 Task: Find connections with filter location Haderslev with filter topic #managementwith filter profile language Potuguese with filter current company ACG World with filter school Kumaraguru College of Technology with filter industry Paper and Forest Product Manufacturing with filter service category Mortgage Lending with filter keywords title Library Assistant
Action: Mouse moved to (620, 80)
Screenshot: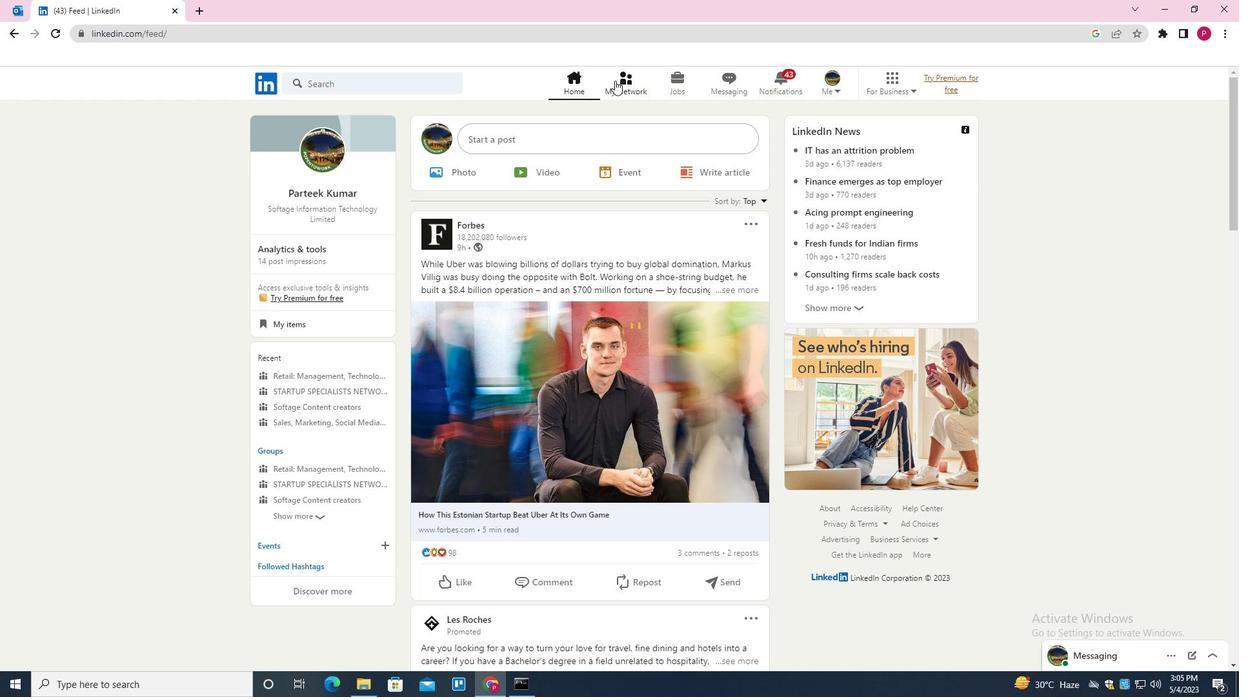 
Action: Mouse pressed left at (620, 80)
Screenshot: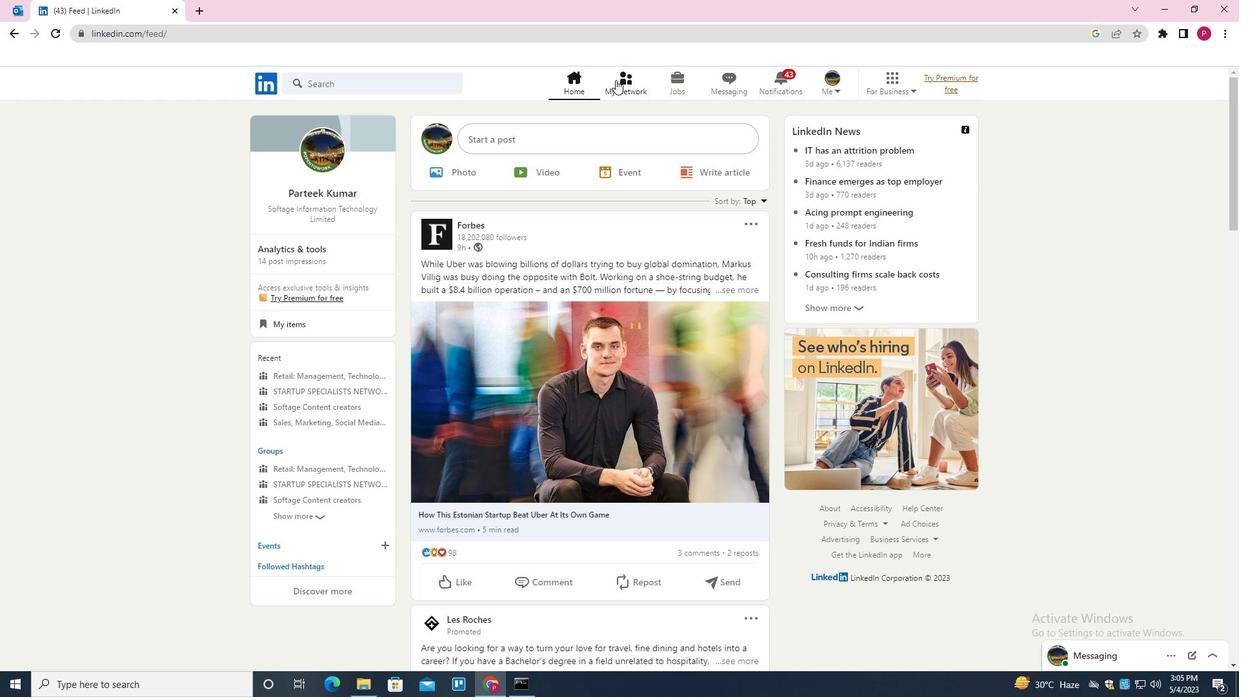 
Action: Mouse moved to (395, 153)
Screenshot: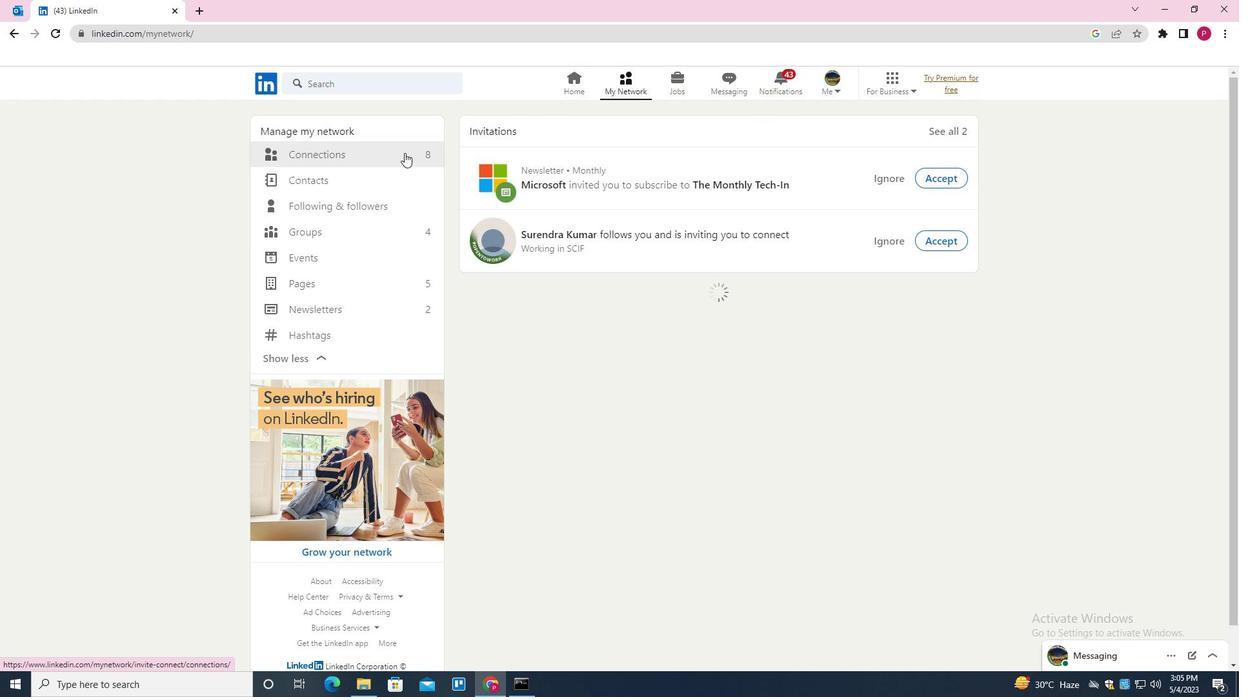 
Action: Mouse pressed left at (395, 153)
Screenshot: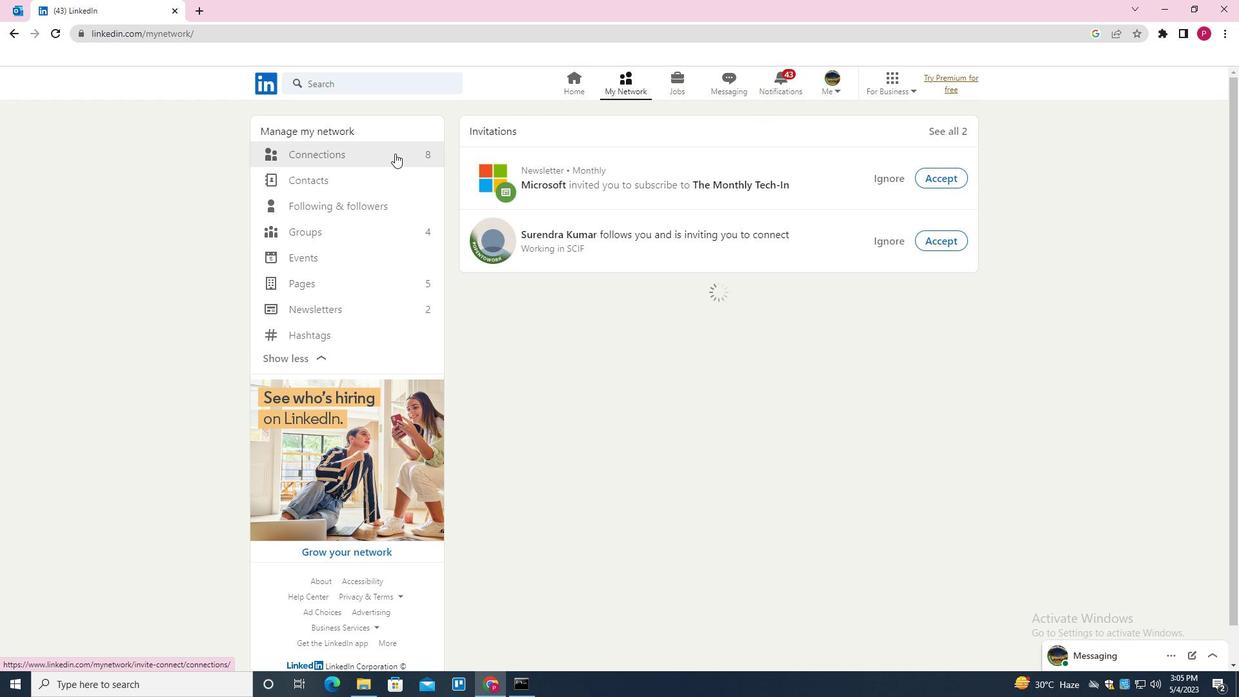 
Action: Mouse moved to (706, 152)
Screenshot: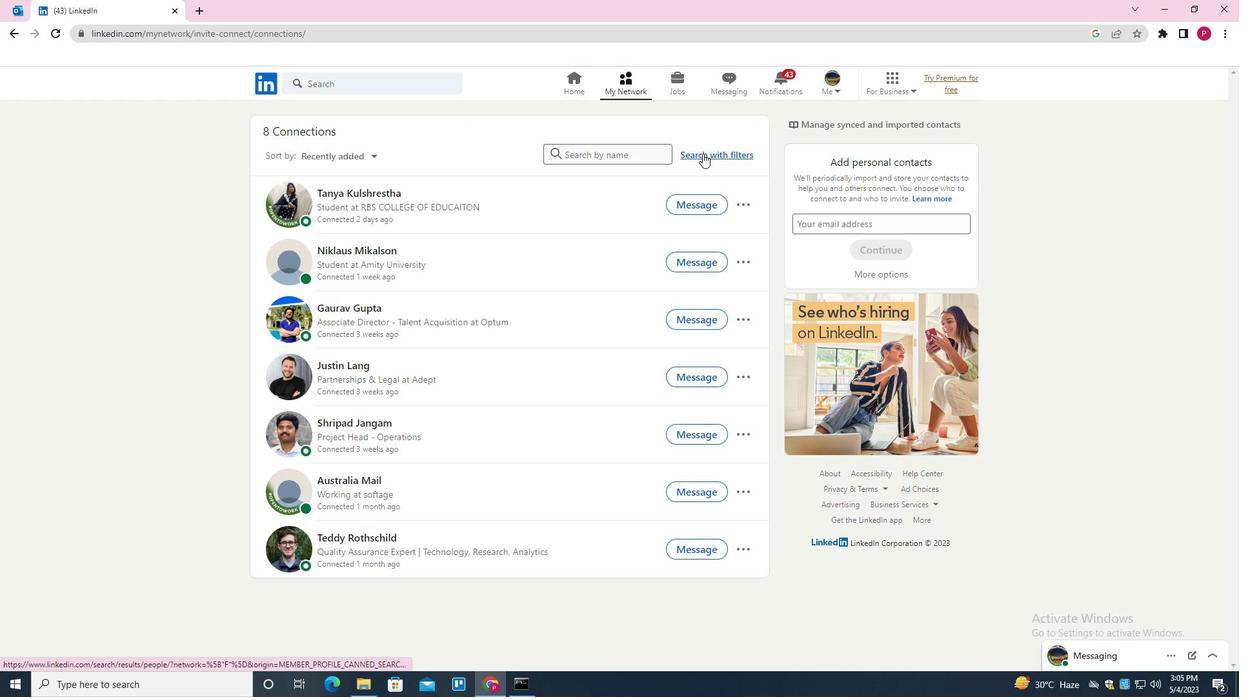 
Action: Mouse pressed left at (706, 152)
Screenshot: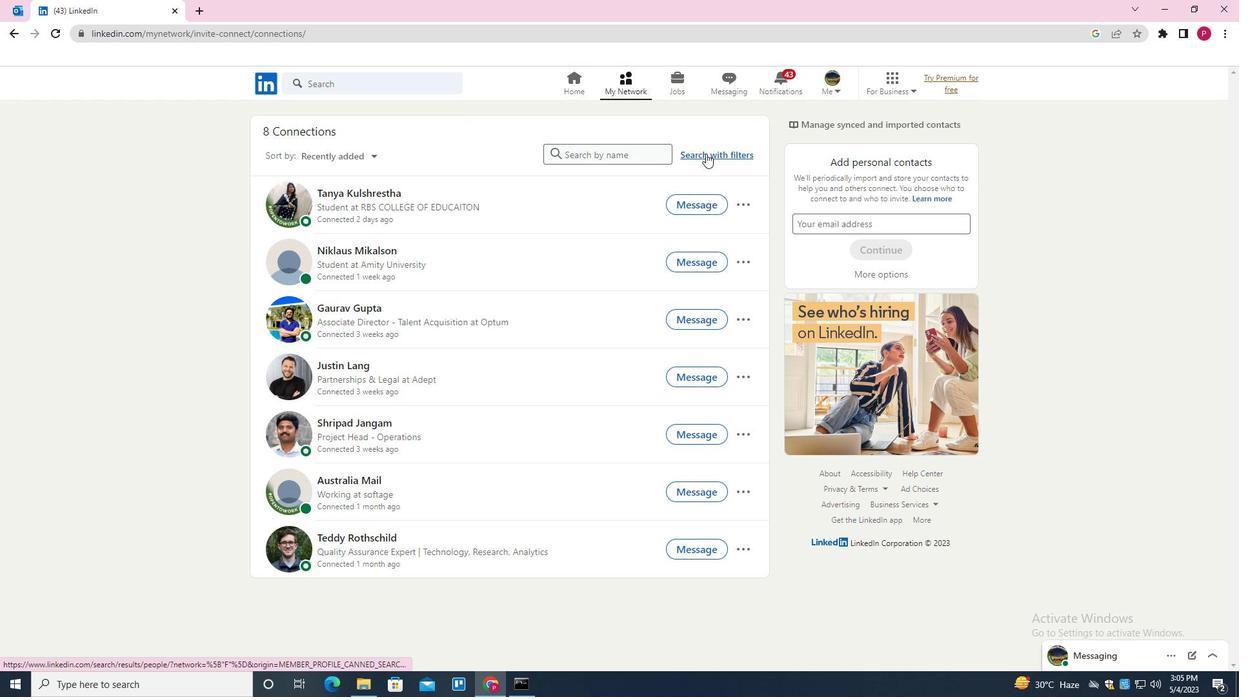 
Action: Mouse moved to (662, 118)
Screenshot: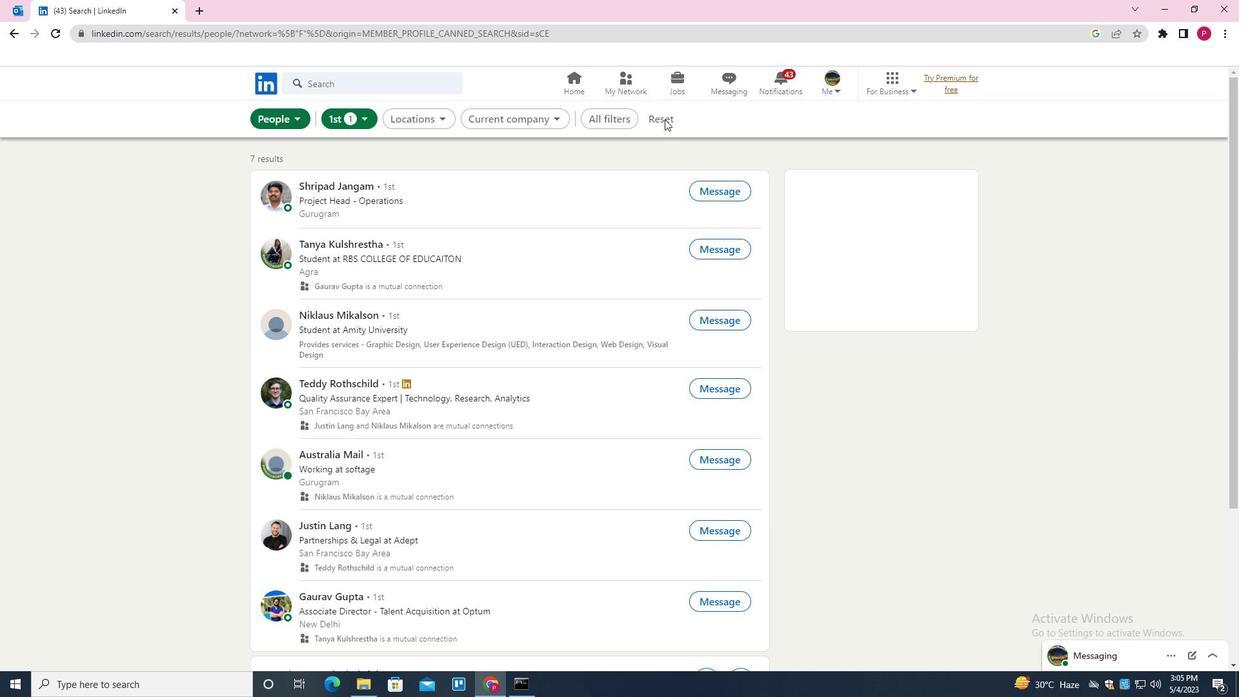 
Action: Mouse pressed left at (662, 118)
Screenshot: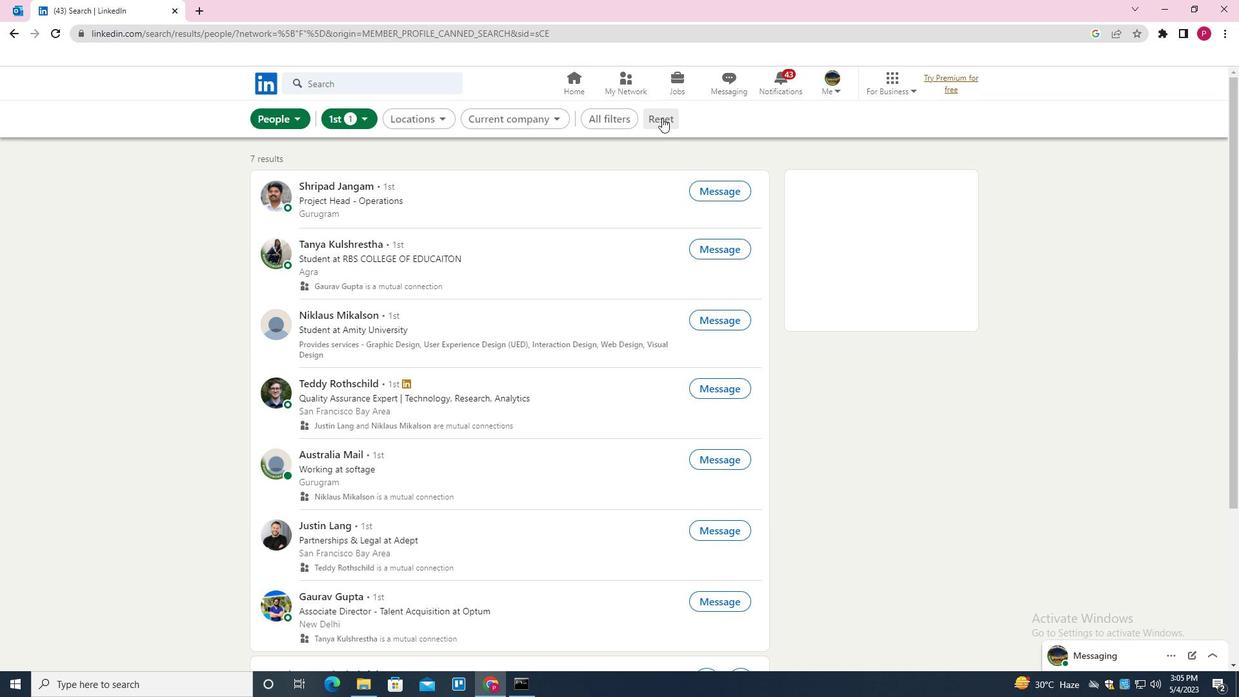 
Action: Mouse moved to (642, 121)
Screenshot: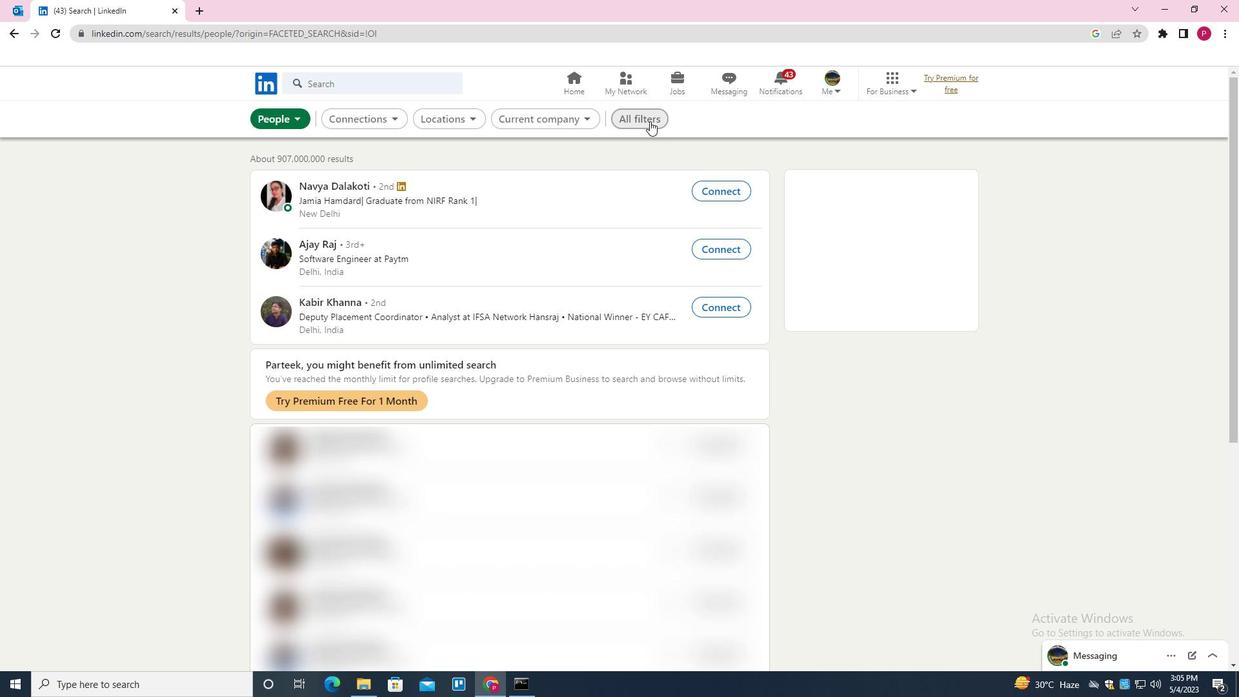 
Action: Mouse pressed left at (642, 121)
Screenshot: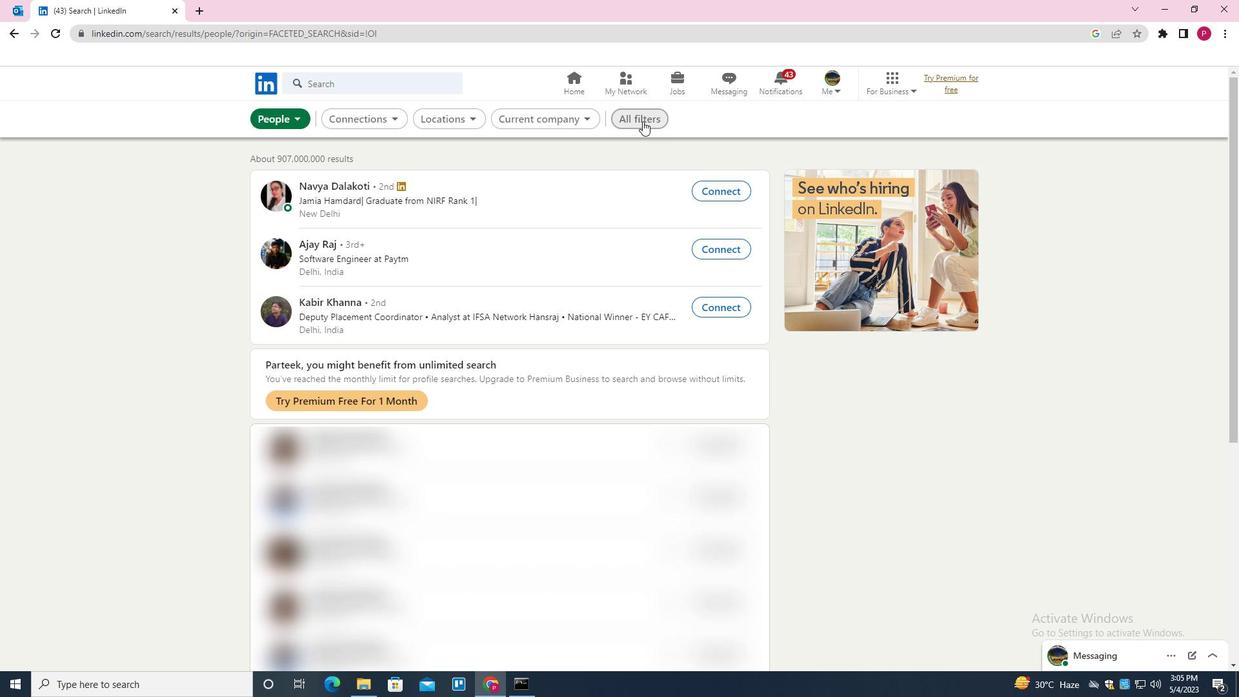 
Action: Mouse moved to (1050, 373)
Screenshot: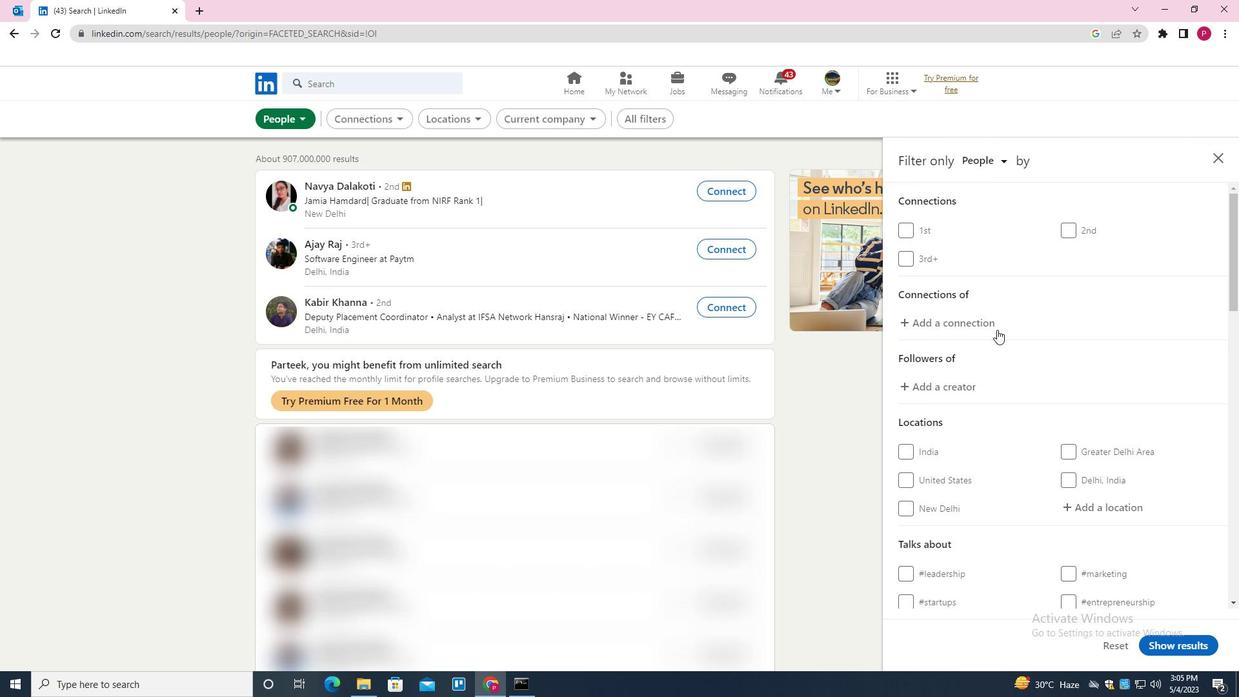 
Action: Mouse scrolled (1050, 373) with delta (0, 0)
Screenshot: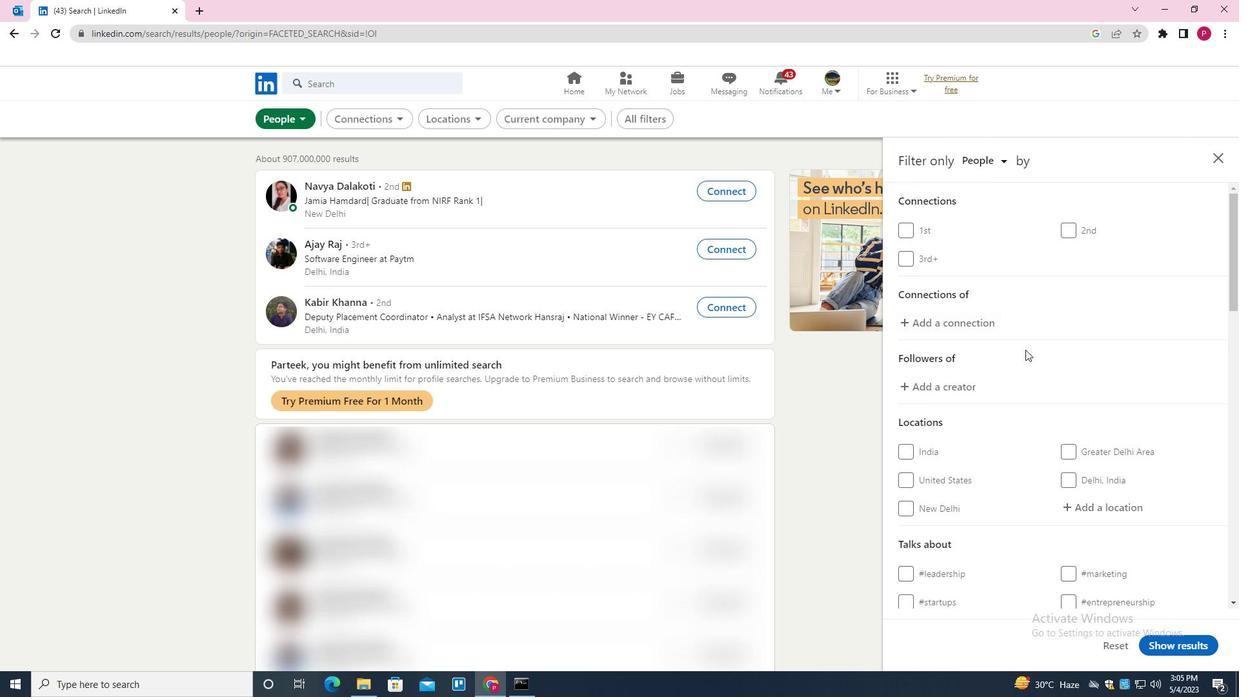 
Action: Mouse scrolled (1050, 373) with delta (0, 0)
Screenshot: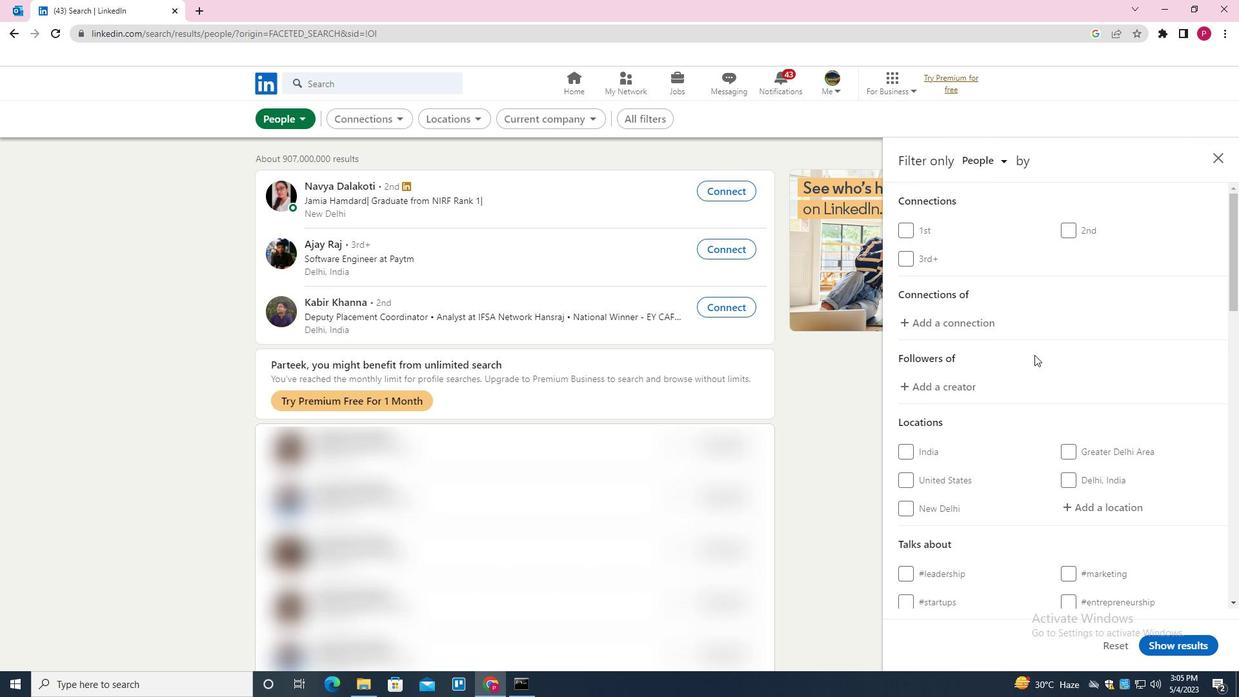 
Action: Mouse moved to (1096, 375)
Screenshot: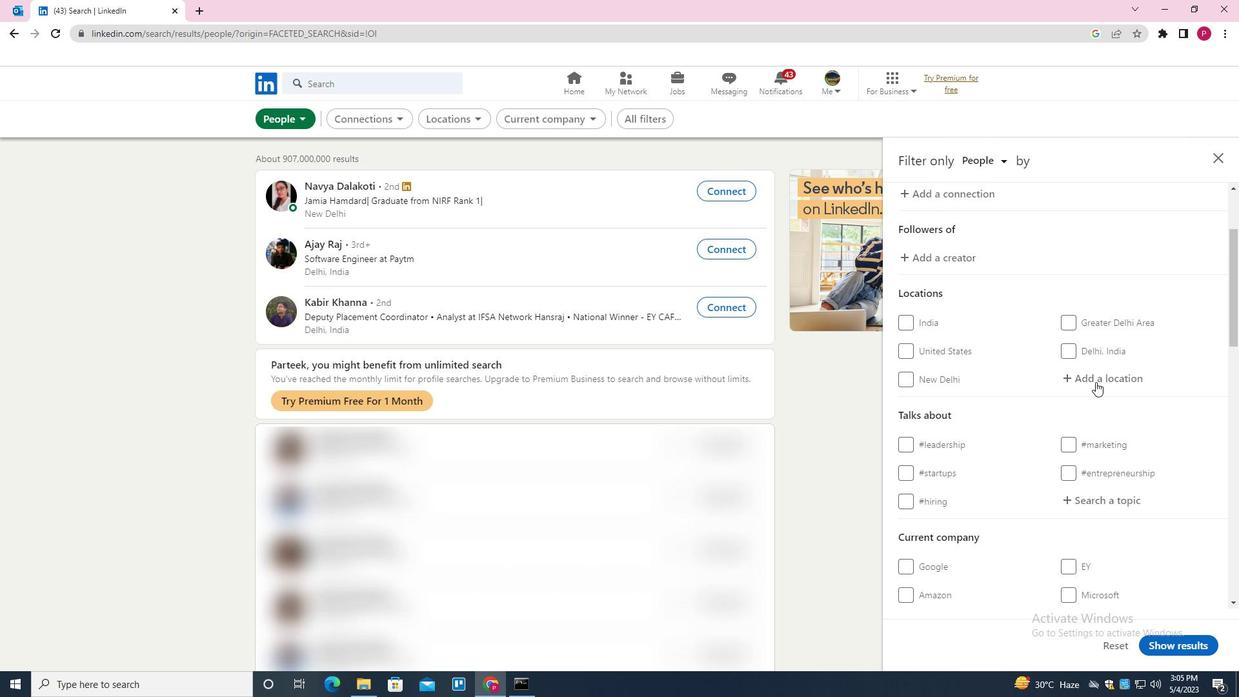 
Action: Mouse pressed left at (1096, 375)
Screenshot: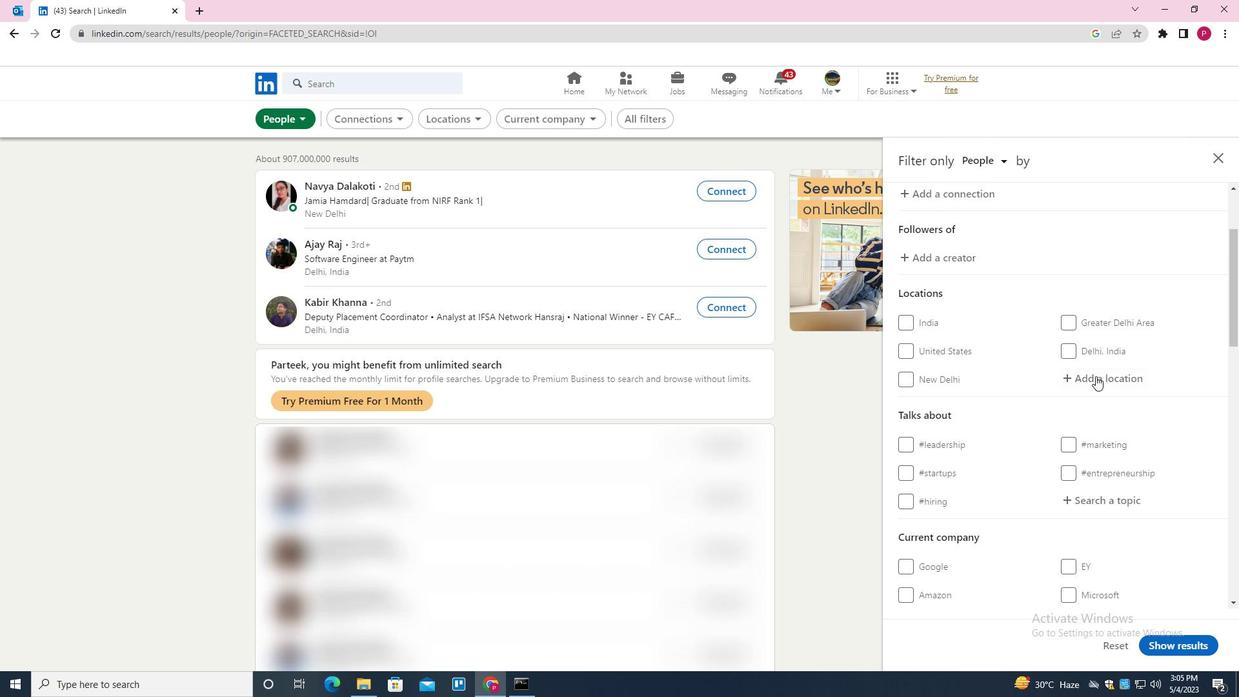 
Action: Key pressed <Key.shift><Key.shift><Key.shift><Key.shift><Key.shift><Key.shift>HADERSLEV<Key.down><Key.enter>
Screenshot: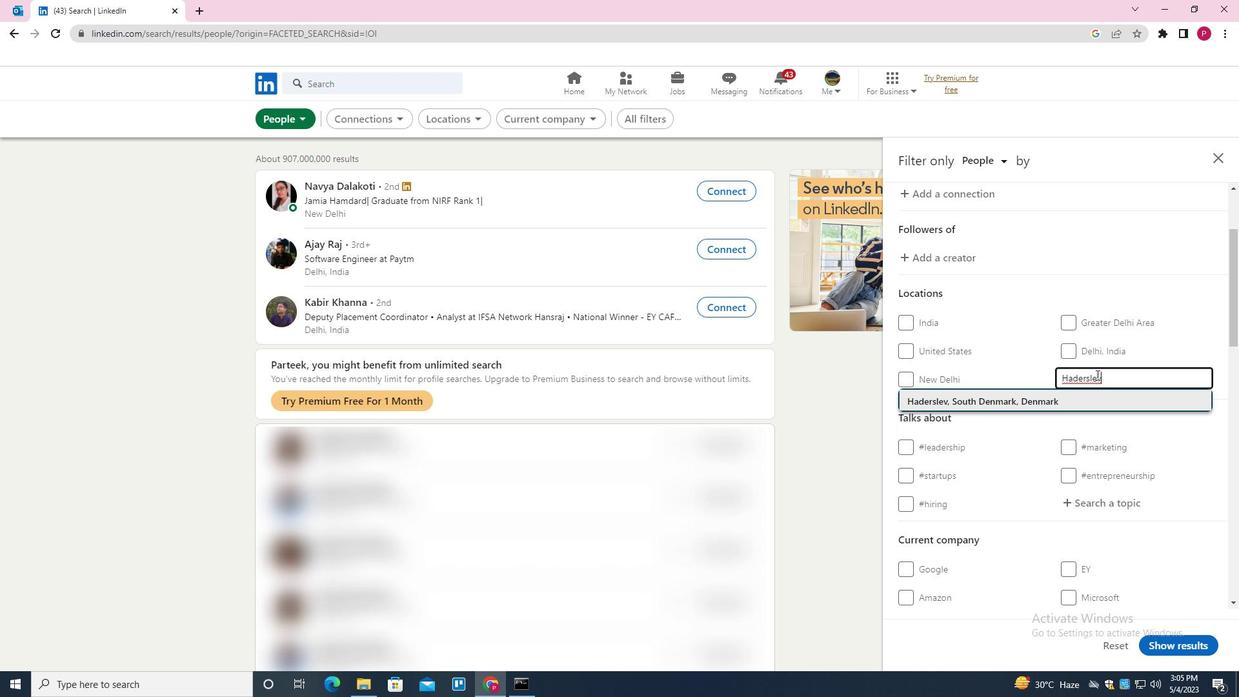 
Action: Mouse moved to (1079, 371)
Screenshot: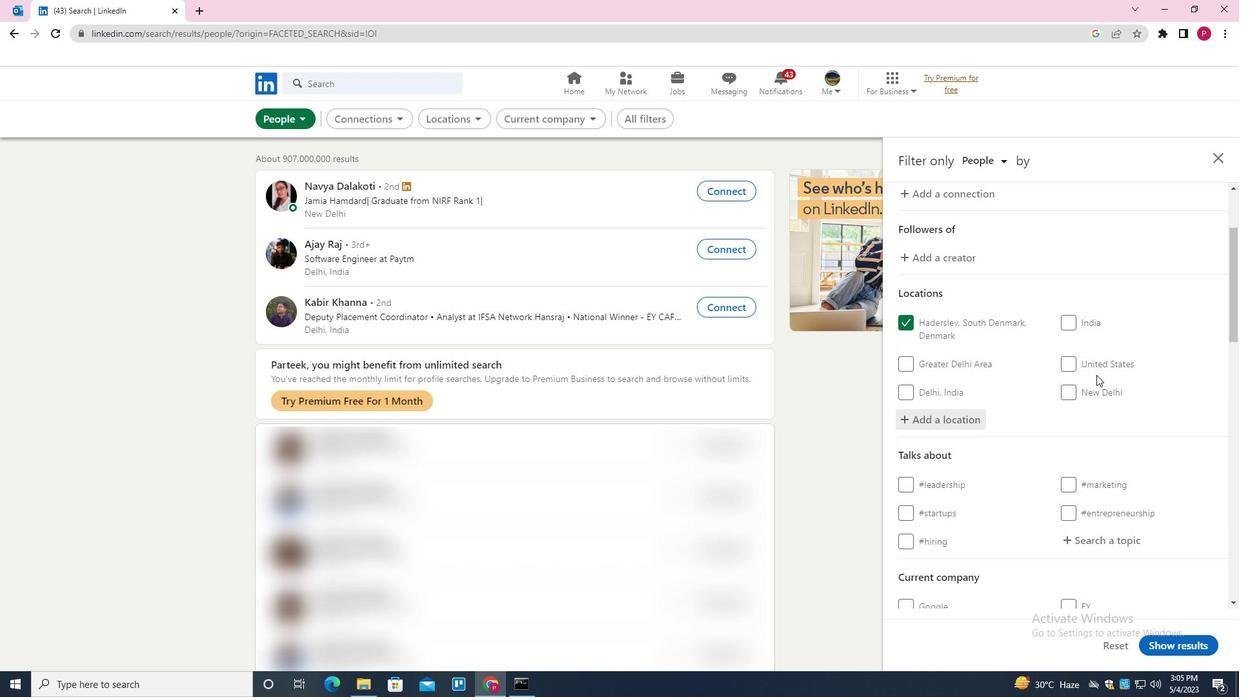 
Action: Mouse scrolled (1079, 370) with delta (0, 0)
Screenshot: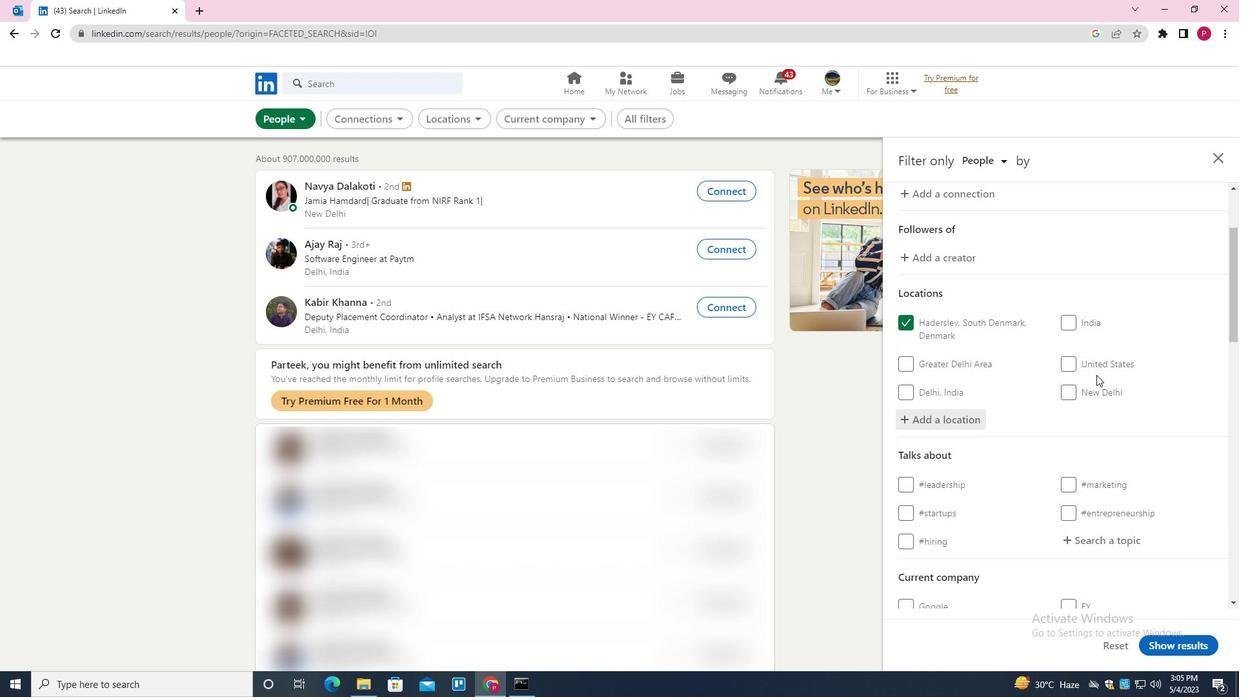 
Action: Mouse moved to (1077, 370)
Screenshot: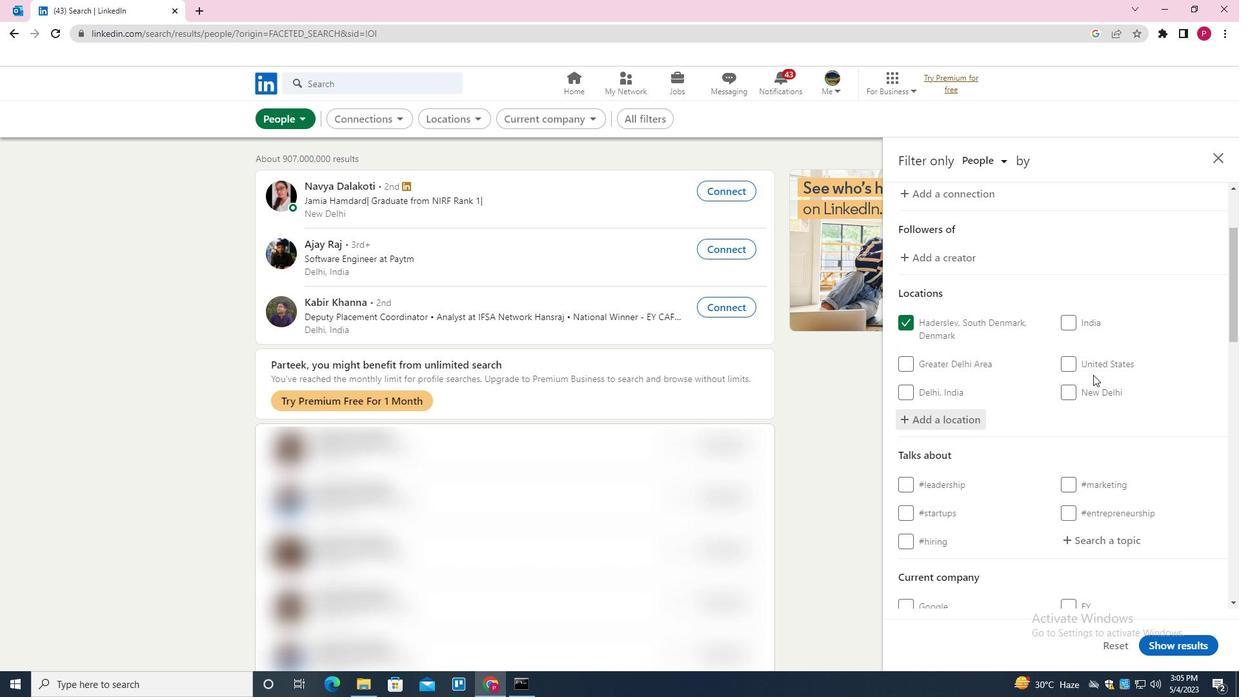 
Action: Mouse scrolled (1077, 369) with delta (0, 0)
Screenshot: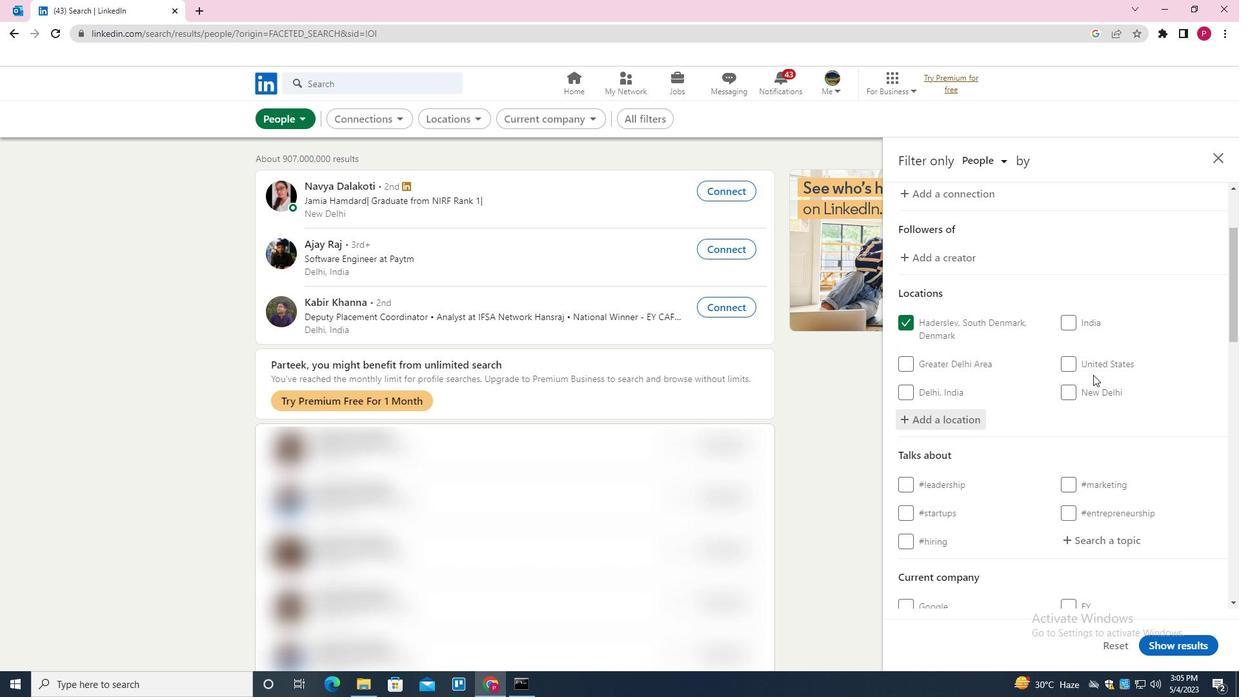
Action: Mouse moved to (1074, 369)
Screenshot: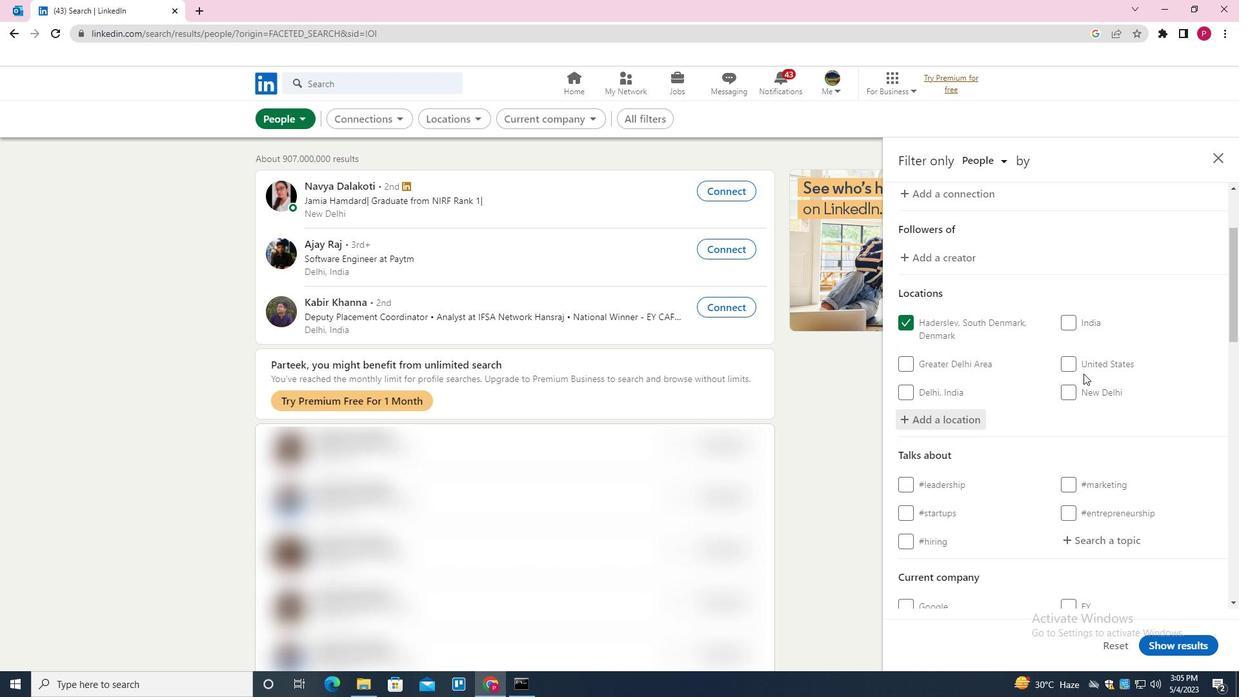 
Action: Mouse scrolled (1074, 368) with delta (0, 0)
Screenshot: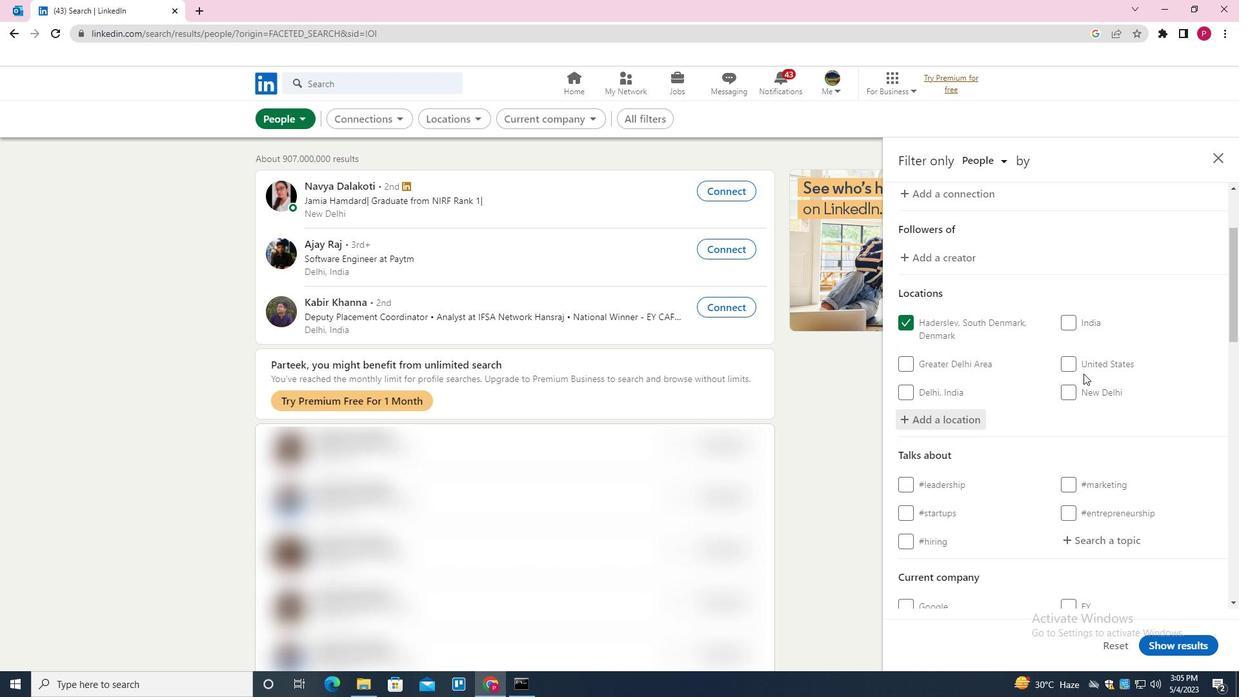 
Action: Mouse moved to (1067, 365)
Screenshot: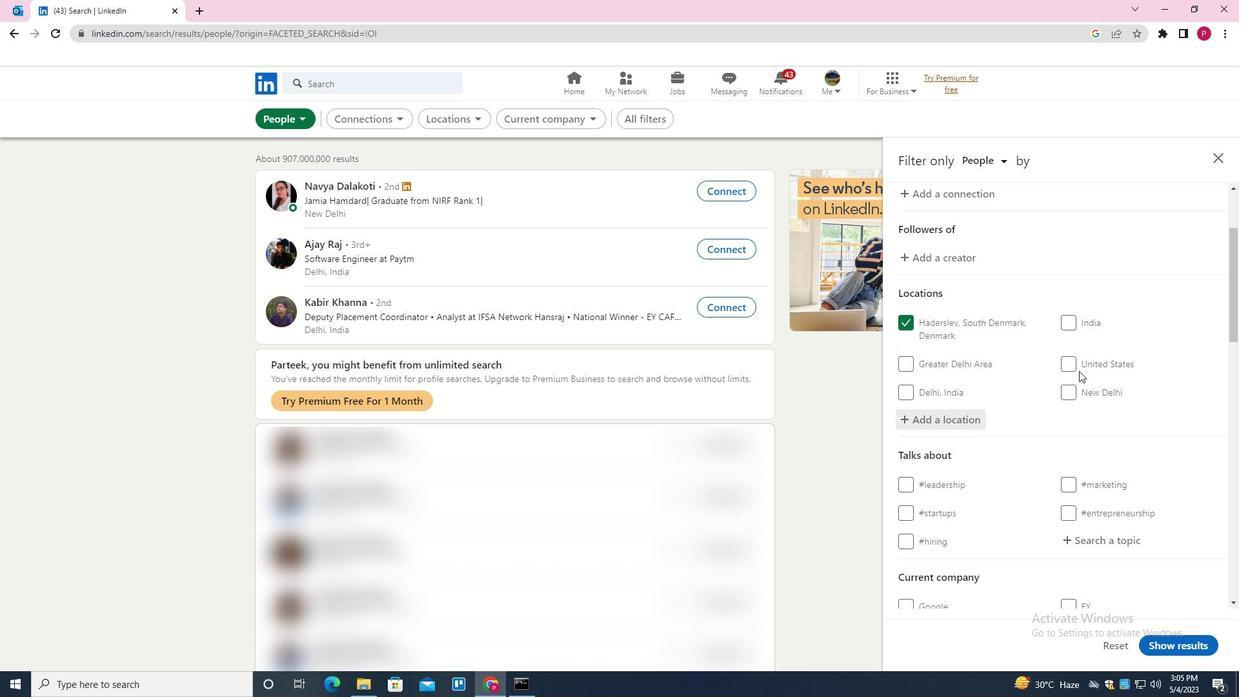 
Action: Mouse scrolled (1067, 364) with delta (0, 0)
Screenshot: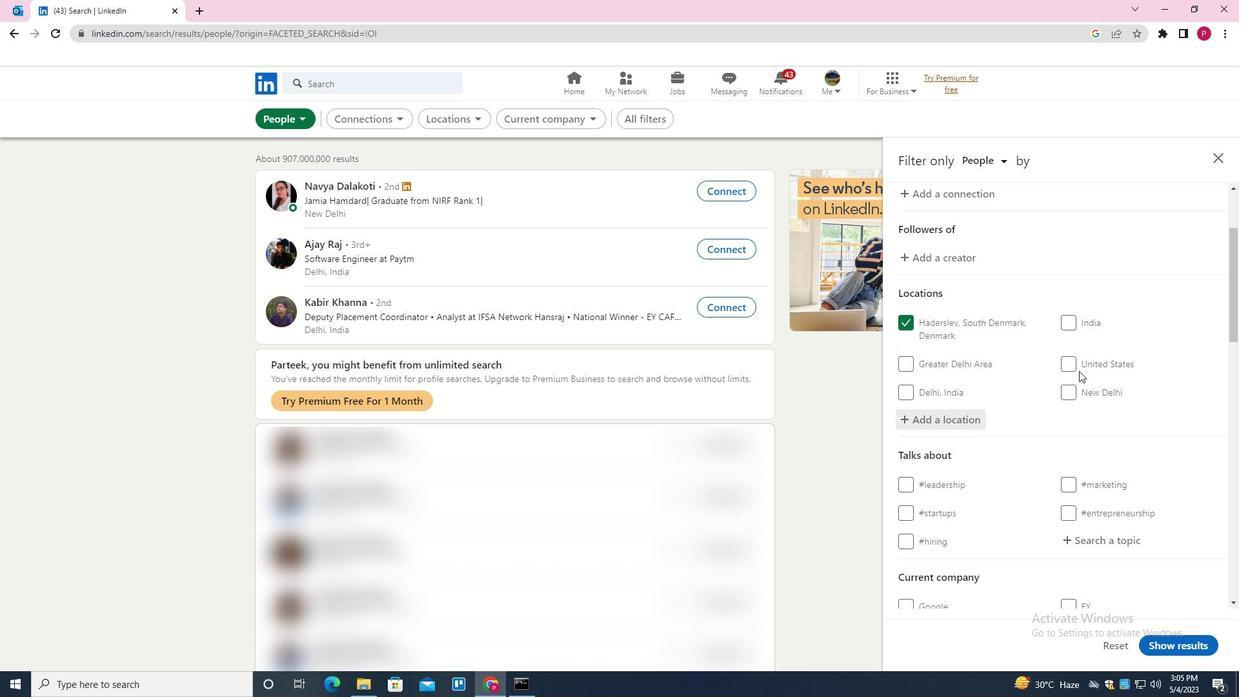 
Action: Mouse moved to (1100, 290)
Screenshot: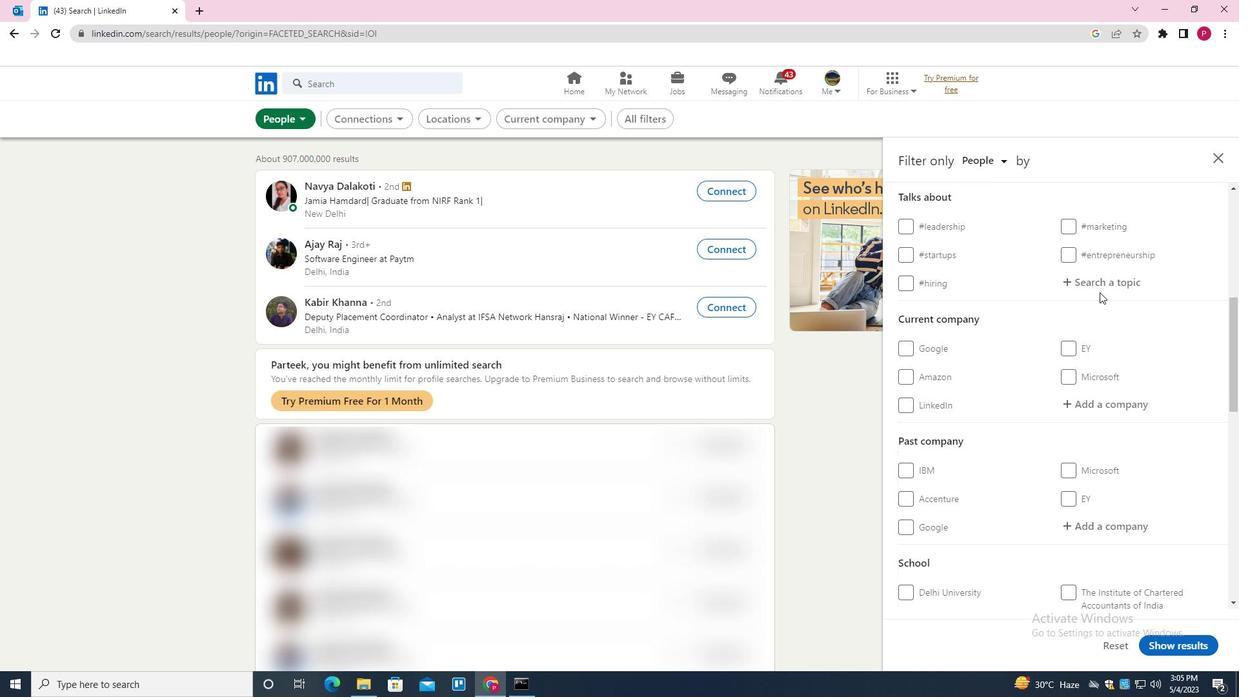 
Action: Mouse pressed left at (1100, 290)
Screenshot: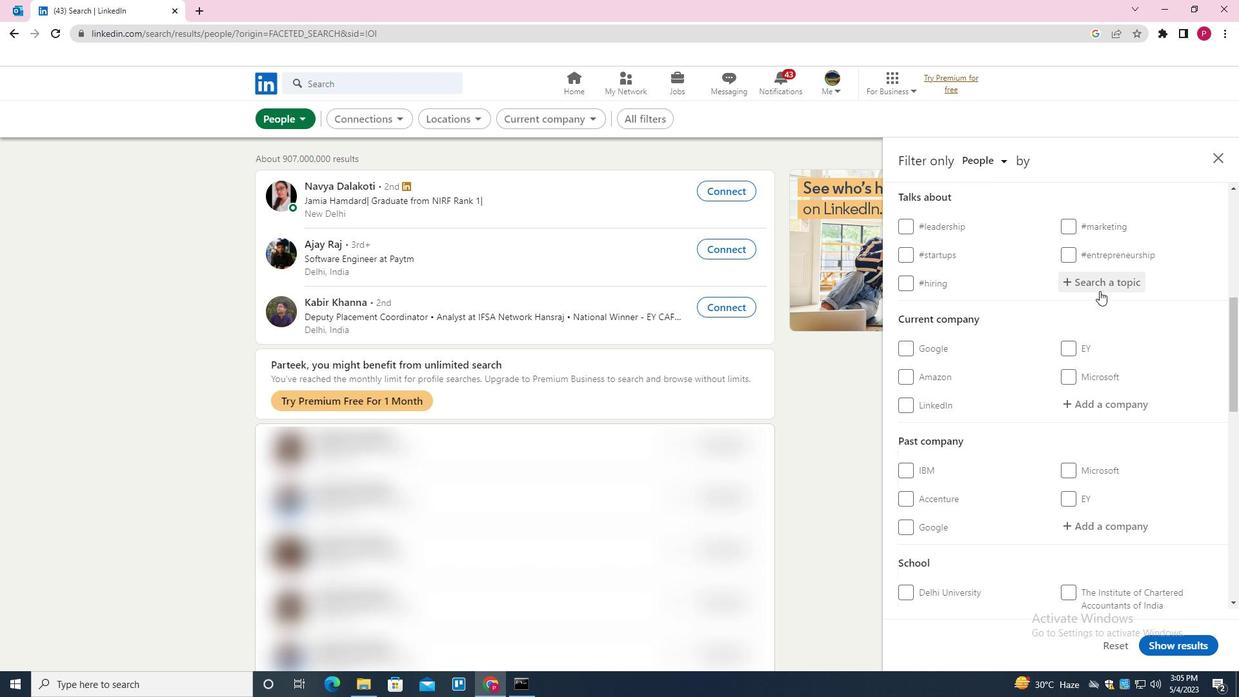 
Action: Key pressed MANAGEMENT<Key.space><Key.down><Key.backspace><Key.down><Key.enter>
Screenshot: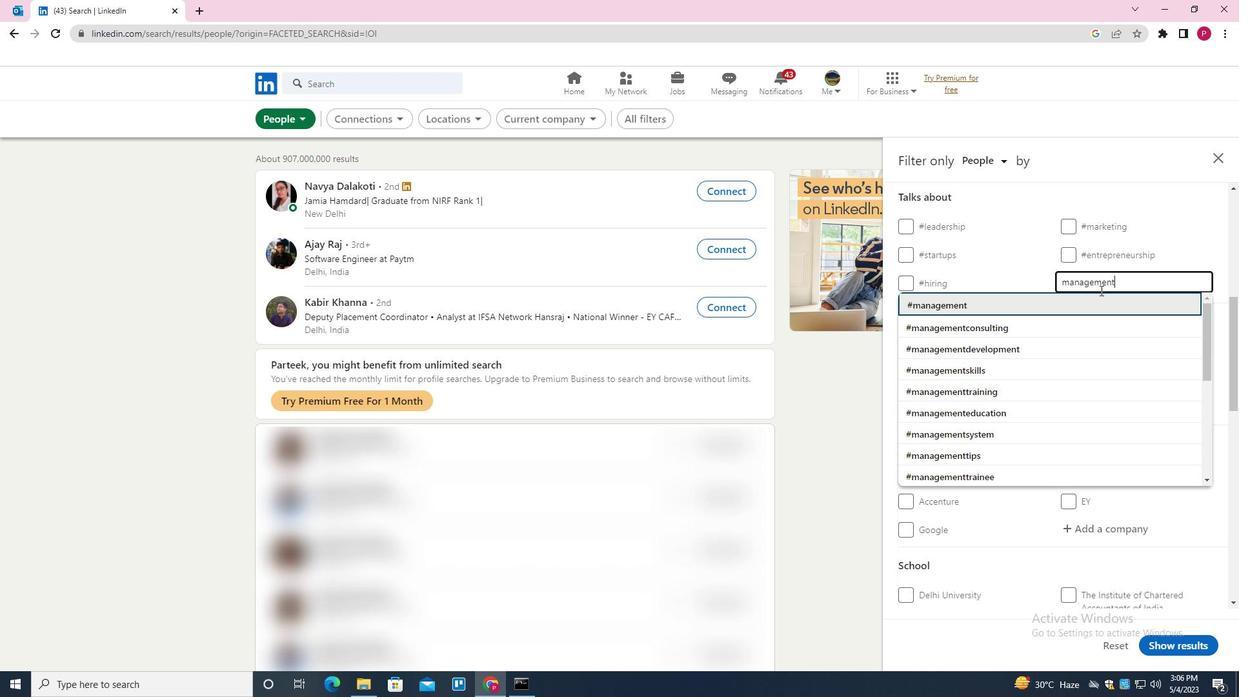 
Action: Mouse moved to (1050, 320)
Screenshot: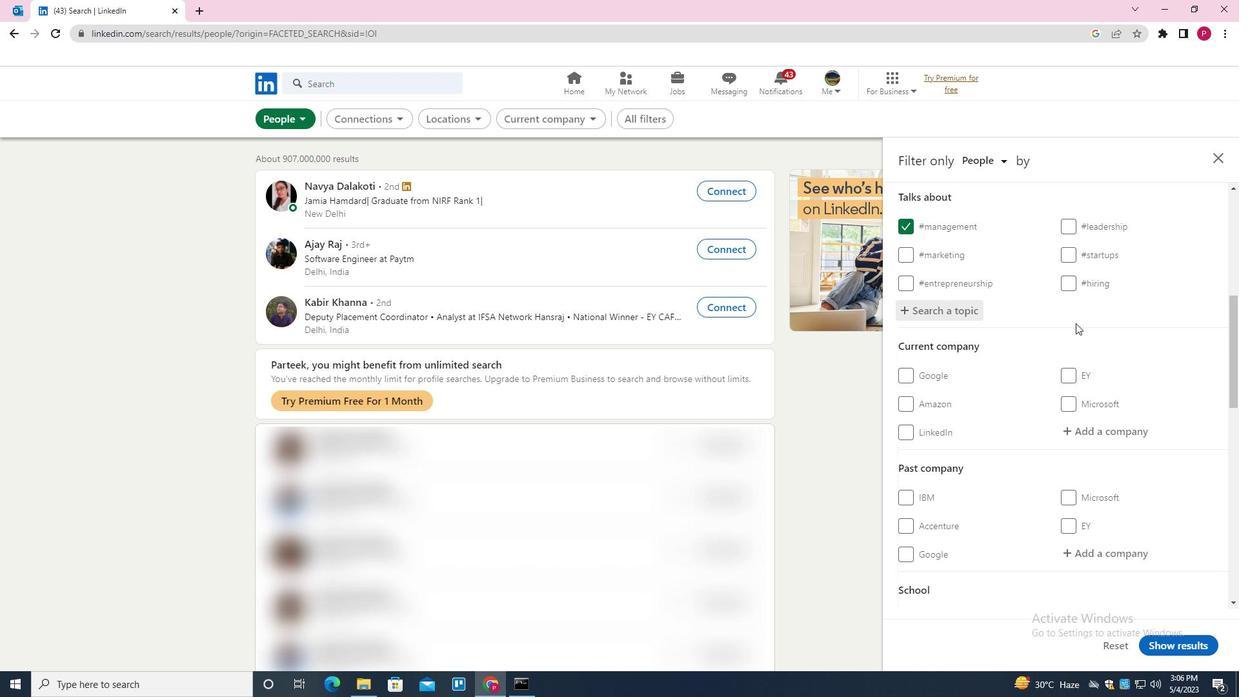 
Action: Mouse scrolled (1050, 320) with delta (0, 0)
Screenshot: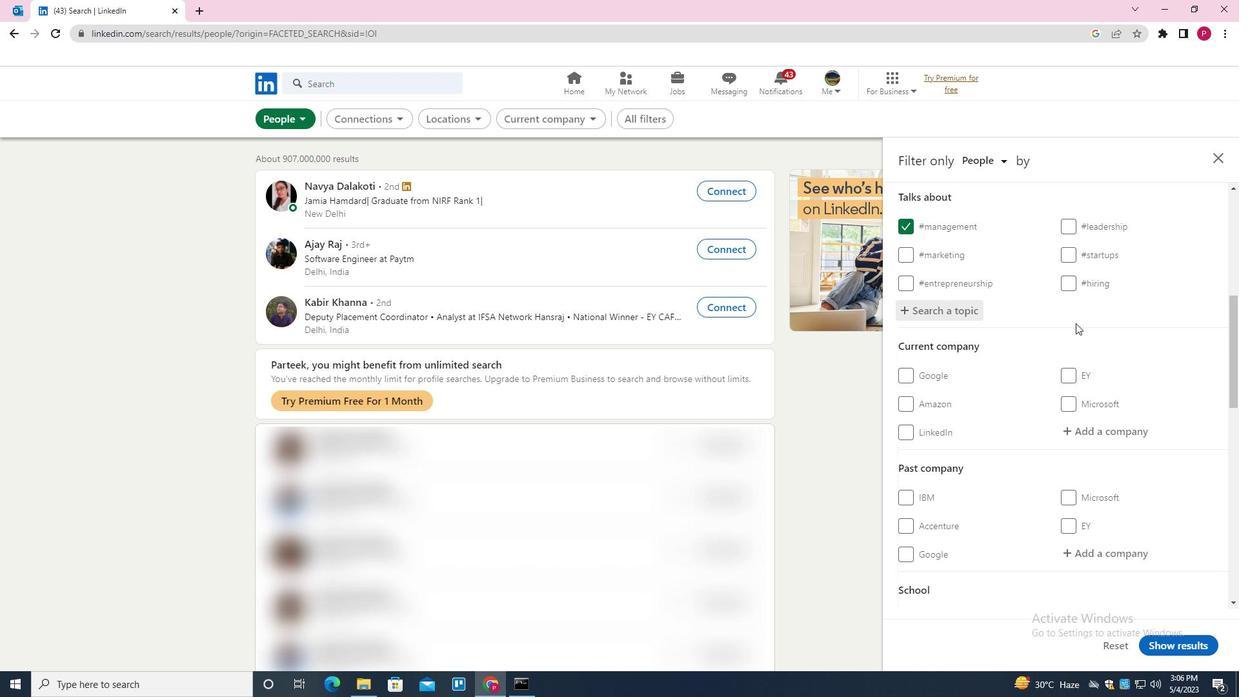 
Action: Mouse moved to (1050, 320)
Screenshot: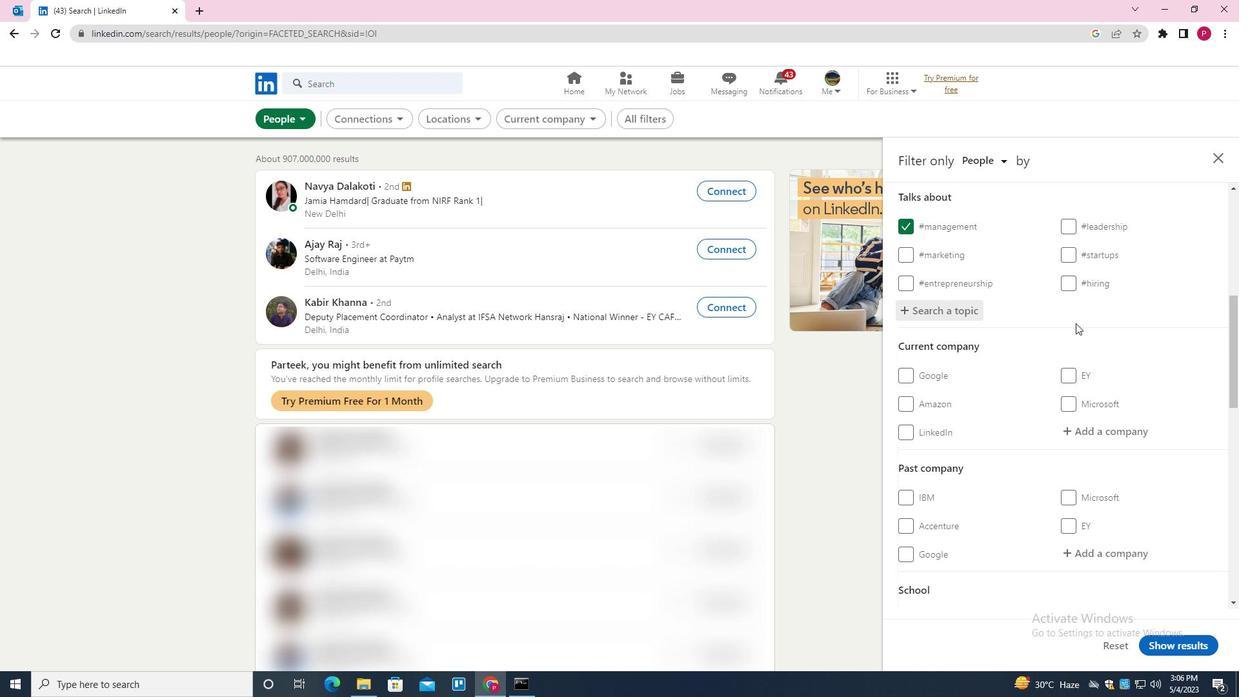 
Action: Mouse scrolled (1050, 320) with delta (0, 0)
Screenshot: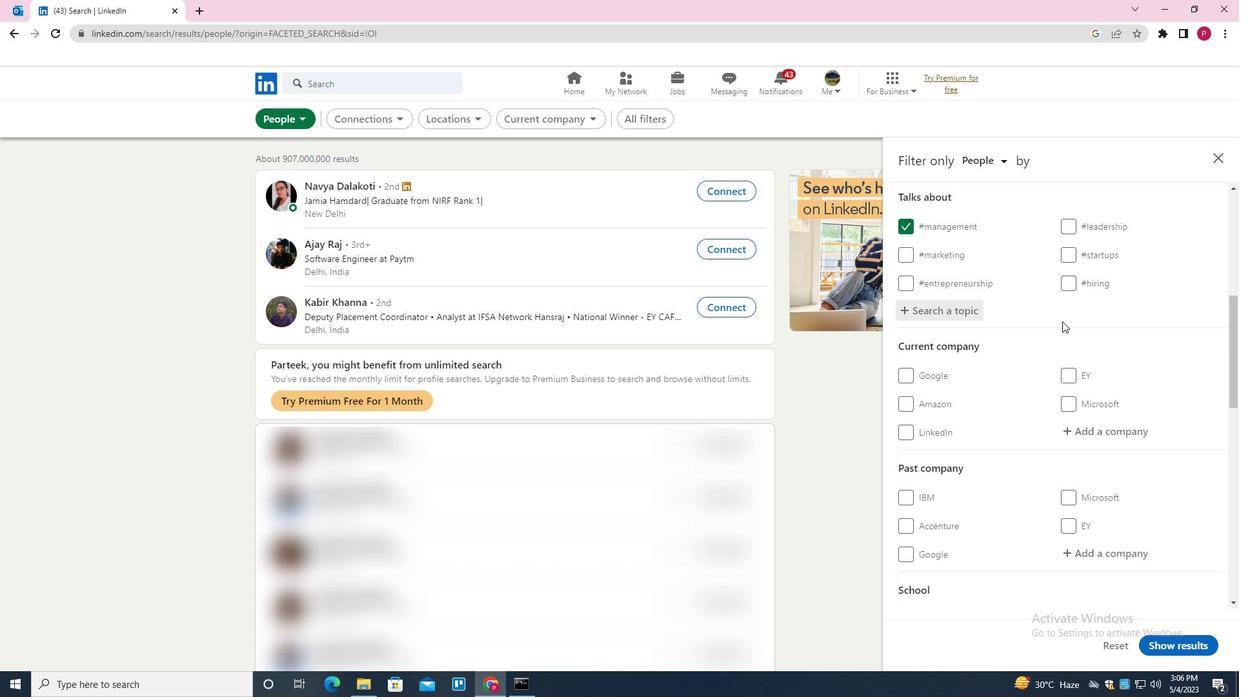 
Action: Mouse scrolled (1050, 320) with delta (0, 0)
Screenshot: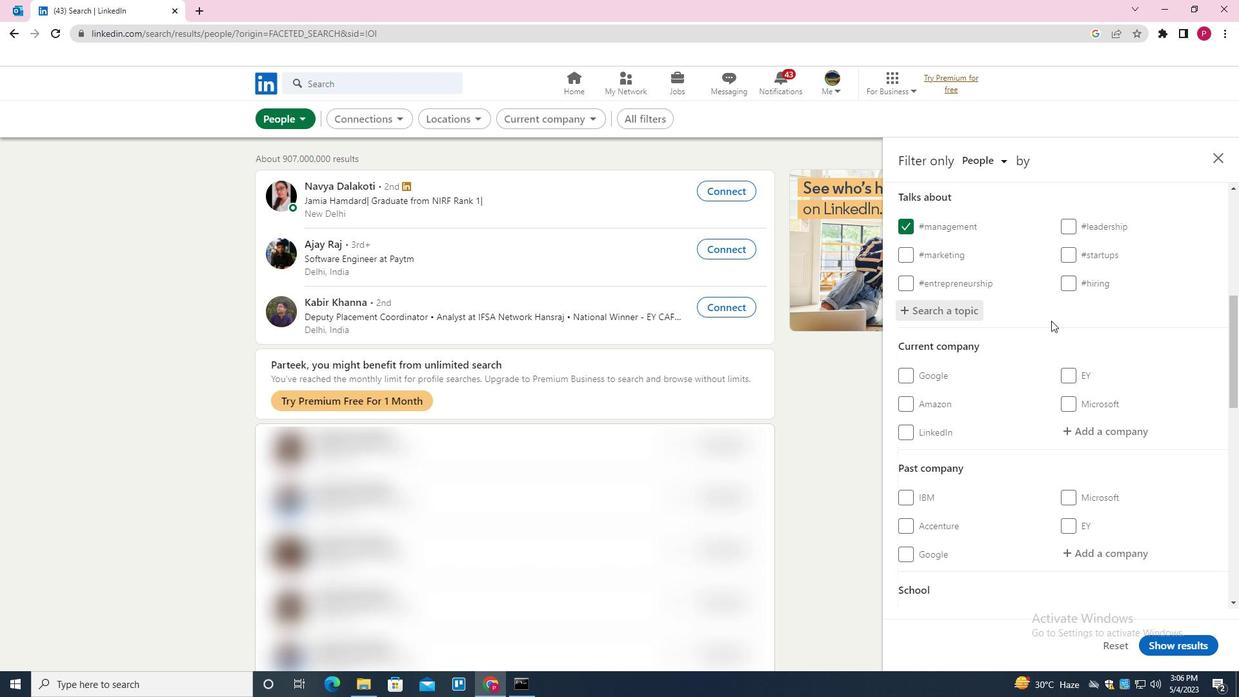 
Action: Mouse moved to (1050, 321)
Screenshot: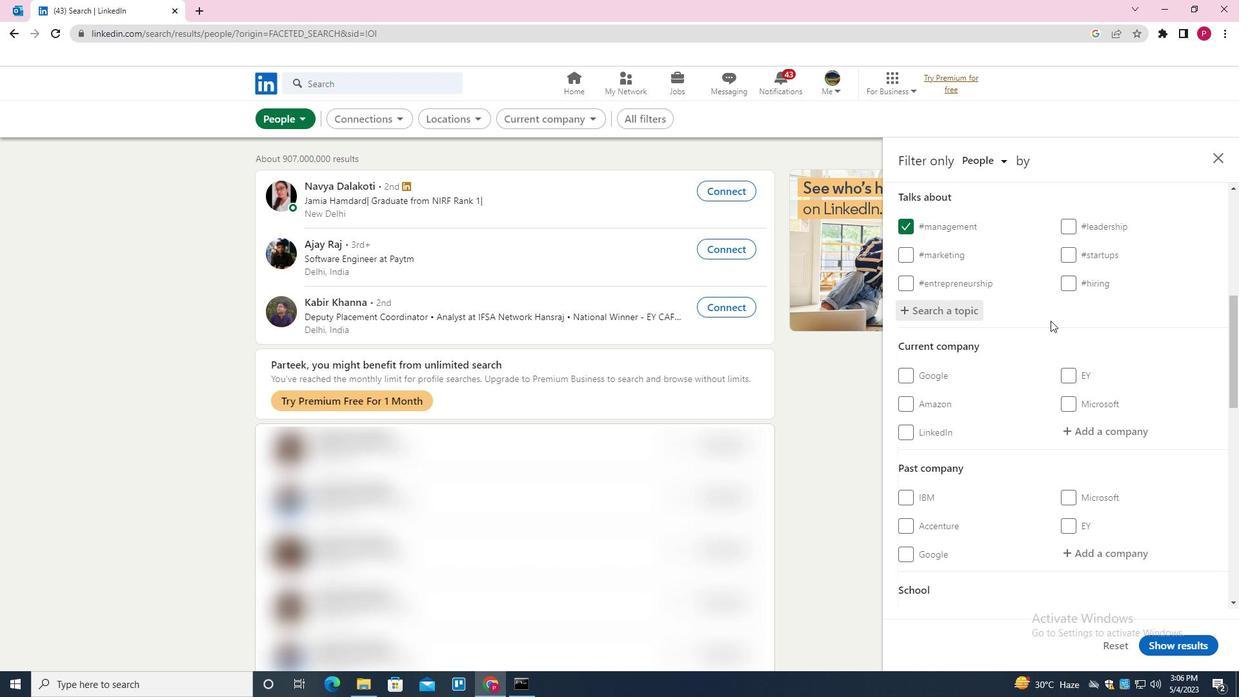 
Action: Mouse scrolled (1050, 320) with delta (0, 0)
Screenshot: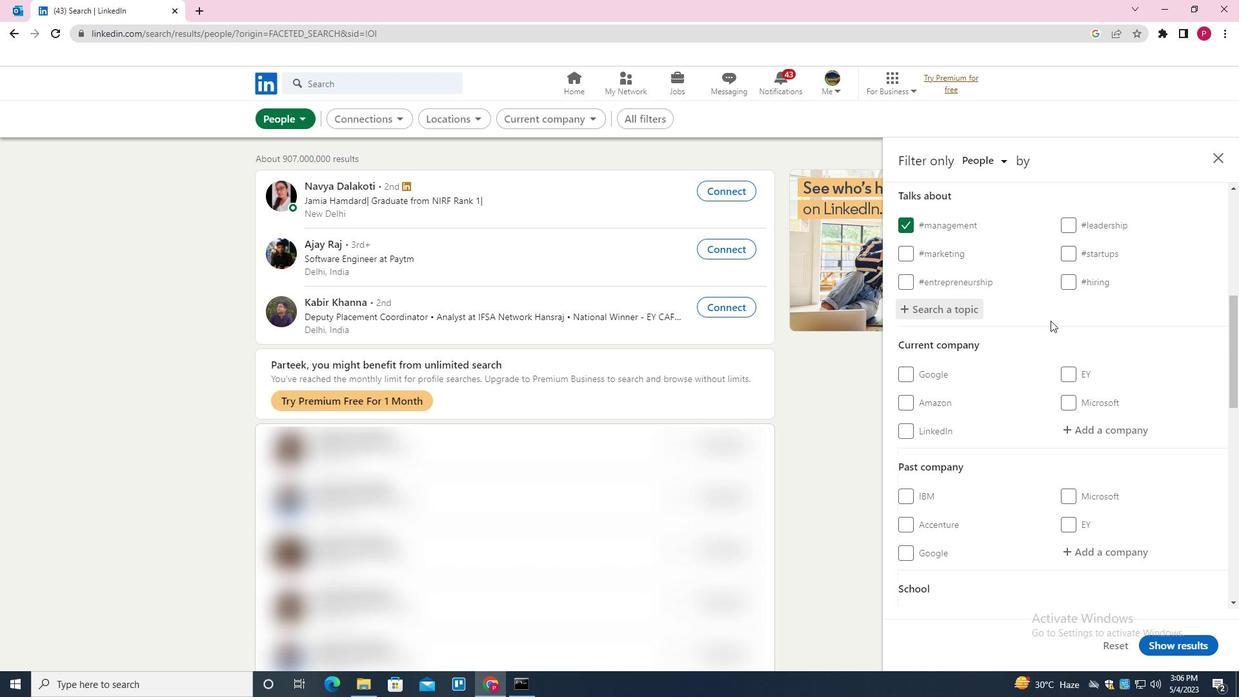 
Action: Mouse moved to (1050, 323)
Screenshot: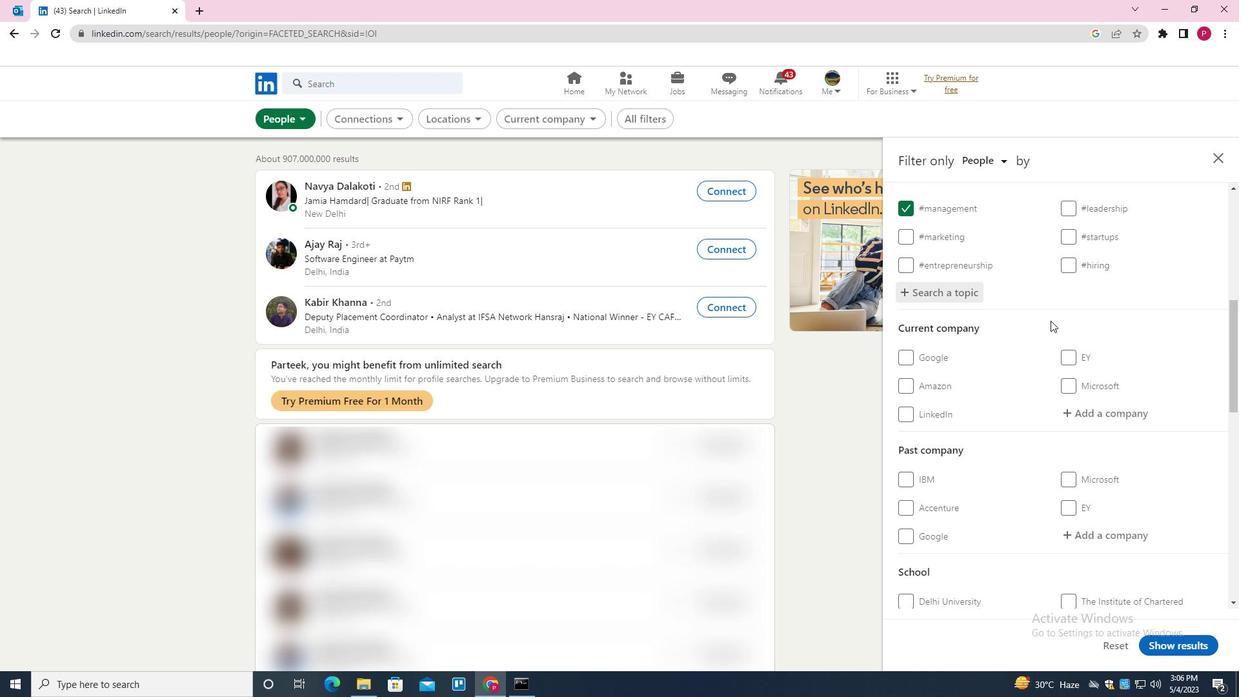 
Action: Mouse scrolled (1050, 322) with delta (0, 0)
Screenshot: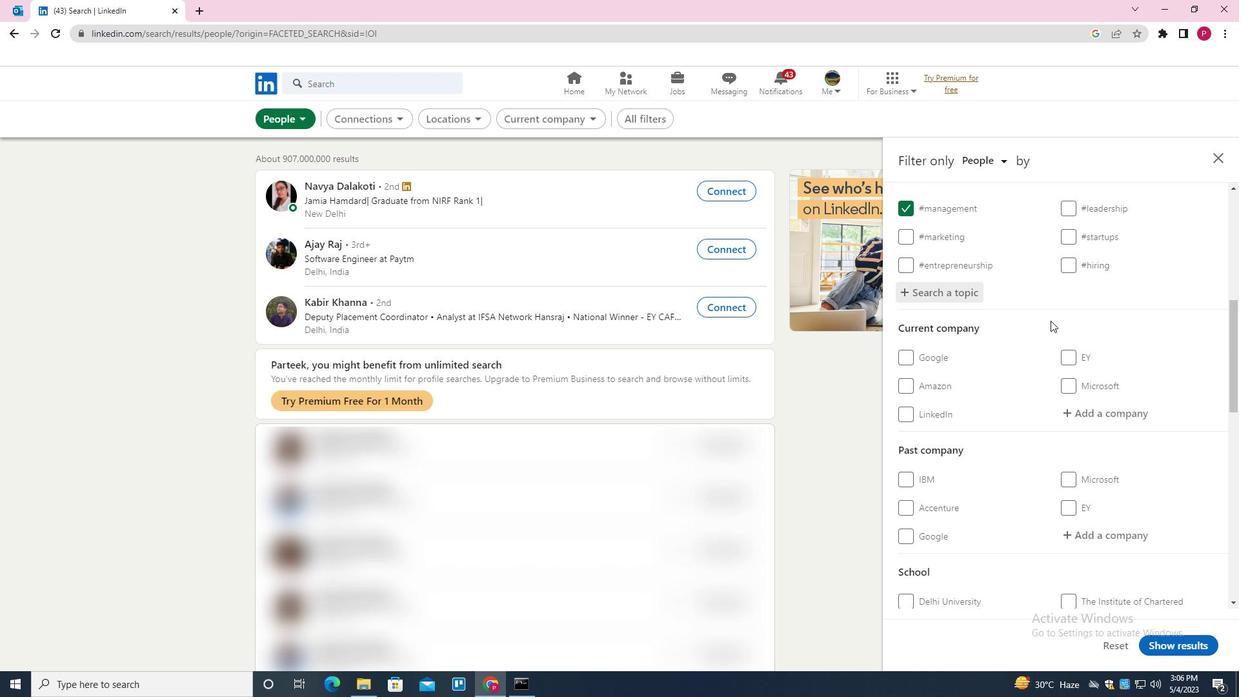 
Action: Mouse moved to (1049, 341)
Screenshot: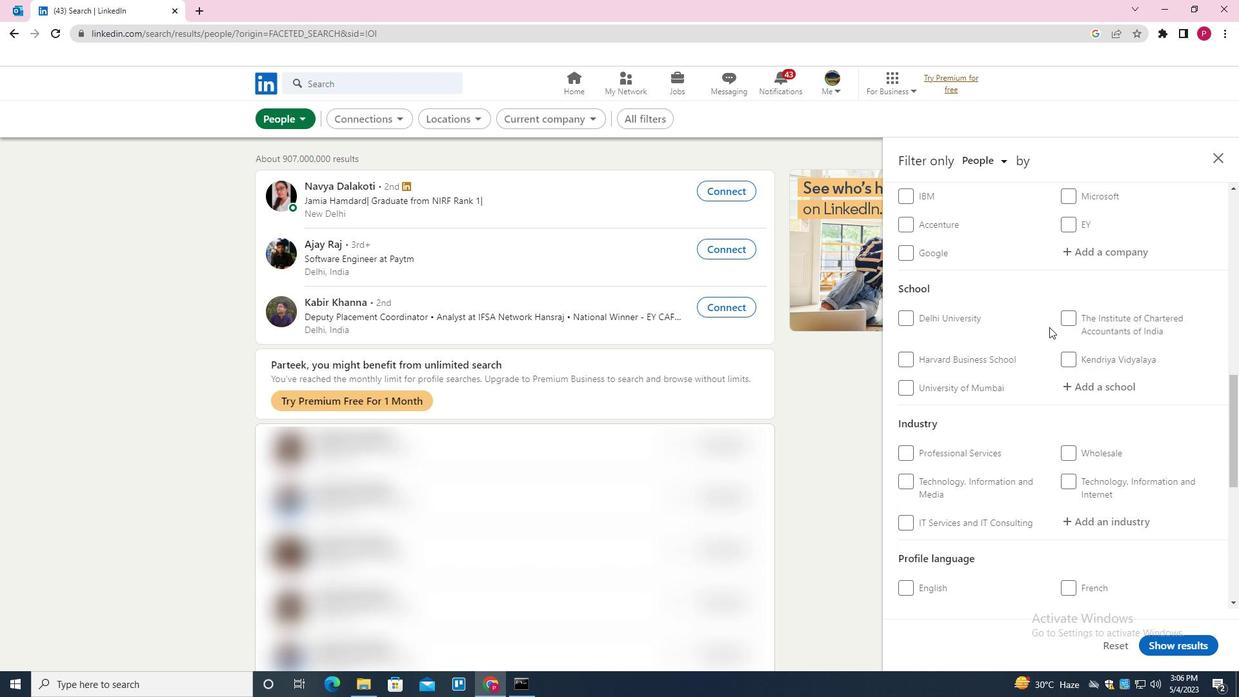 
Action: Mouse scrolled (1049, 340) with delta (0, 0)
Screenshot: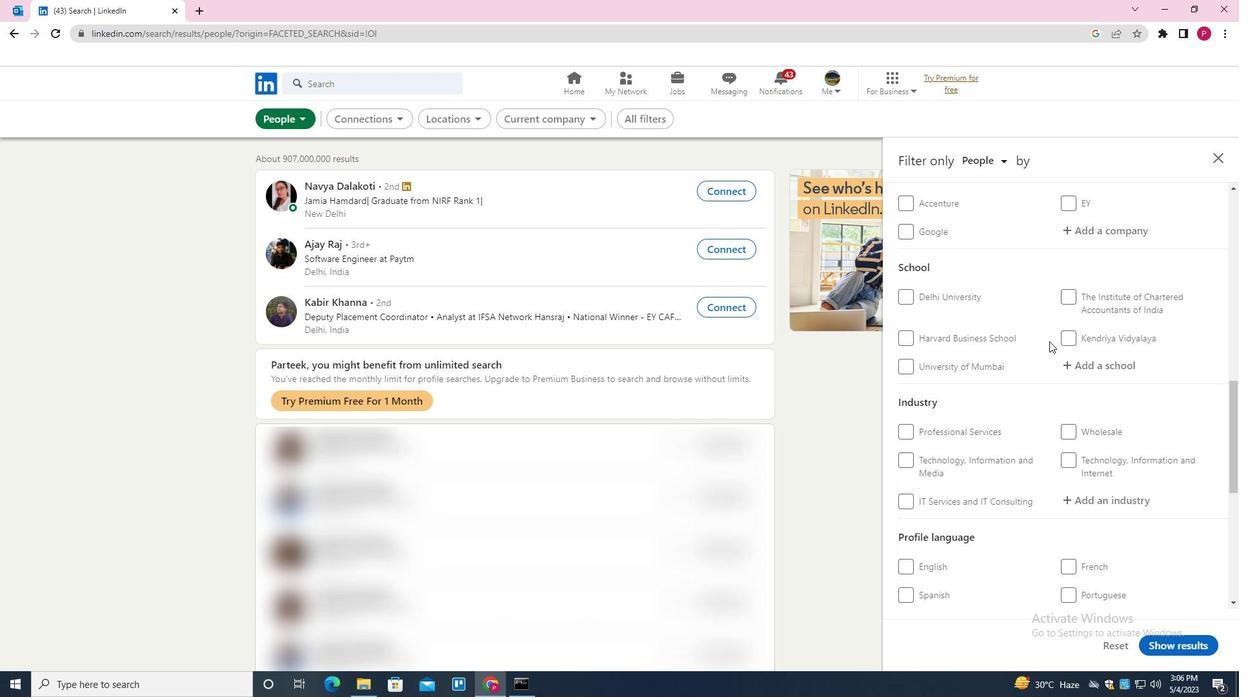 
Action: Mouse scrolled (1049, 340) with delta (0, 0)
Screenshot: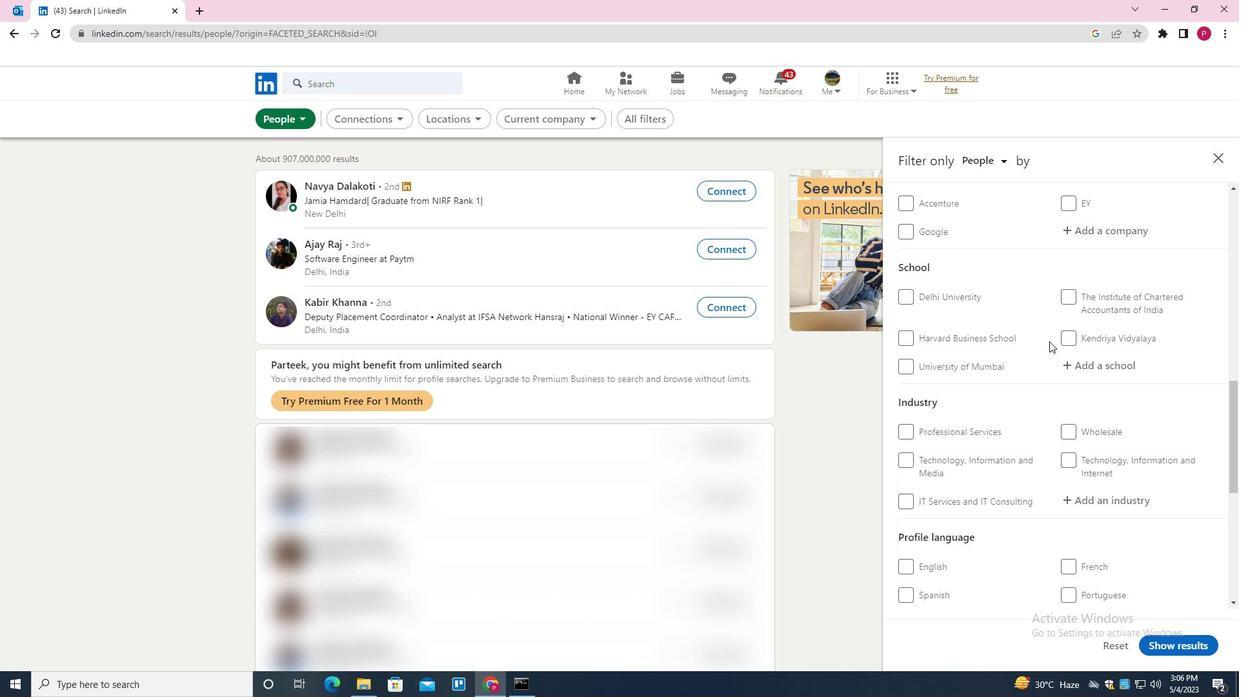 
Action: Mouse moved to (1049, 342)
Screenshot: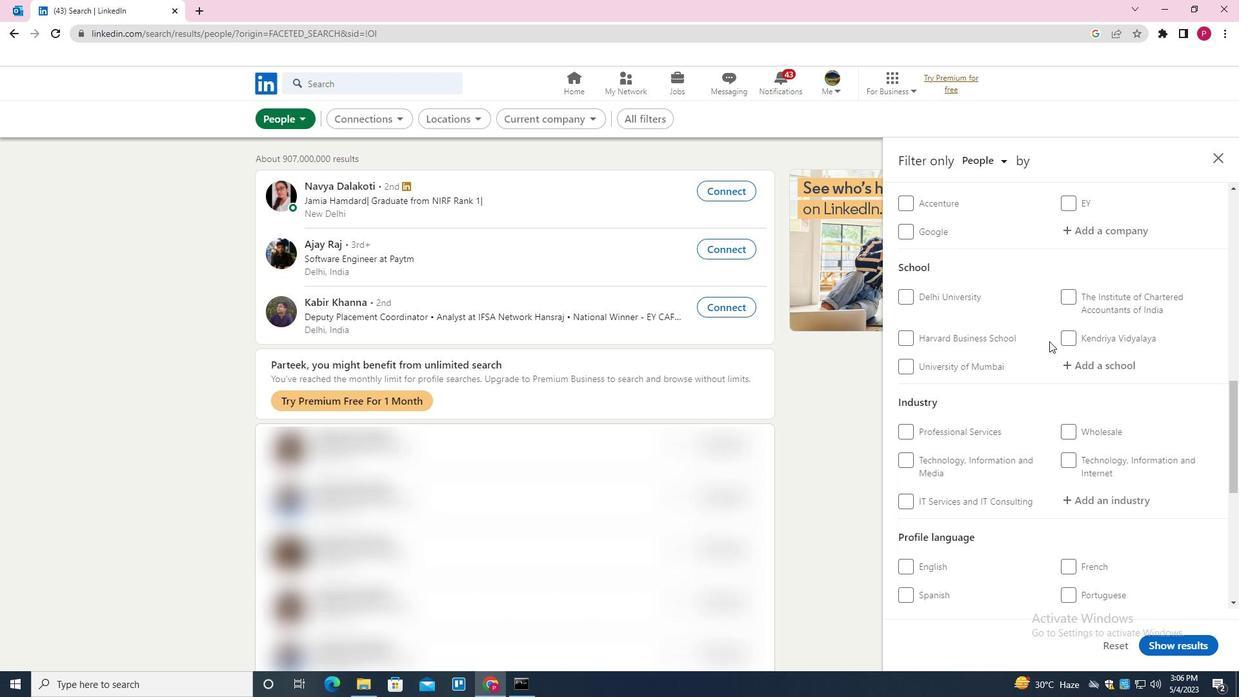 
Action: Mouse scrolled (1049, 342) with delta (0, 0)
Screenshot: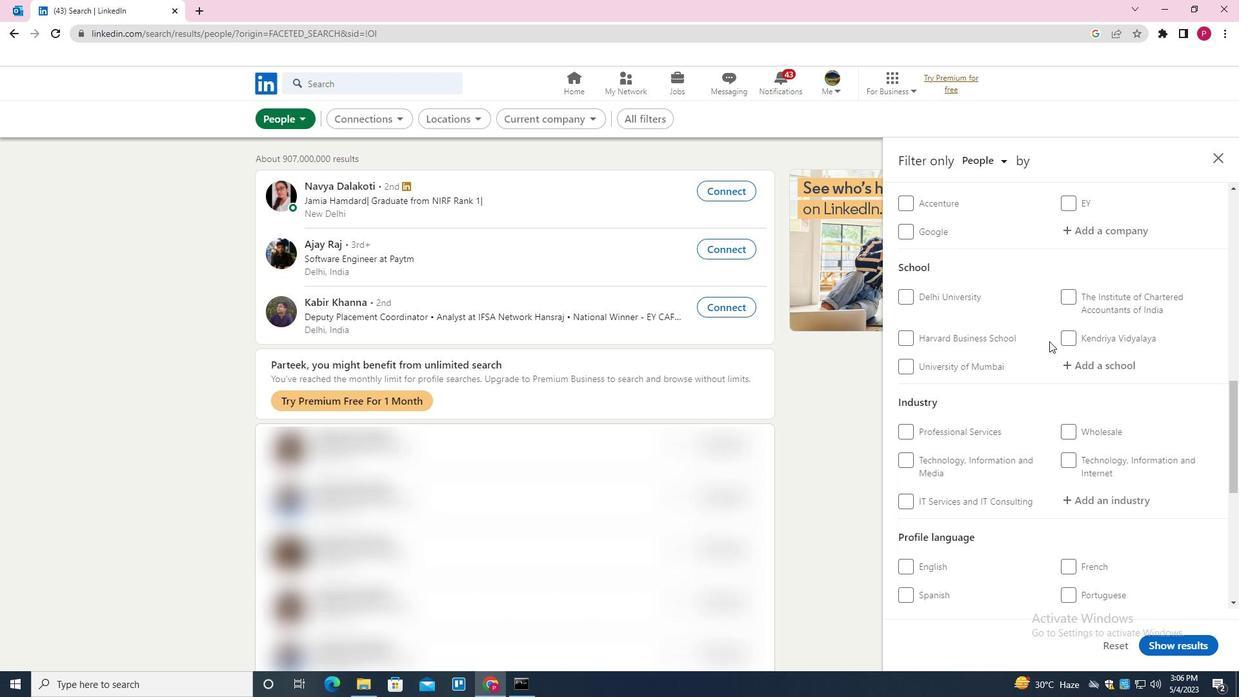 
Action: Mouse scrolled (1049, 342) with delta (0, 0)
Screenshot: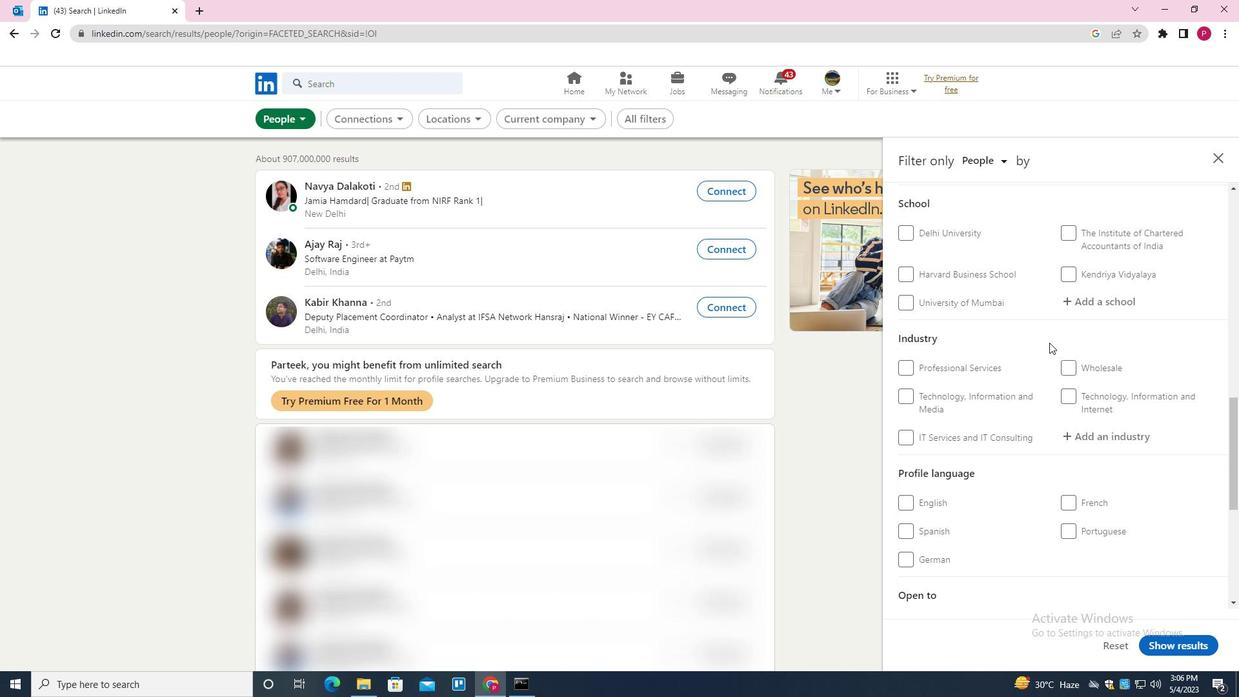 
Action: Mouse moved to (1067, 336)
Screenshot: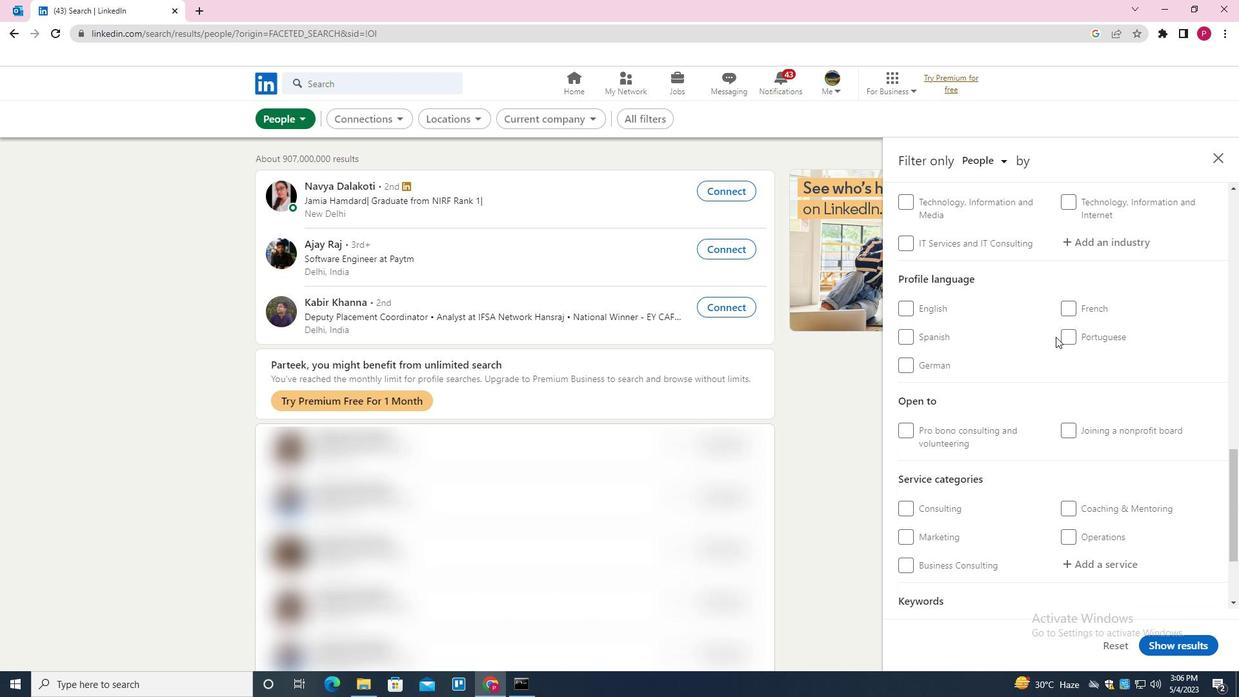 
Action: Mouse pressed left at (1067, 336)
Screenshot: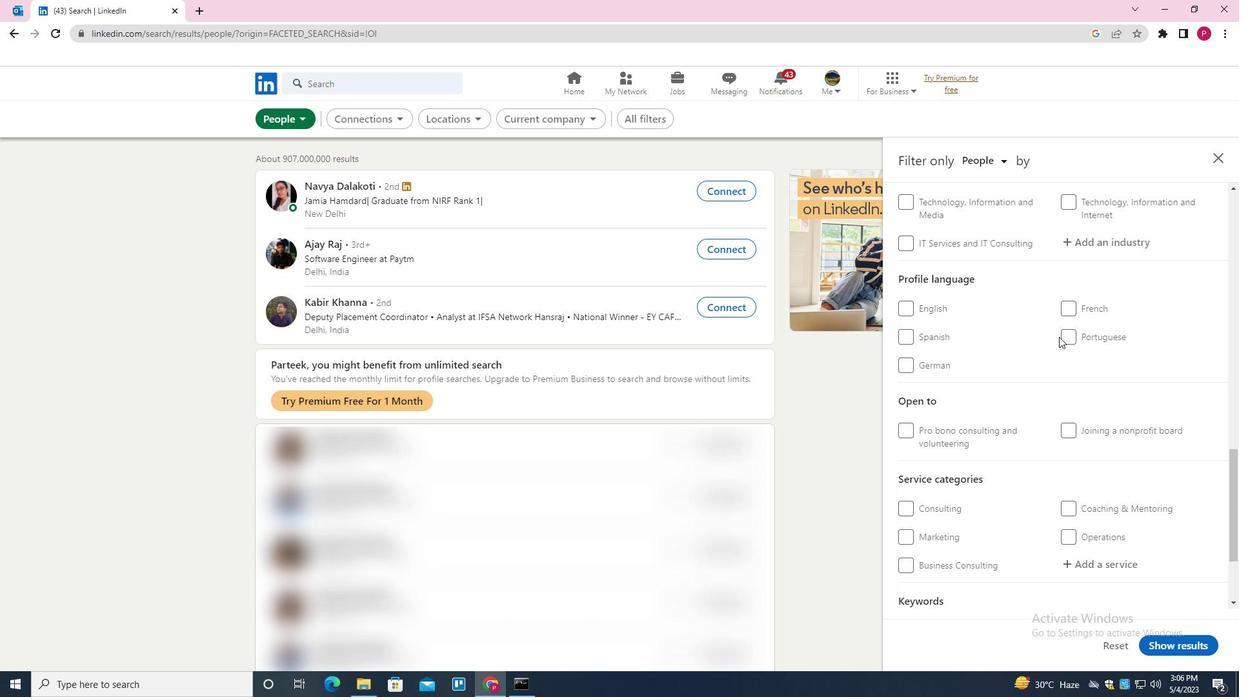 
Action: Mouse moved to (980, 388)
Screenshot: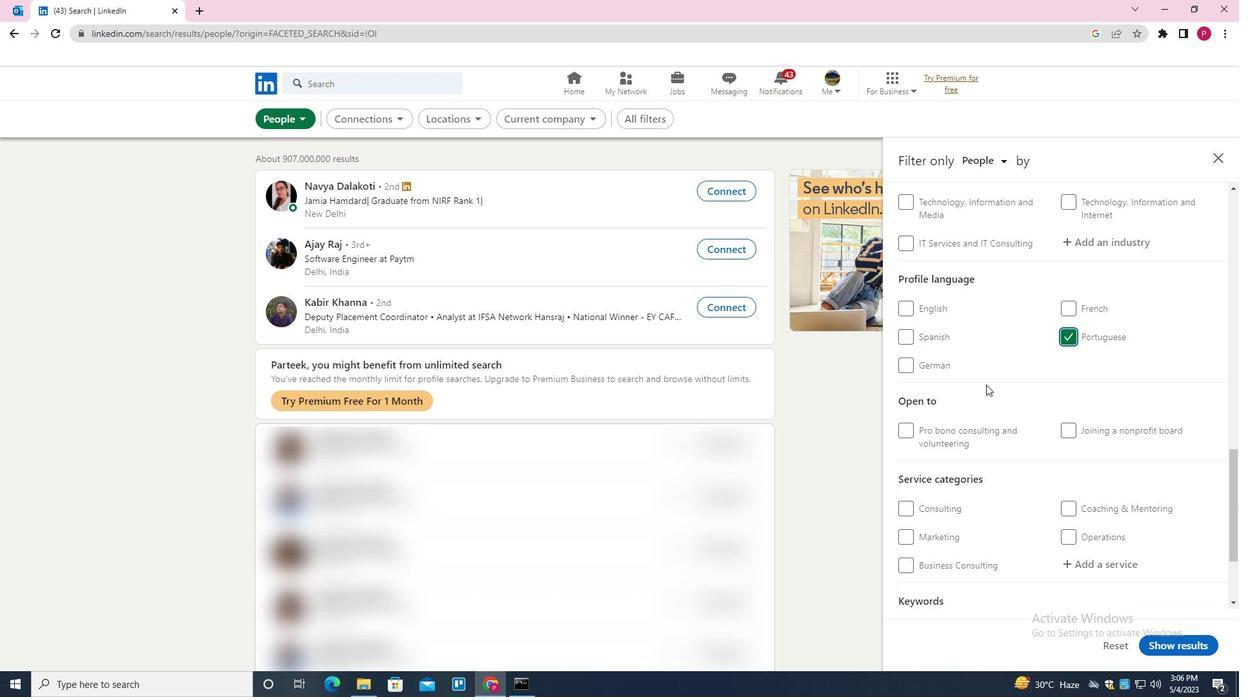 
Action: Mouse scrolled (980, 389) with delta (0, 0)
Screenshot: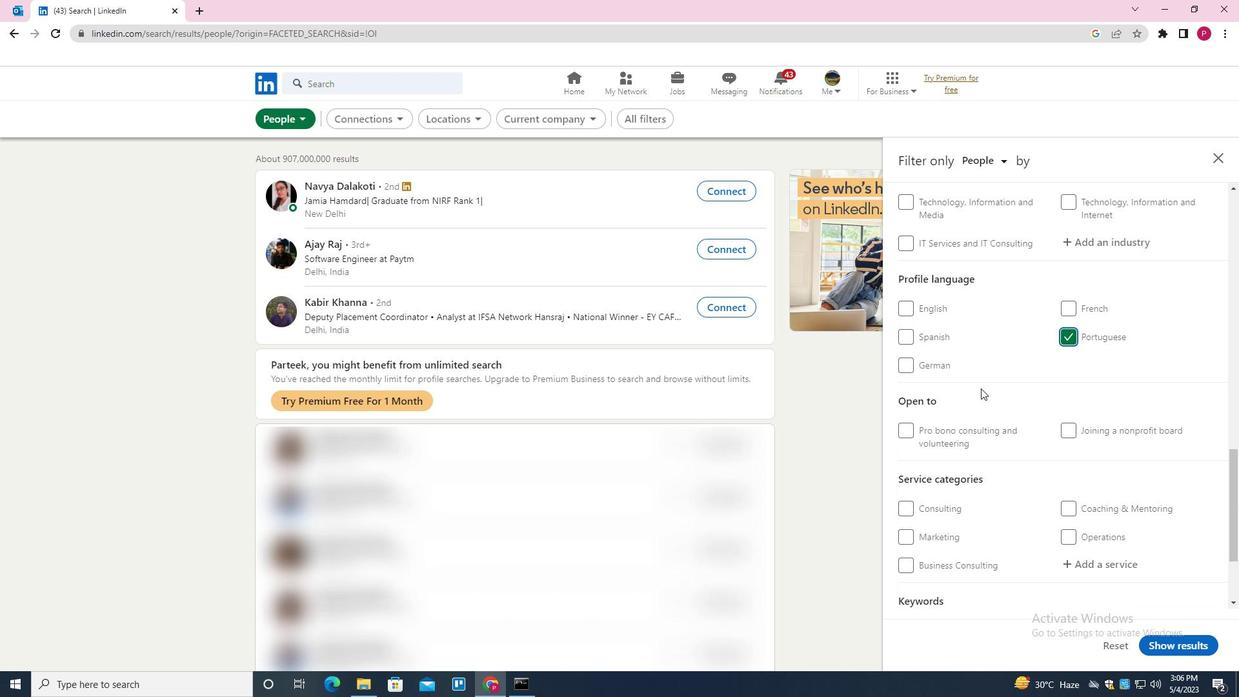 
Action: Mouse scrolled (980, 389) with delta (0, 0)
Screenshot: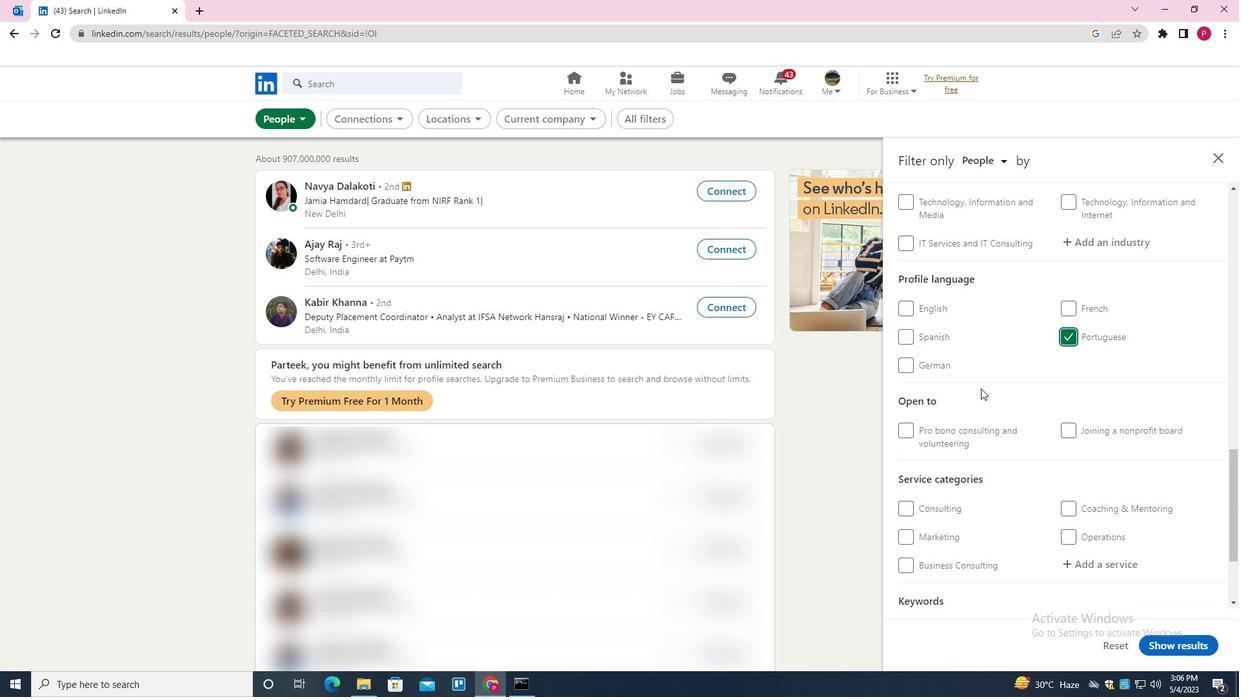 
Action: Mouse scrolled (980, 389) with delta (0, 0)
Screenshot: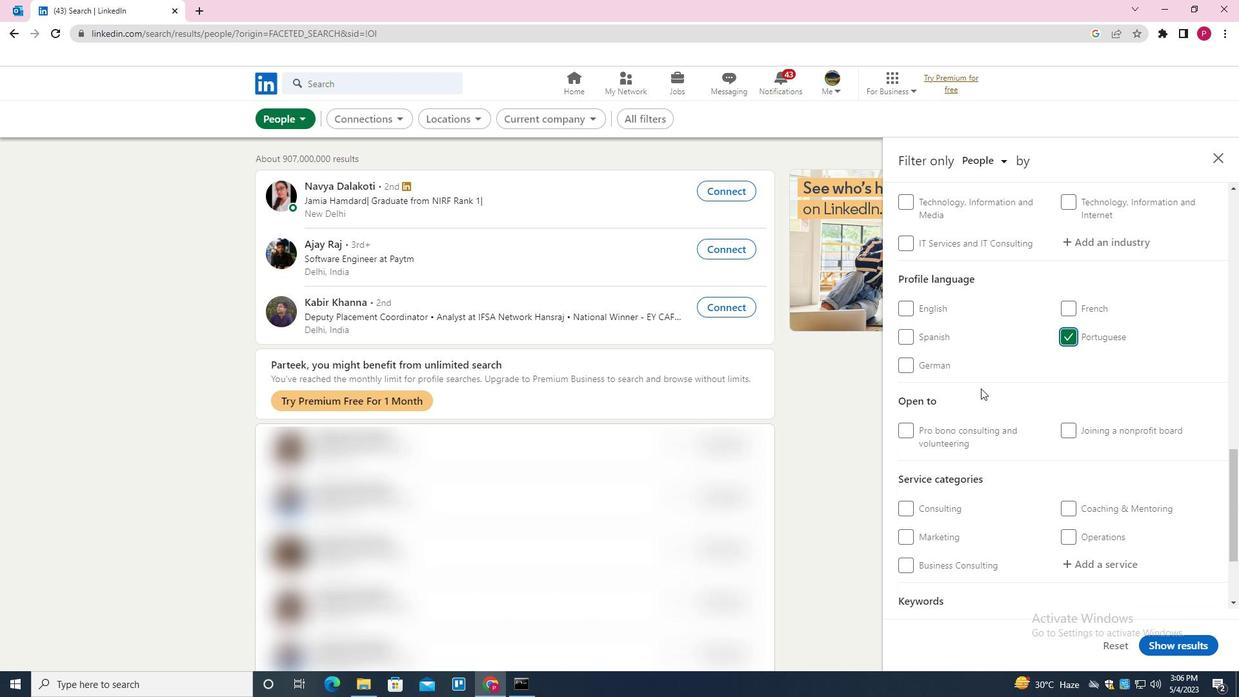 
Action: Mouse scrolled (980, 389) with delta (0, 0)
Screenshot: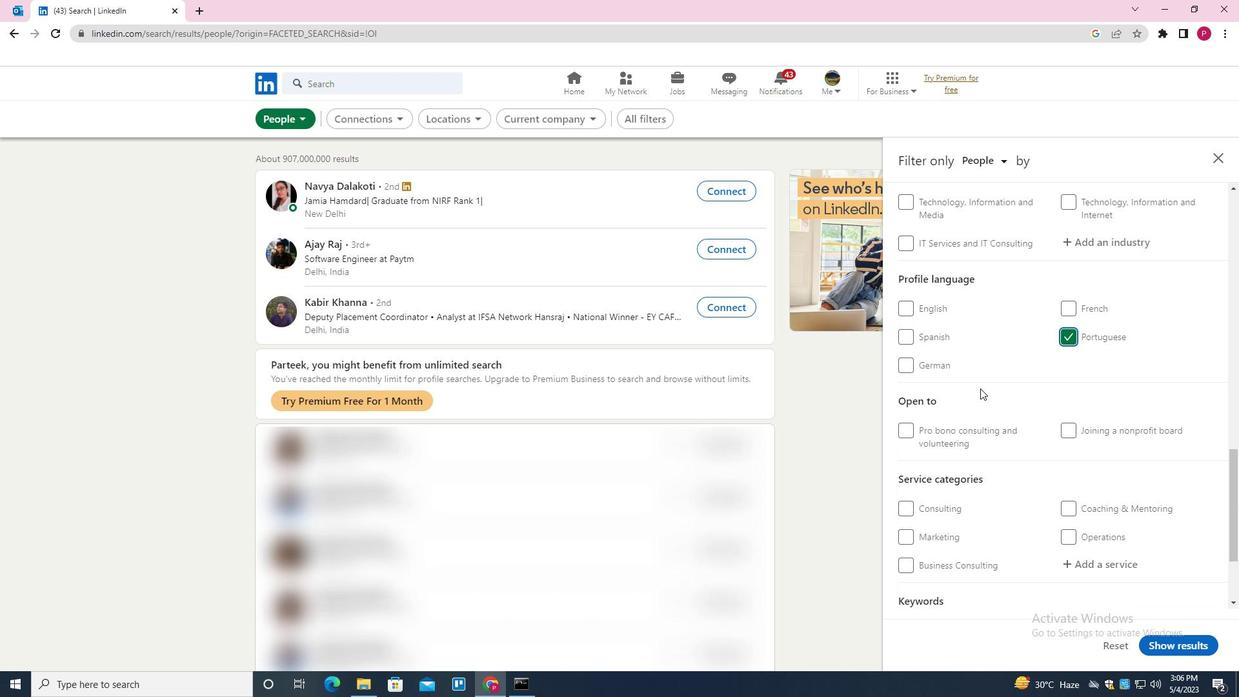 
Action: Mouse scrolled (980, 389) with delta (0, 0)
Screenshot: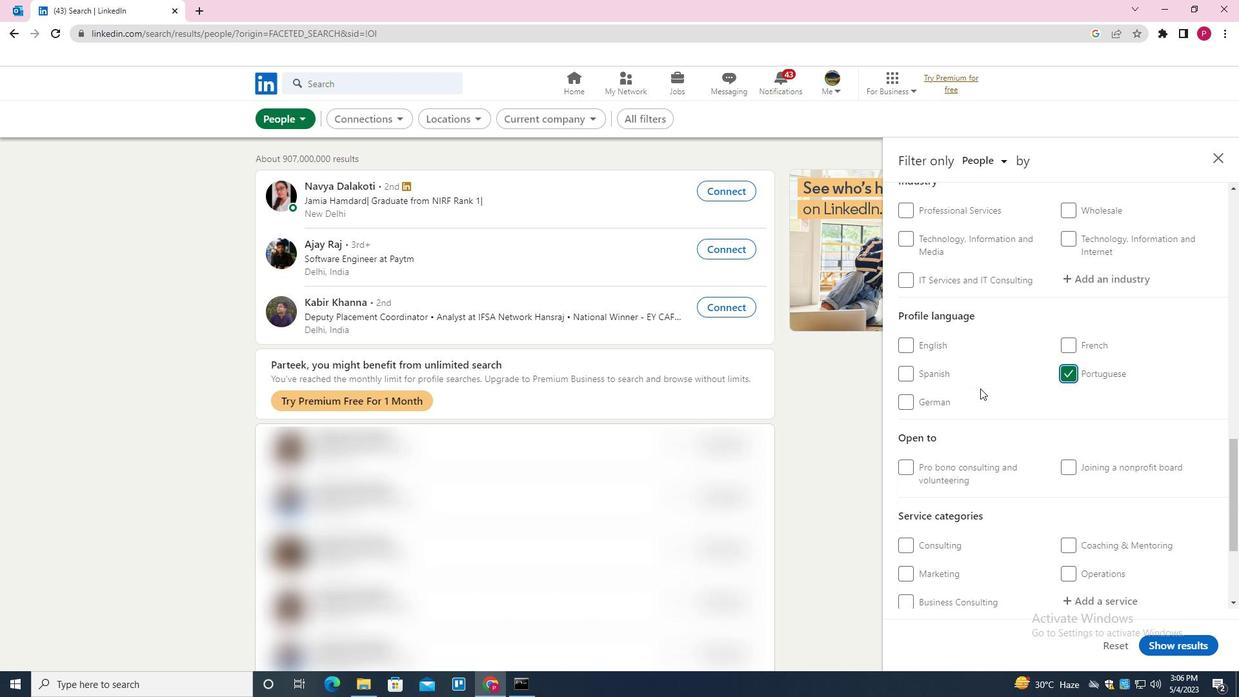 
Action: Mouse scrolled (980, 389) with delta (0, 0)
Screenshot: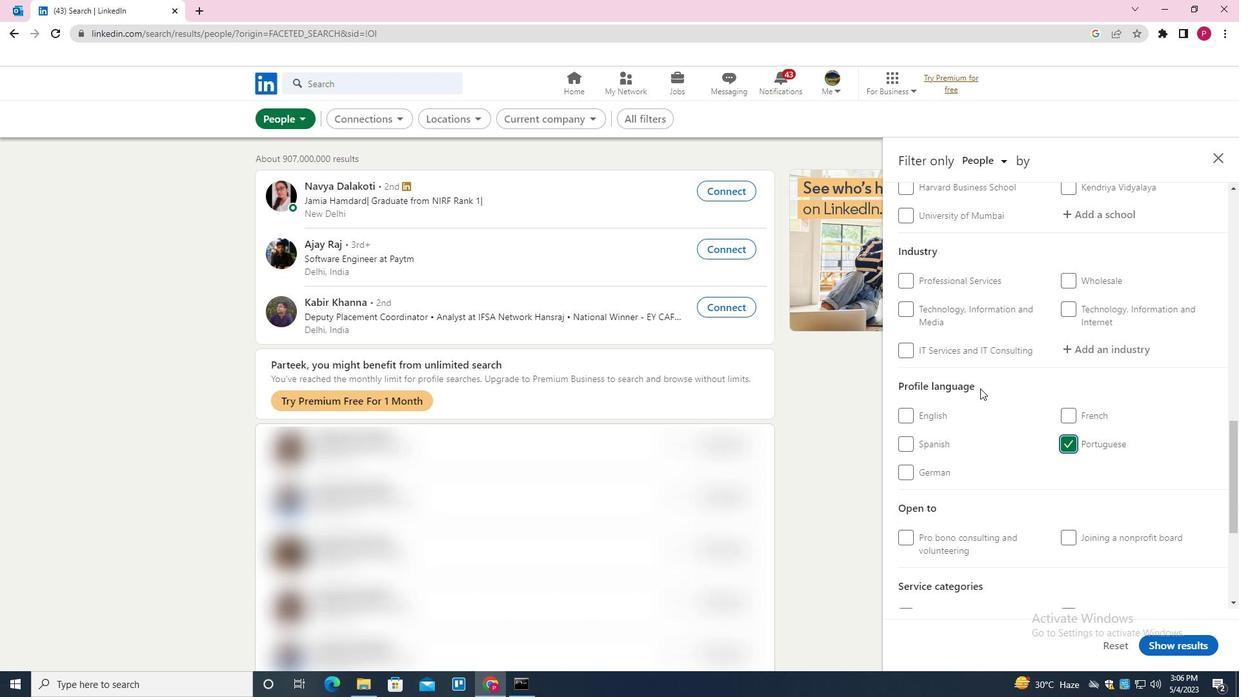 
Action: Mouse scrolled (980, 389) with delta (0, 0)
Screenshot: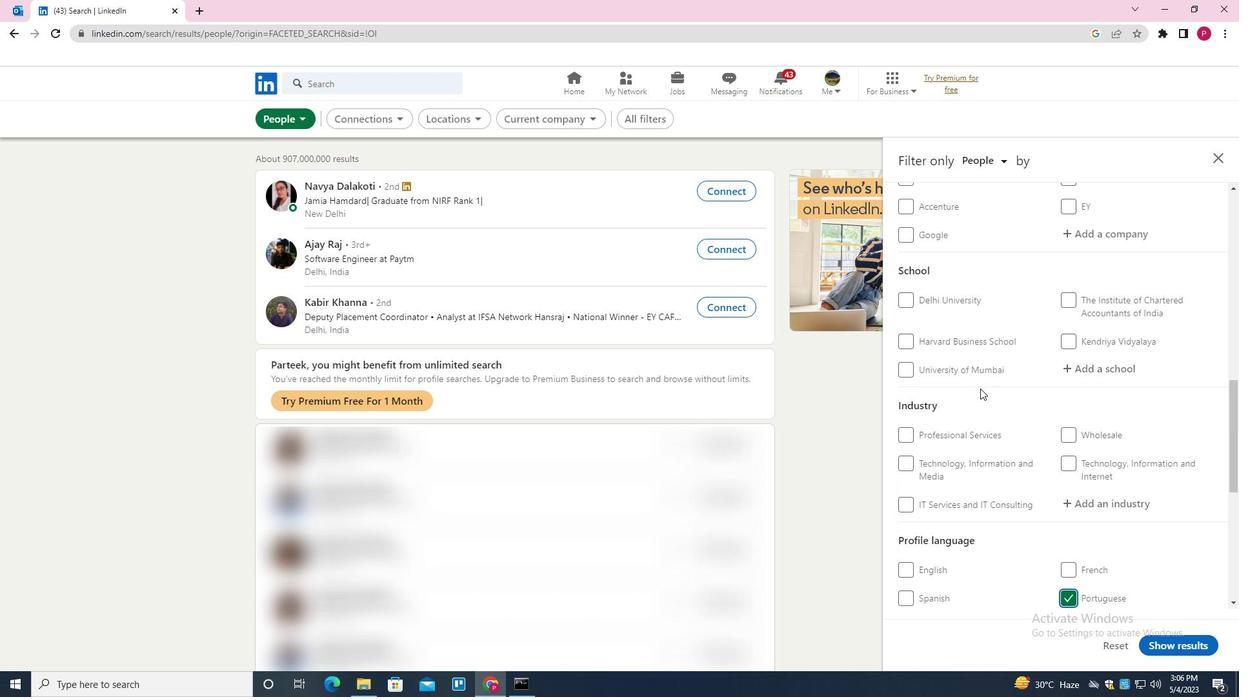 
Action: Mouse moved to (1096, 301)
Screenshot: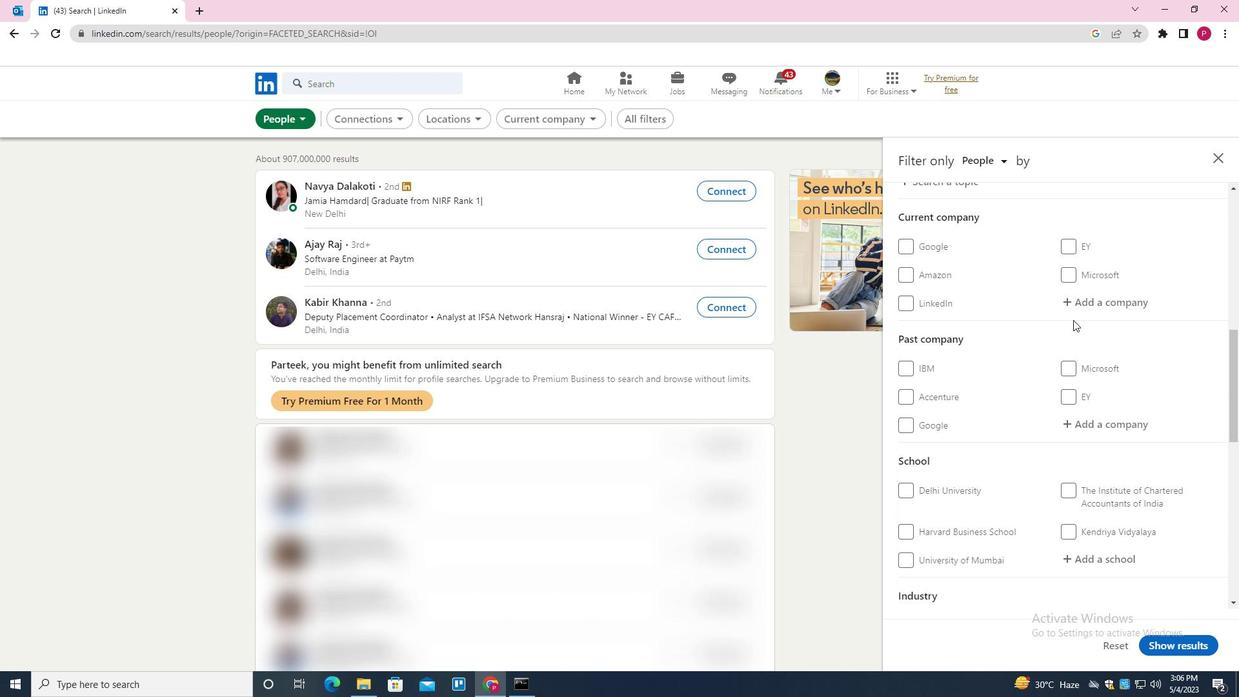 
Action: Mouse pressed left at (1096, 301)
Screenshot: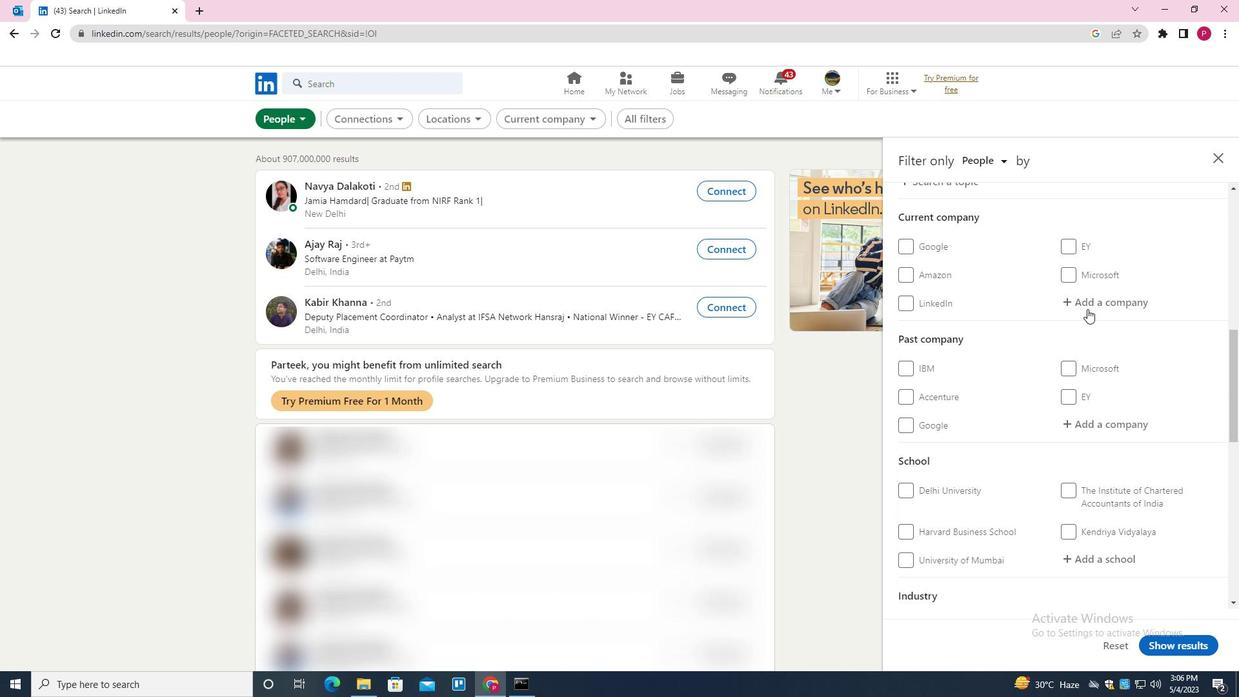 
Action: Key pressed <Key.shift>ACG<Key.space><Key.shift>WORLD<Key.down><Key.enter>
Screenshot: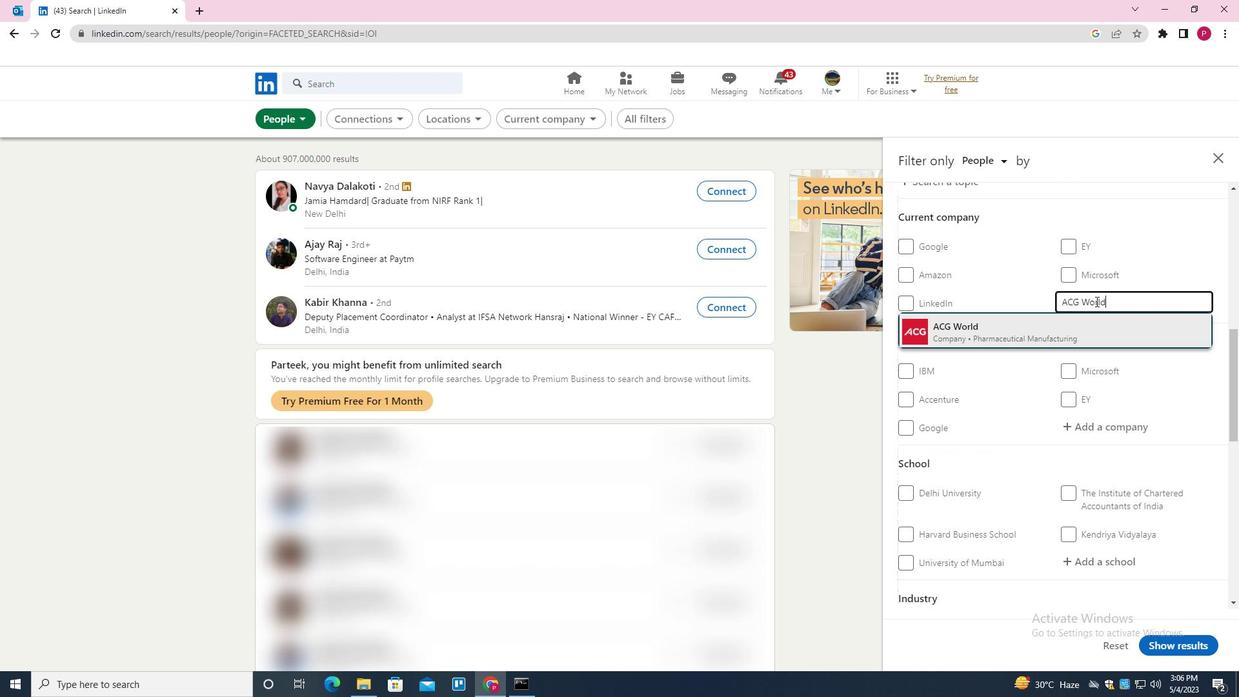 
Action: Mouse moved to (1039, 349)
Screenshot: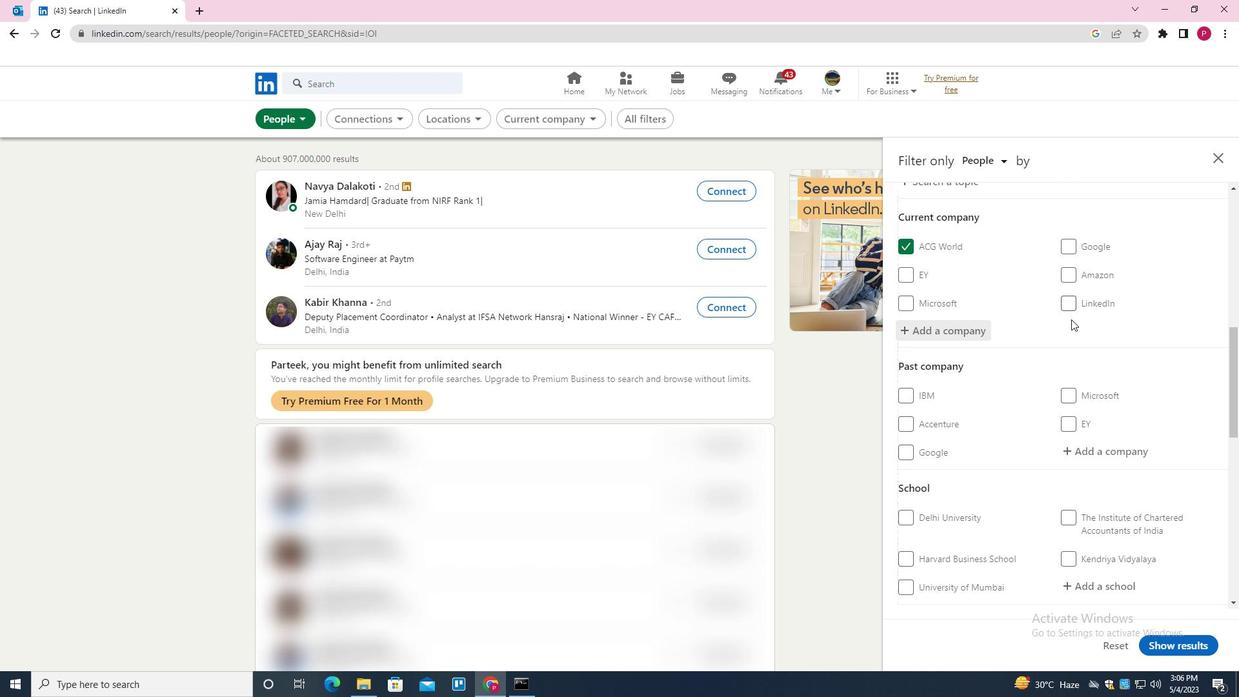 
Action: Mouse scrolled (1039, 349) with delta (0, 0)
Screenshot: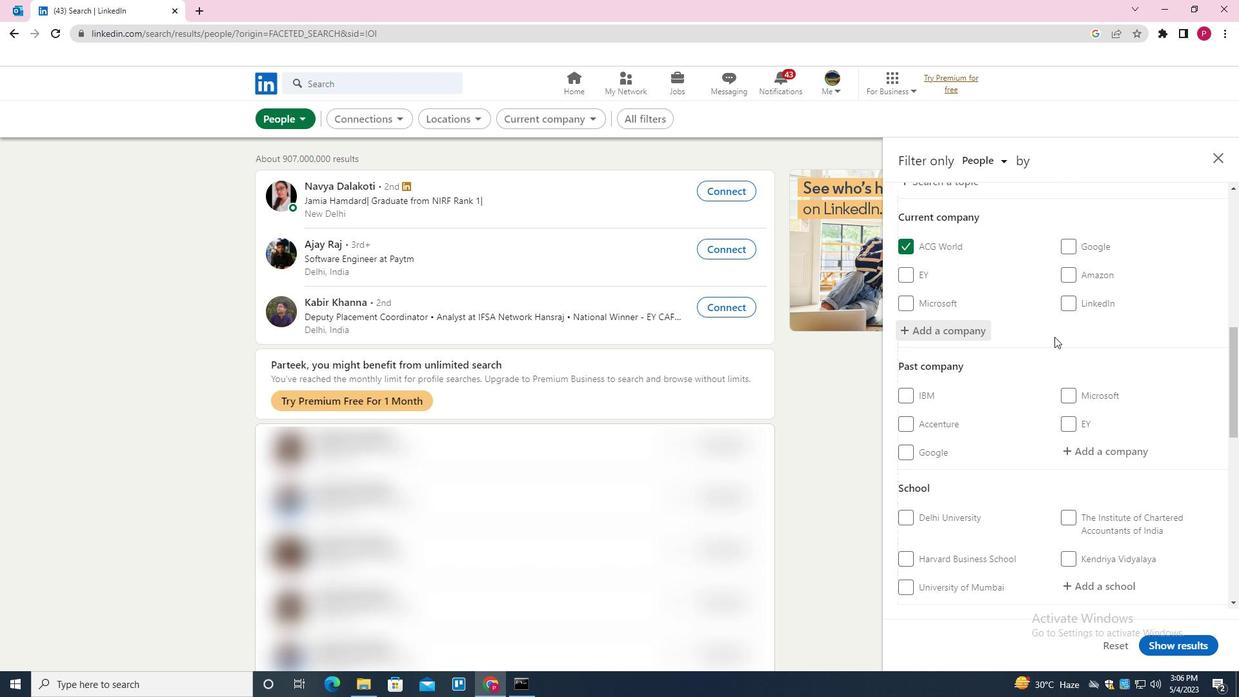 
Action: Mouse moved to (1039, 353)
Screenshot: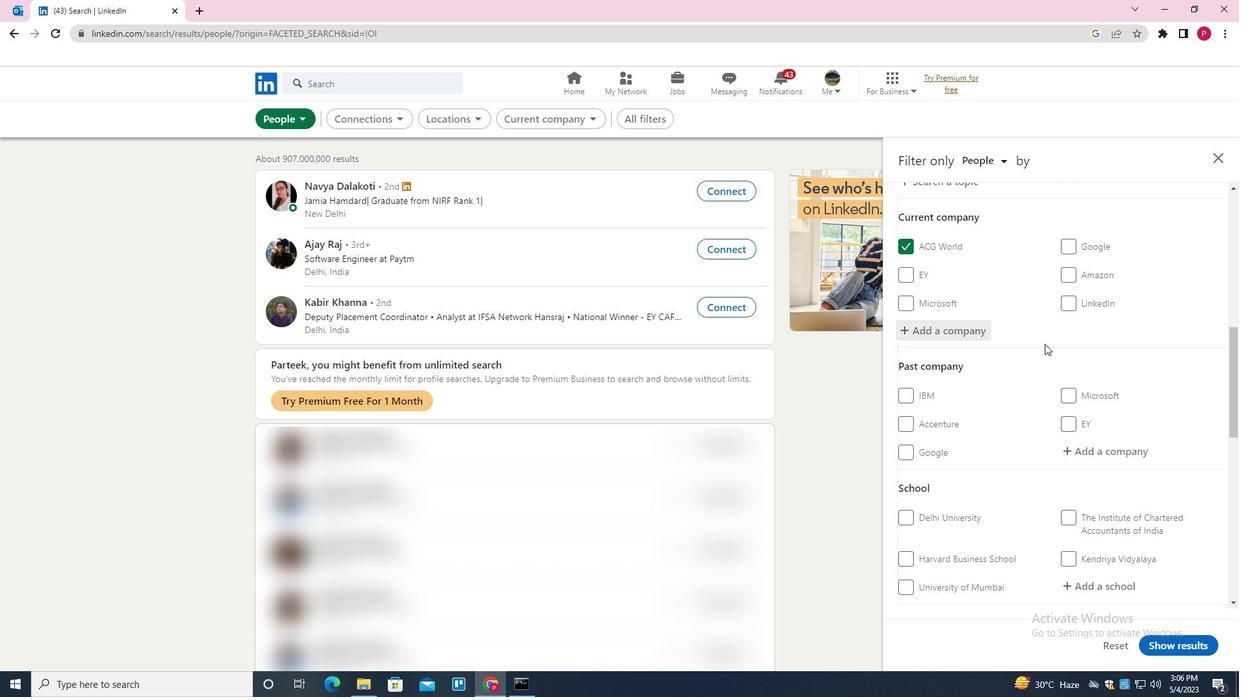 
Action: Mouse scrolled (1039, 353) with delta (0, 0)
Screenshot: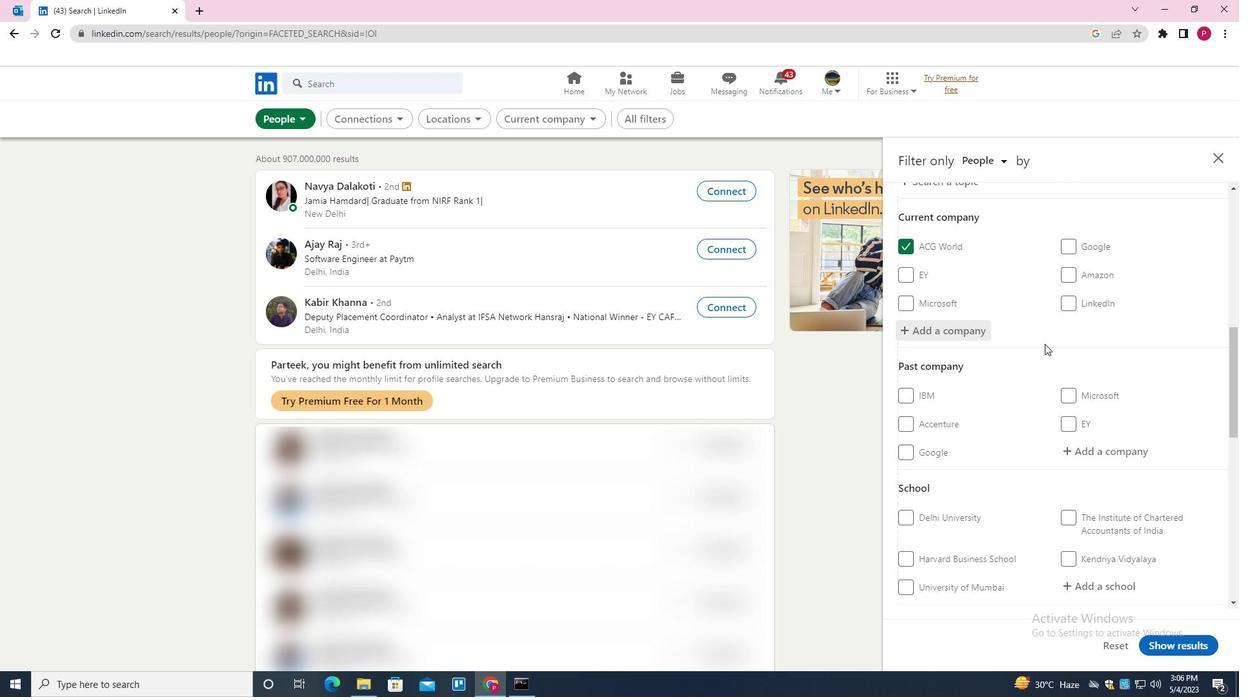 
Action: Mouse moved to (1039, 353)
Screenshot: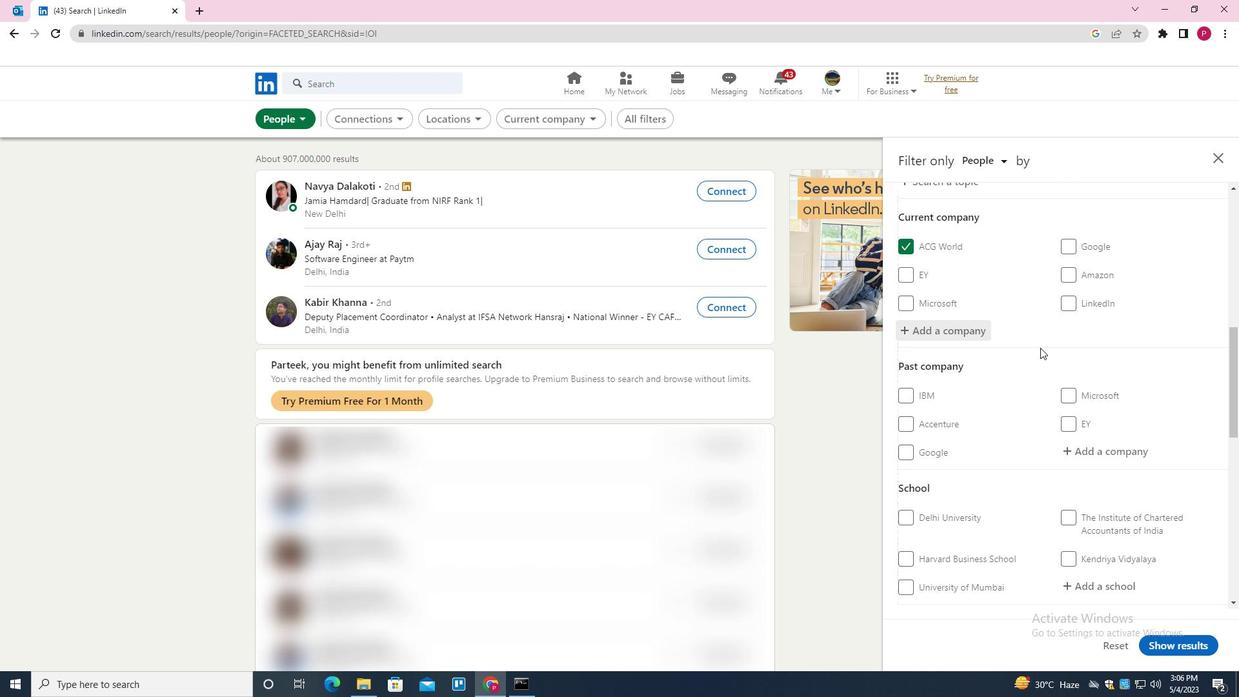 
Action: Mouse scrolled (1039, 353) with delta (0, 0)
Screenshot: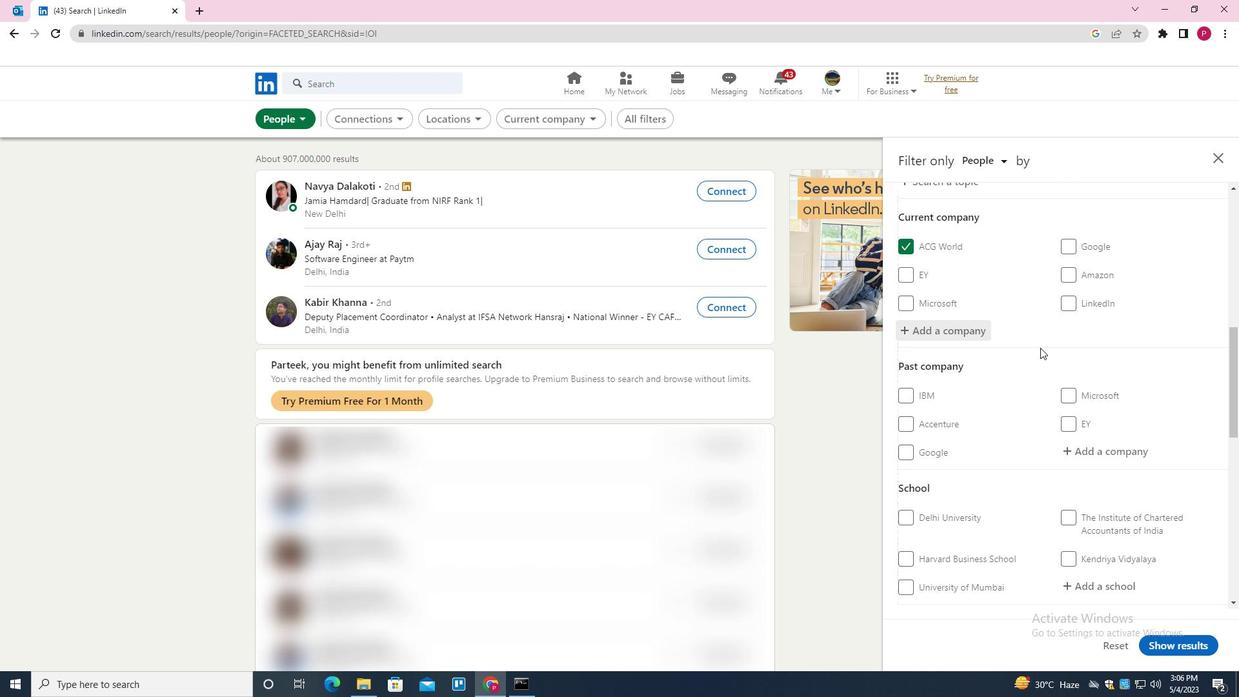 
Action: Mouse scrolled (1039, 353) with delta (0, 0)
Screenshot: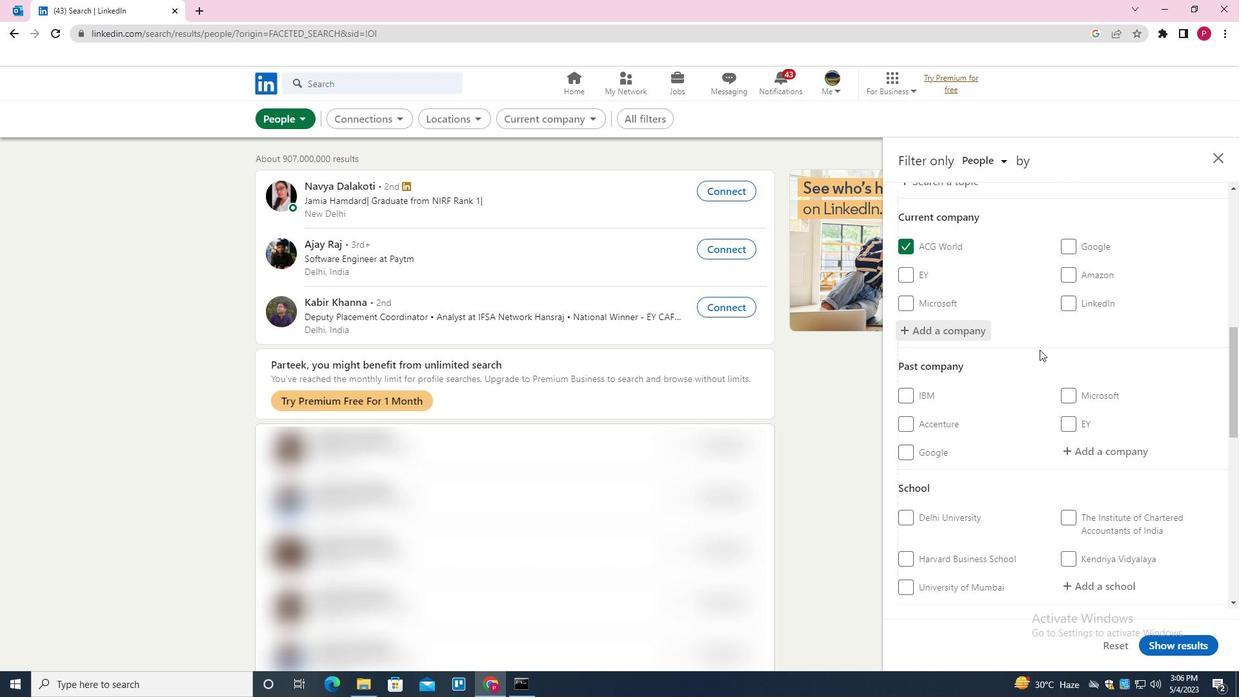 
Action: Mouse moved to (1039, 355)
Screenshot: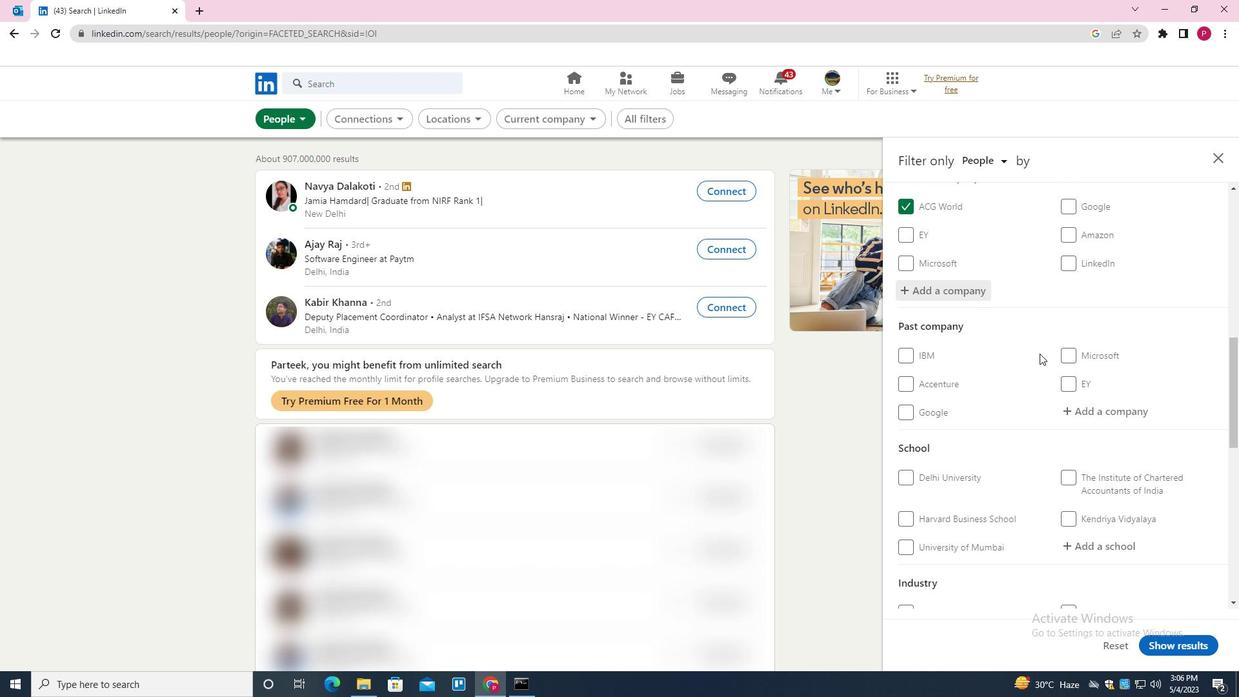 
Action: Mouse scrolled (1039, 355) with delta (0, 0)
Screenshot: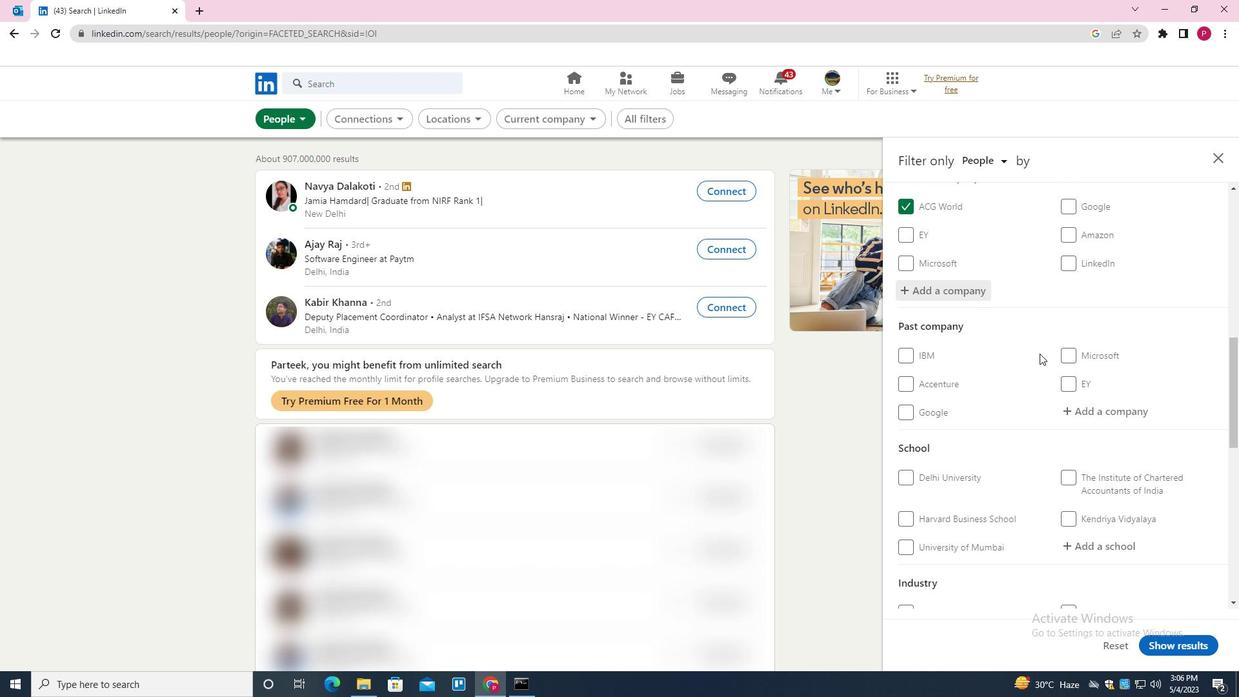 
Action: Mouse moved to (1123, 260)
Screenshot: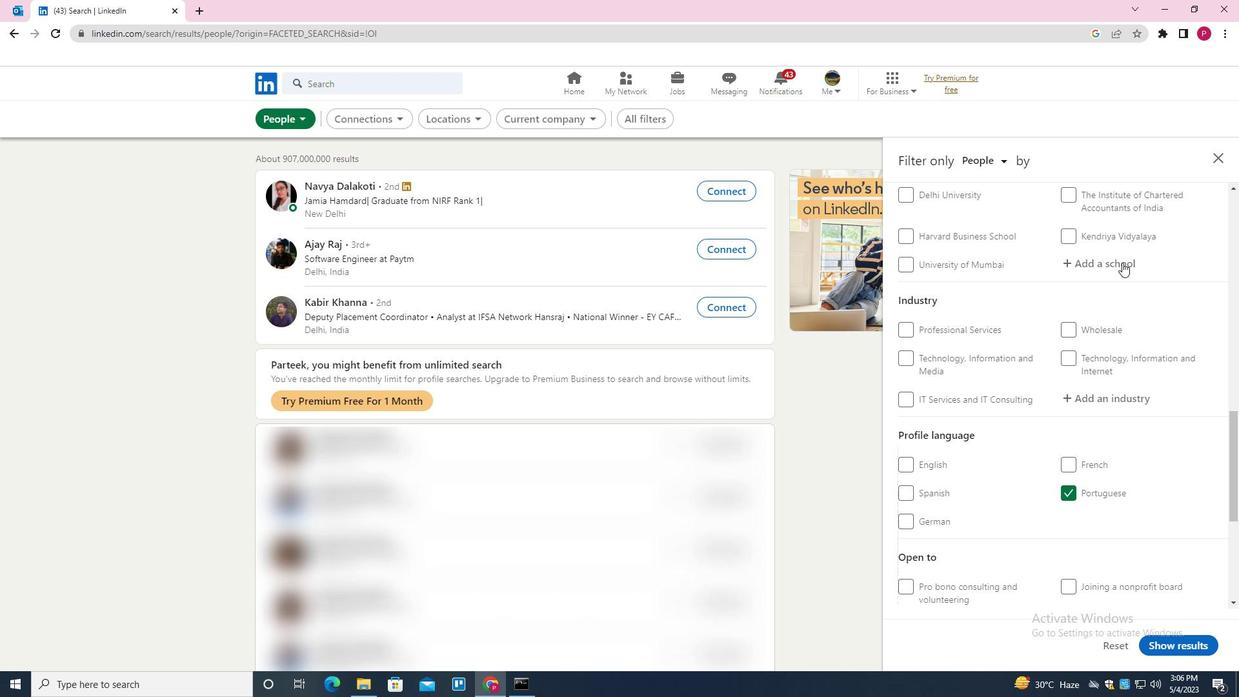 
Action: Mouse pressed left at (1123, 260)
Screenshot: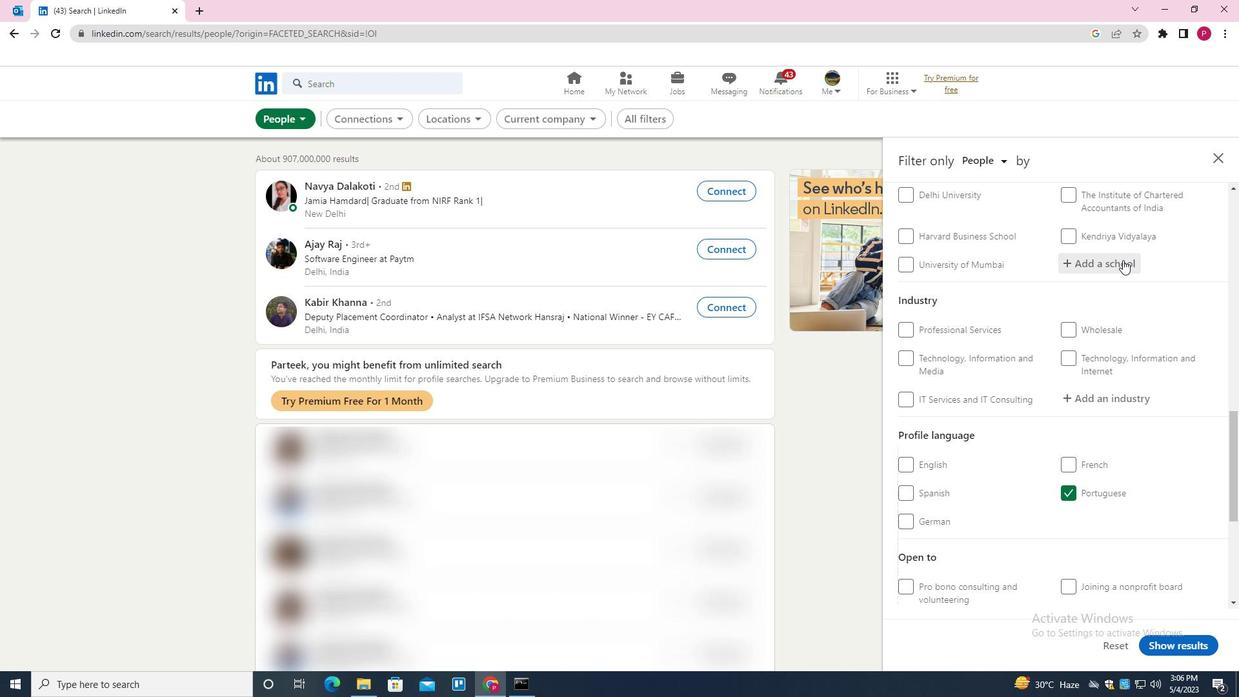 
Action: Key pressed <Key.shift><Key.shift><Key.shift><Key.shift><Key.shift><Key.shift><Key.shift><Key.shift><Key.shift><Key.shift><Key.shift><Key.shift><Key.shift><Key.shift><Key.shift><Key.shift><Key.shift><Key.shift><Key.shift><Key.shift><Key.shift>KUMARAGURU<Key.space><Key.shift>COLLEGE<Key.space>OF<Key.space><Key.shift>TECHNOLOGY<Key.down><Key.enter>
Screenshot: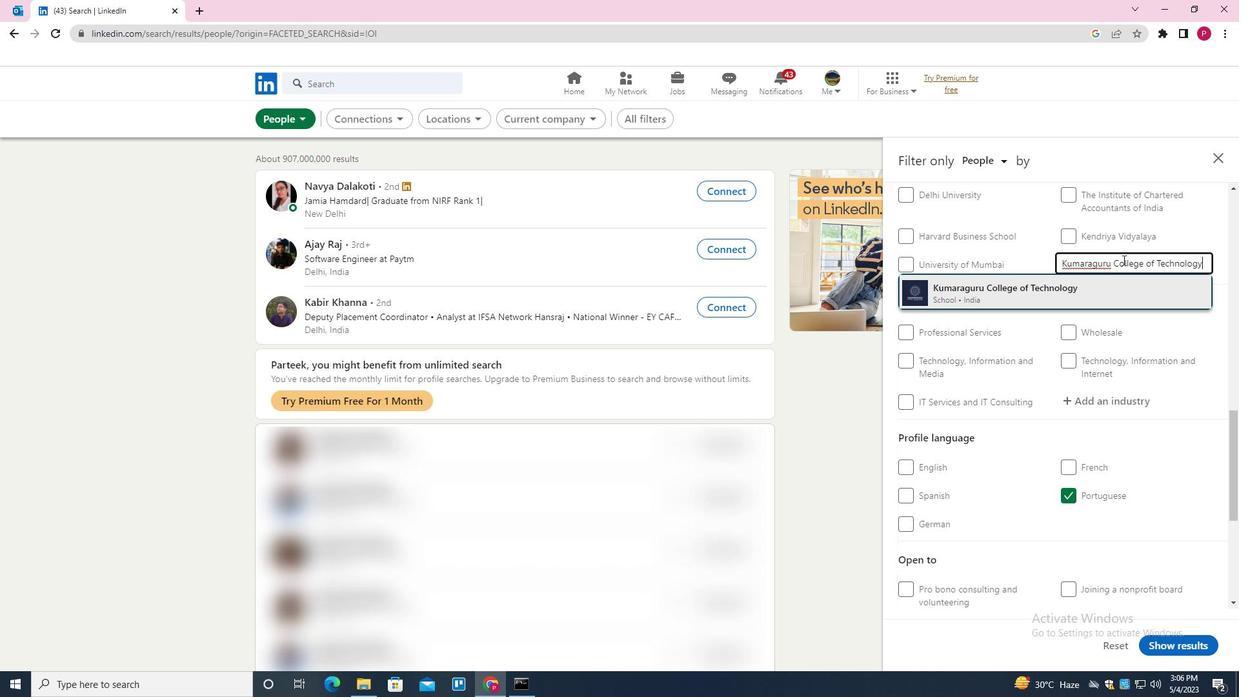 
Action: Mouse moved to (1059, 303)
Screenshot: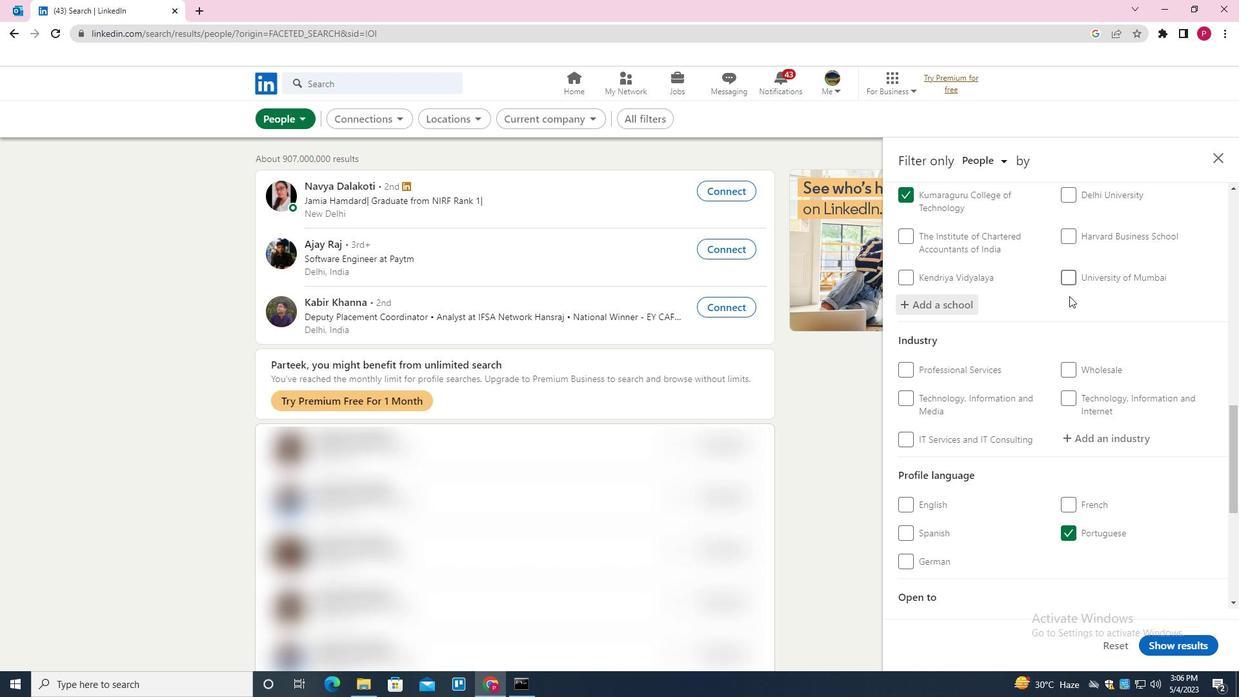
Action: Mouse scrolled (1059, 302) with delta (0, 0)
Screenshot: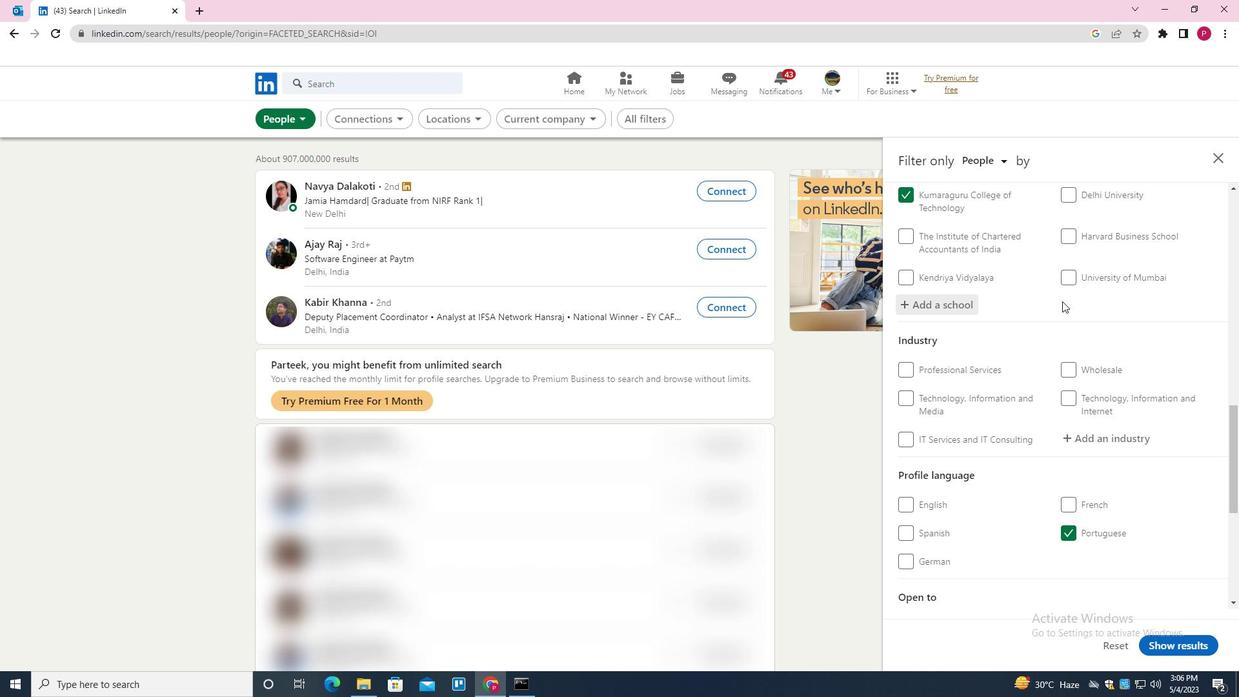 
Action: Mouse scrolled (1059, 302) with delta (0, 0)
Screenshot: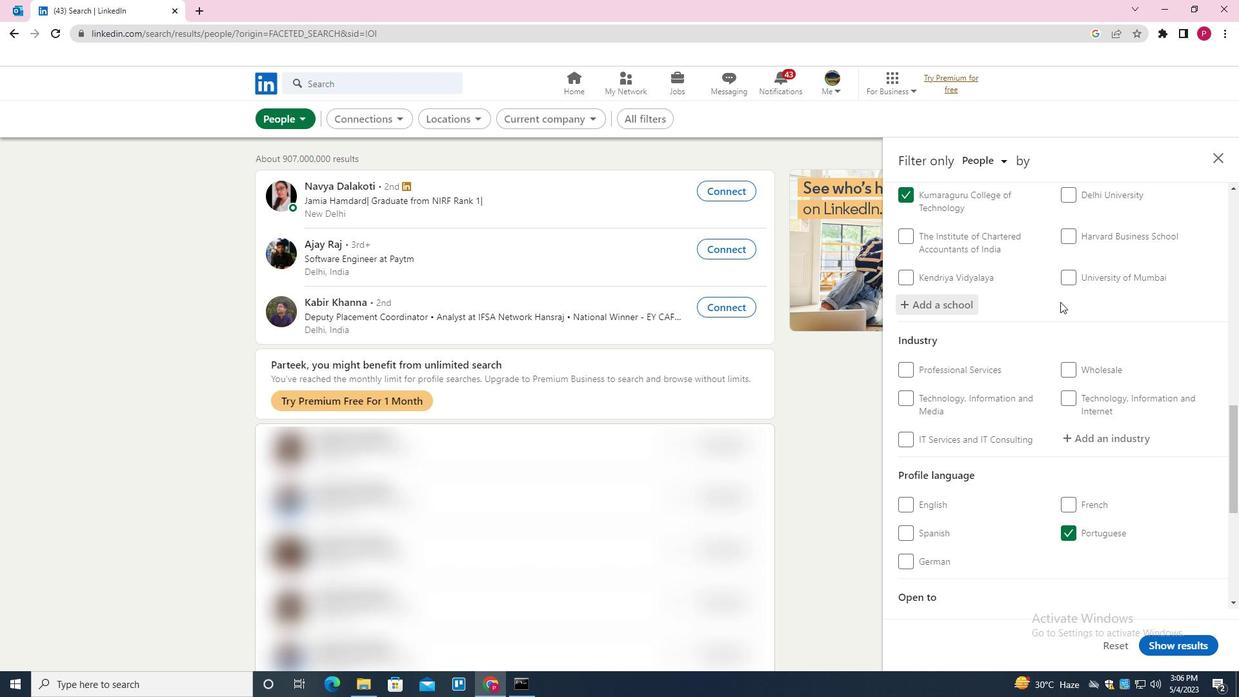 
Action: Mouse moved to (1061, 301)
Screenshot: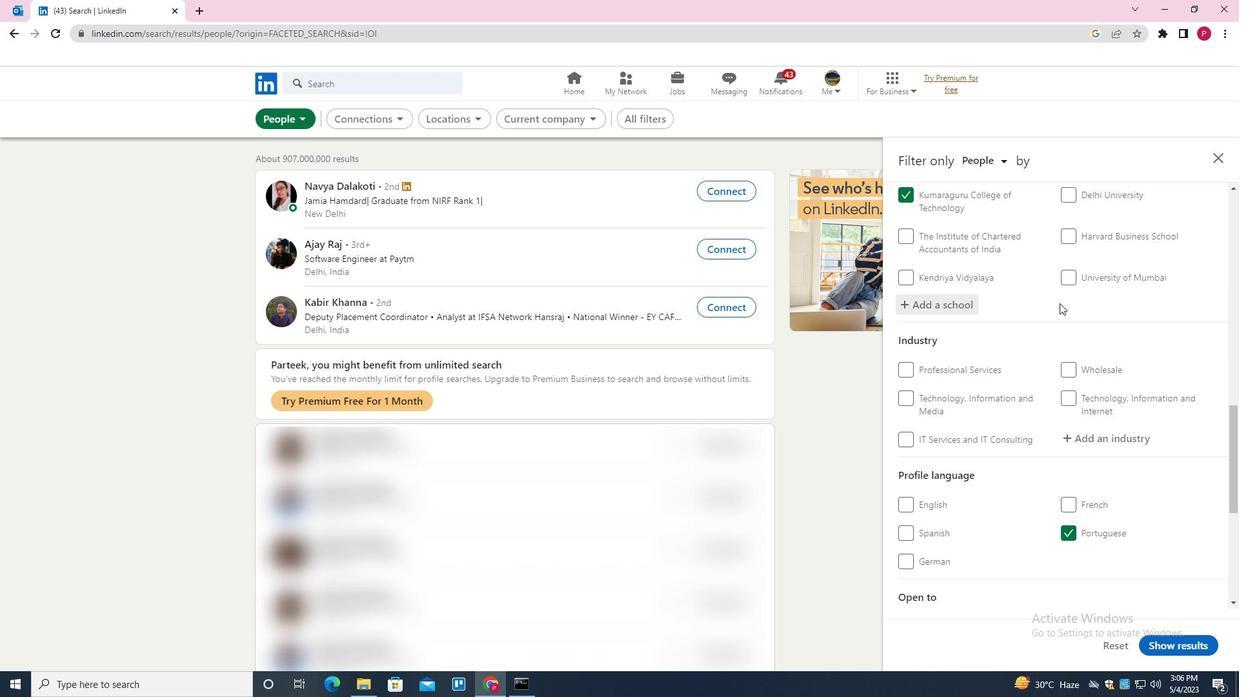
Action: Mouse scrolled (1061, 300) with delta (0, 0)
Screenshot: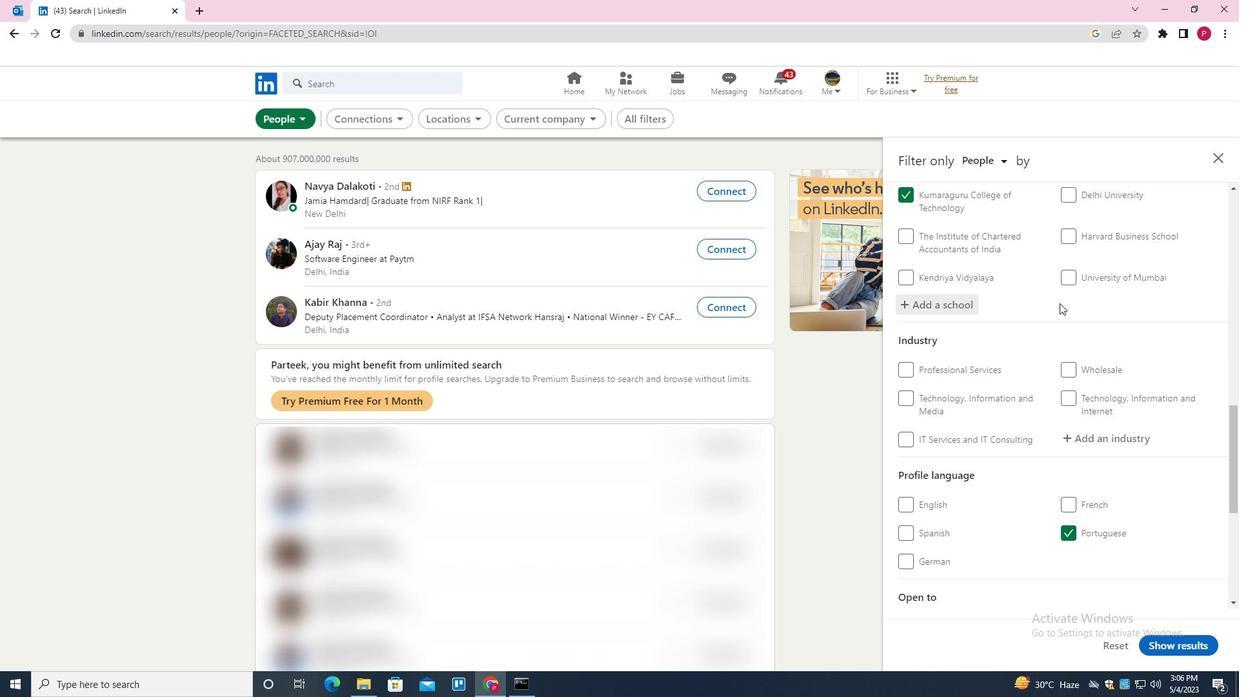 
Action: Mouse moved to (1090, 241)
Screenshot: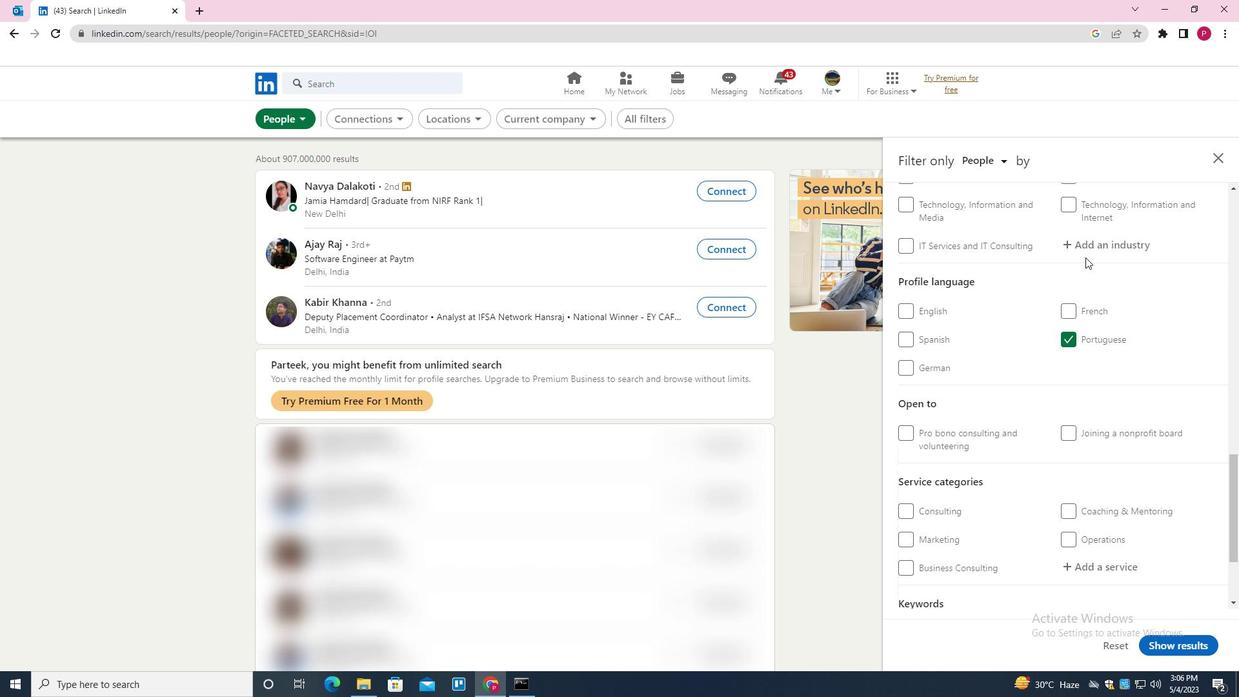 
Action: Mouse pressed left at (1090, 241)
Screenshot: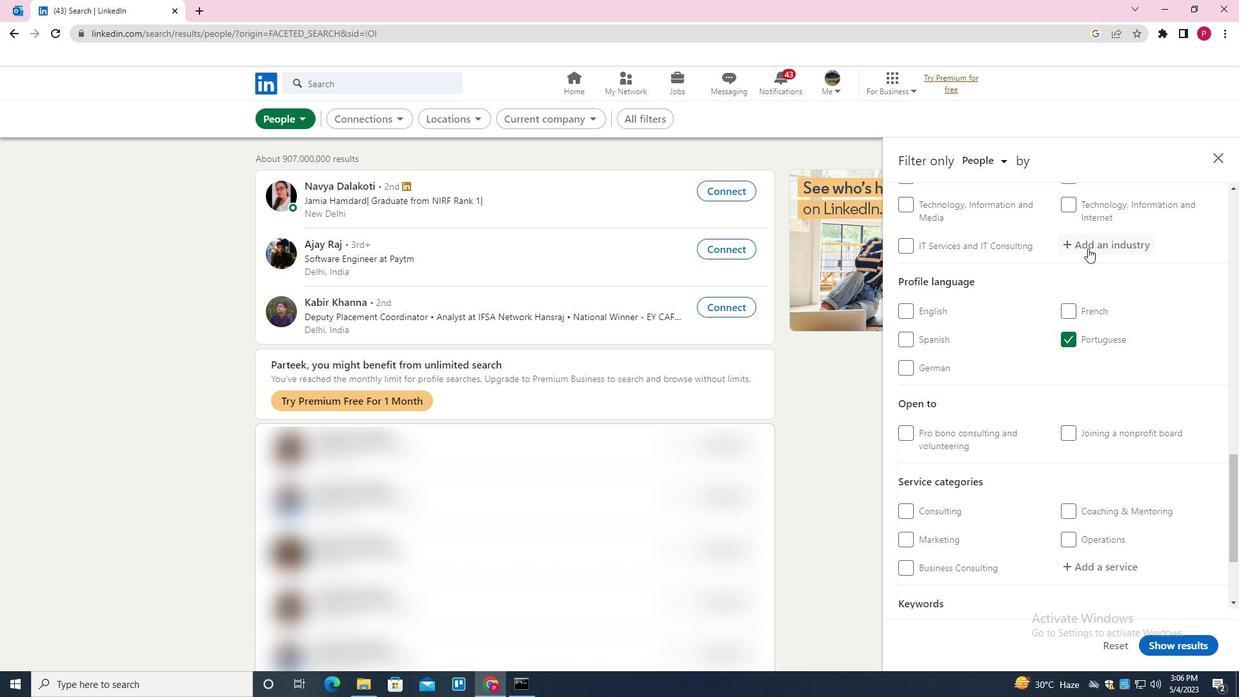 
Action: Mouse moved to (1090, 240)
Screenshot: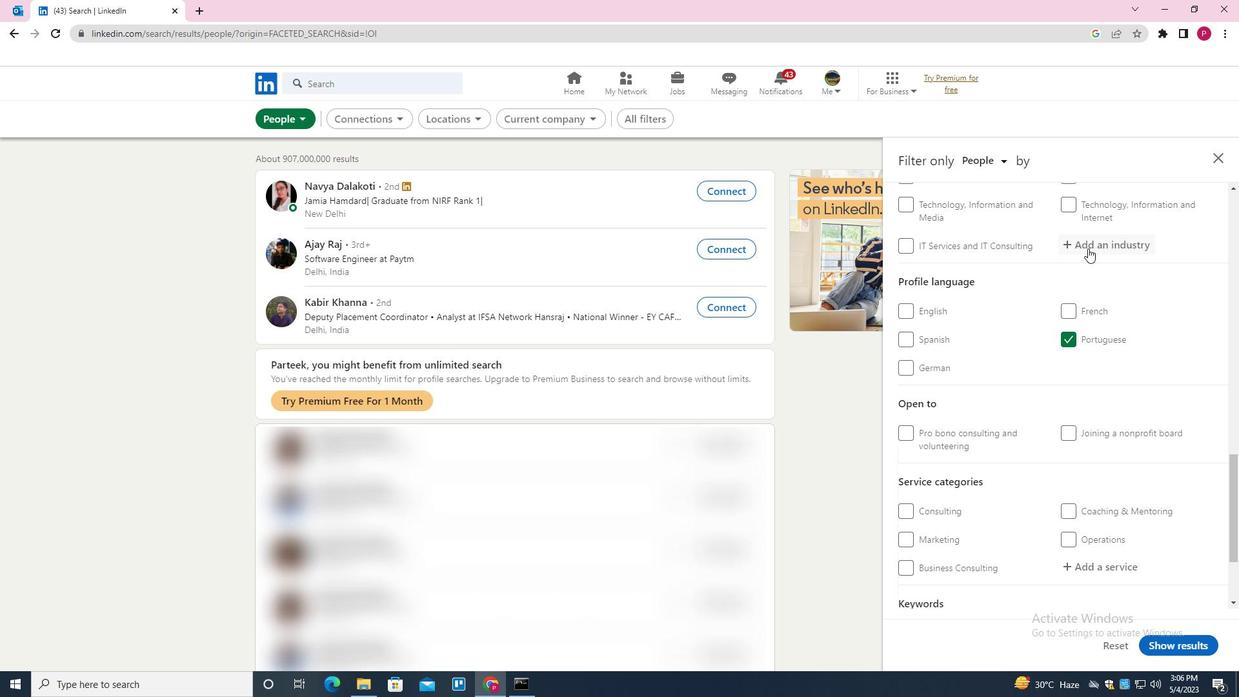 
Action: Key pressed <Key.shift><Key.shift>PAPER<Key.space>AND<Key.space><Key.shift>FI<Key.backspace>OREST<Key.space><Key.shift>PRODUCY<Key.backspace>T<Key.space><Key.shift>MANUFACTURING<Key.down><Key.enter>
Screenshot: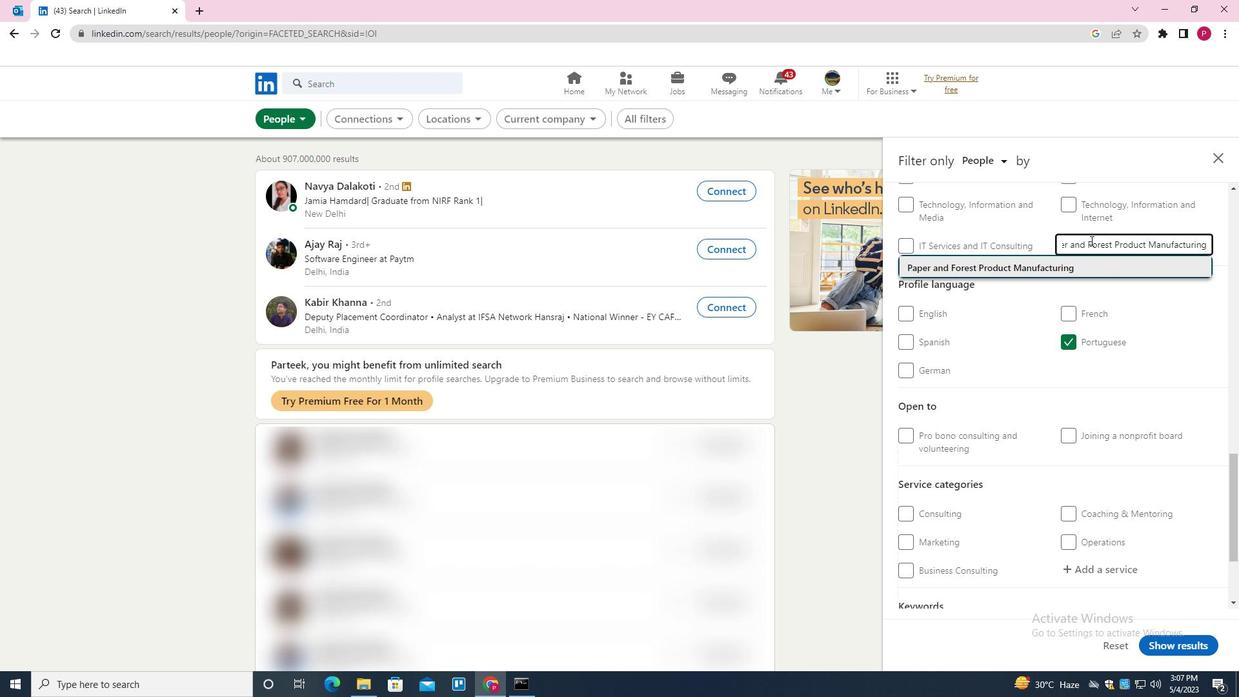 
Action: Mouse moved to (1052, 306)
Screenshot: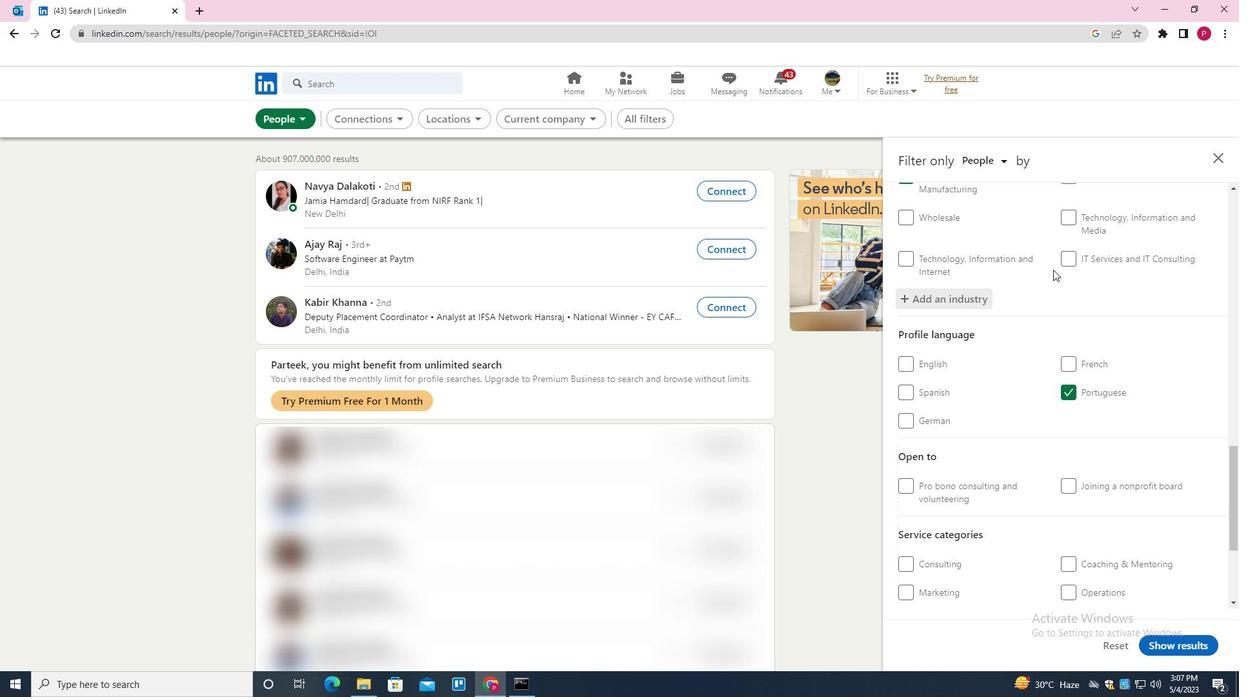
Action: Mouse scrolled (1052, 305) with delta (0, 0)
Screenshot: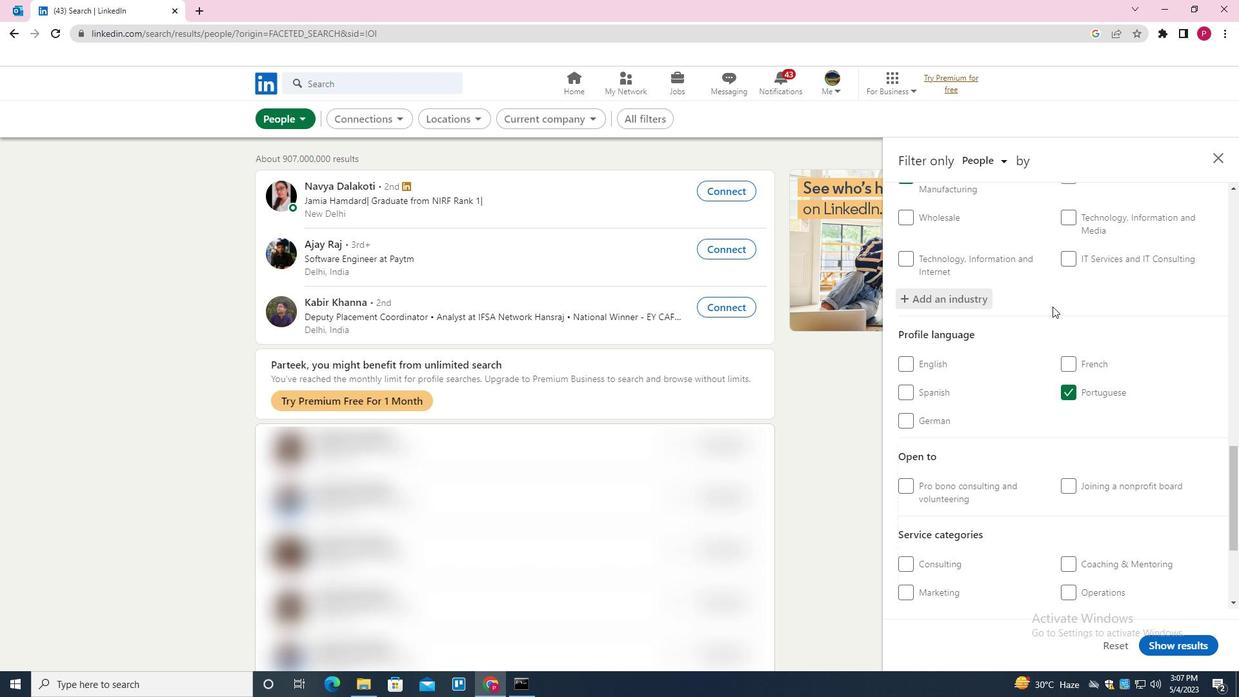 
Action: Mouse scrolled (1052, 305) with delta (0, 0)
Screenshot: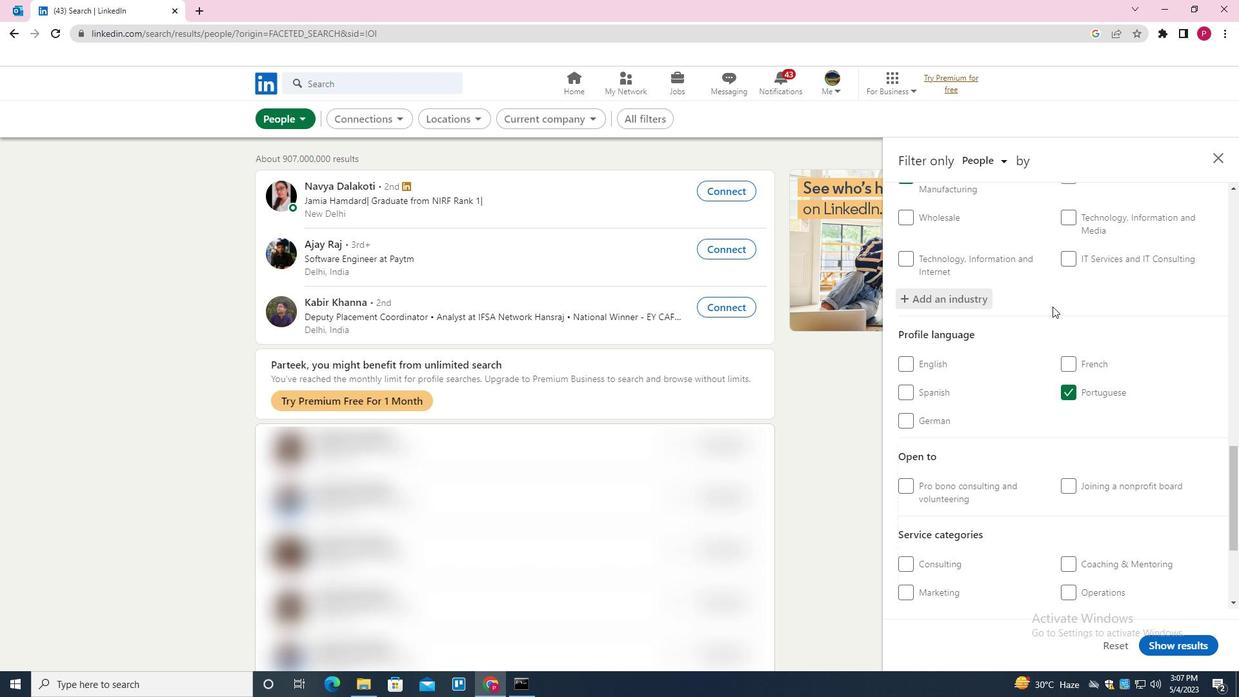 
Action: Mouse scrolled (1052, 305) with delta (0, 0)
Screenshot: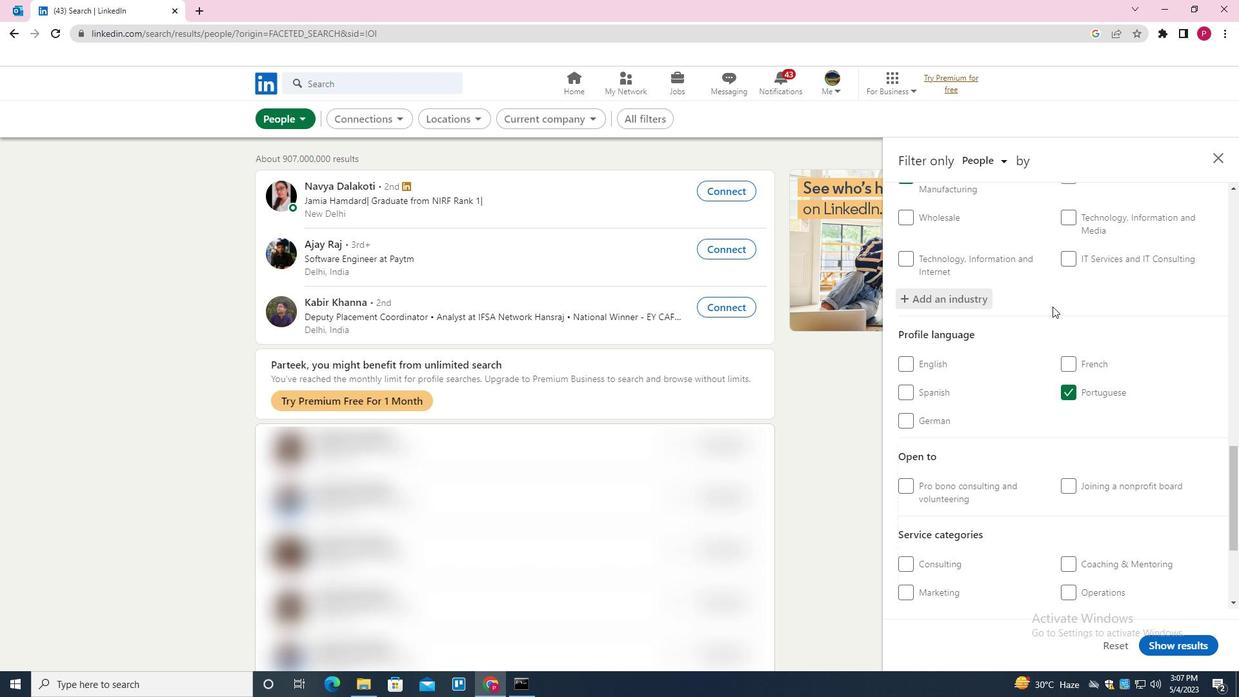 
Action: Mouse scrolled (1052, 305) with delta (0, 0)
Screenshot: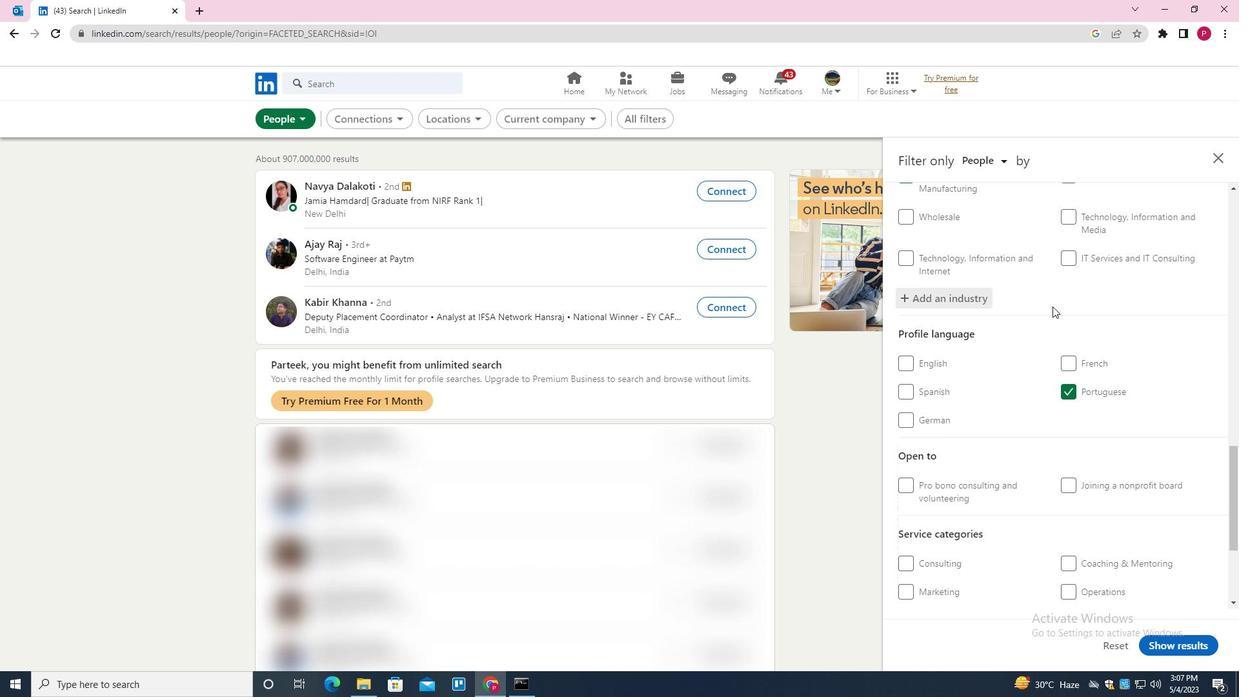 
Action: Mouse moved to (1090, 424)
Screenshot: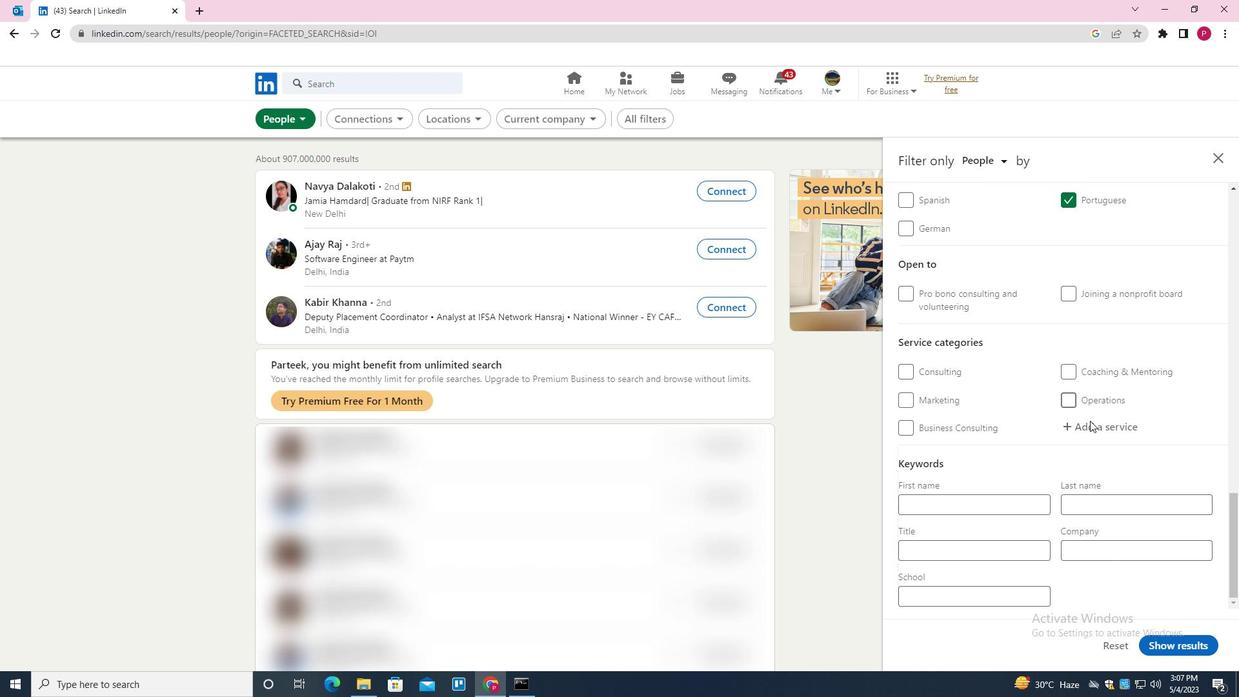 
Action: Mouse pressed left at (1090, 424)
Screenshot: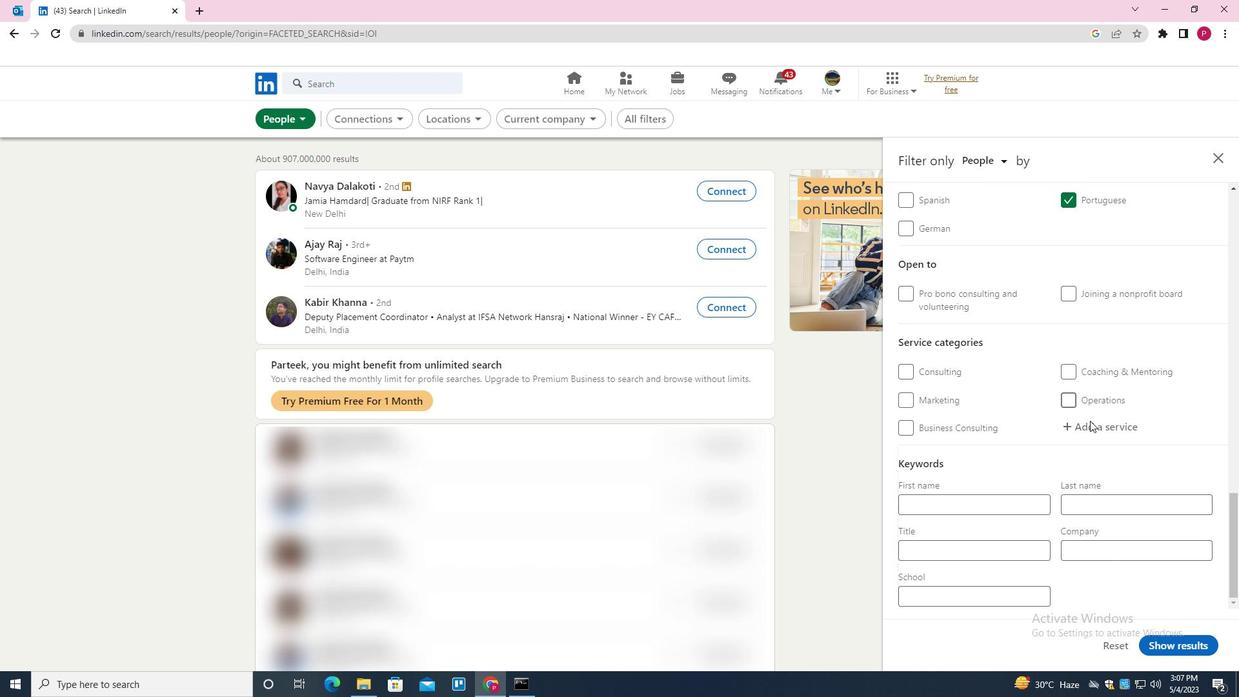 
Action: Key pressed <Key.shift>MOT<Key.backspace>RTGAGE<Key.space><Key.shift>LR<Key.backspace>ENDING<Key.down><Key.enter>
Screenshot: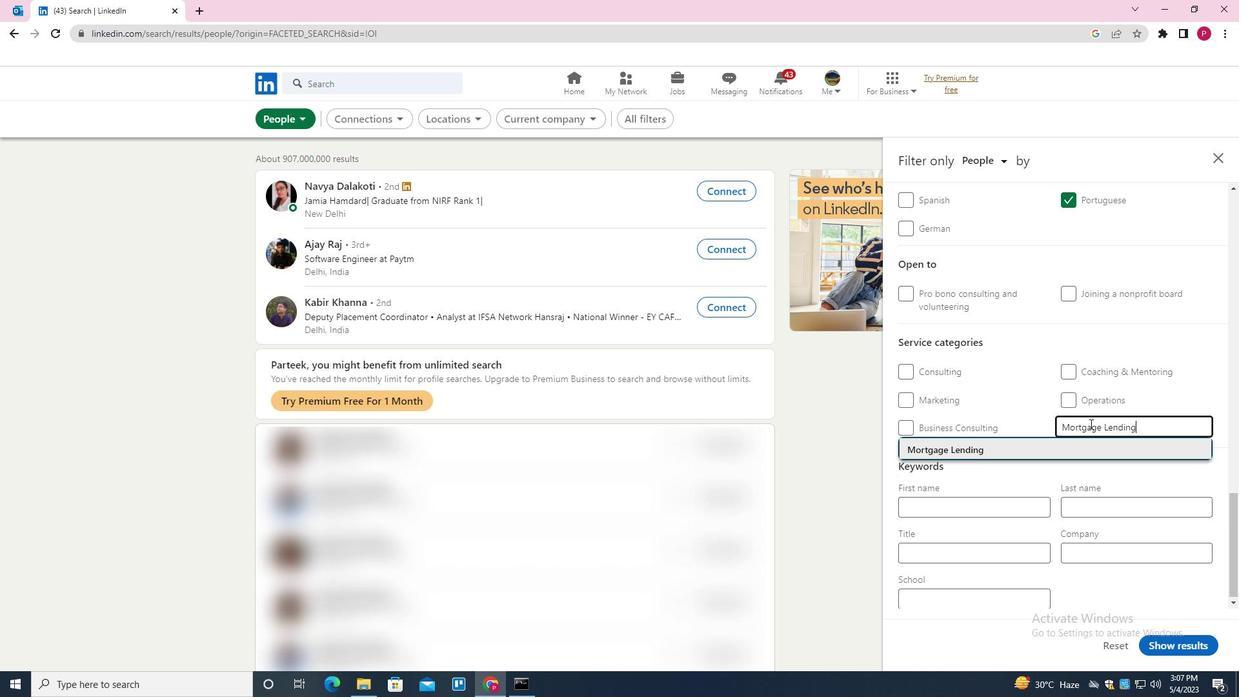 
Action: Mouse moved to (1057, 442)
Screenshot: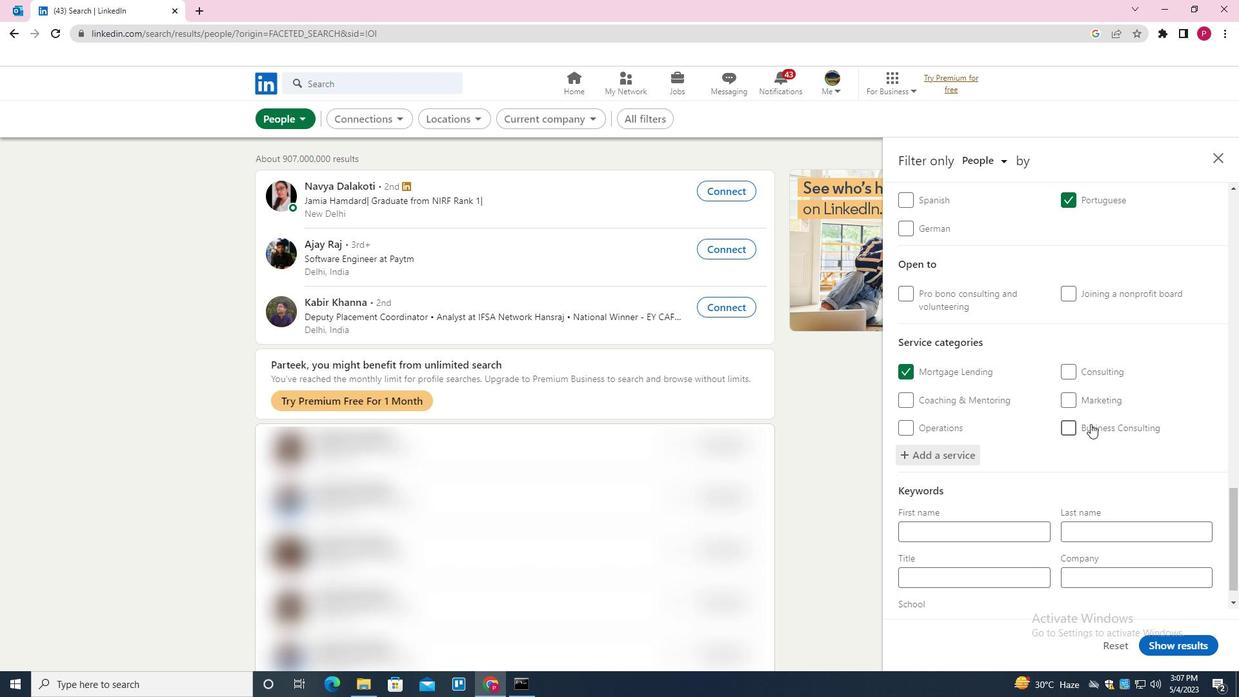 
Action: Mouse scrolled (1057, 441) with delta (0, 0)
Screenshot: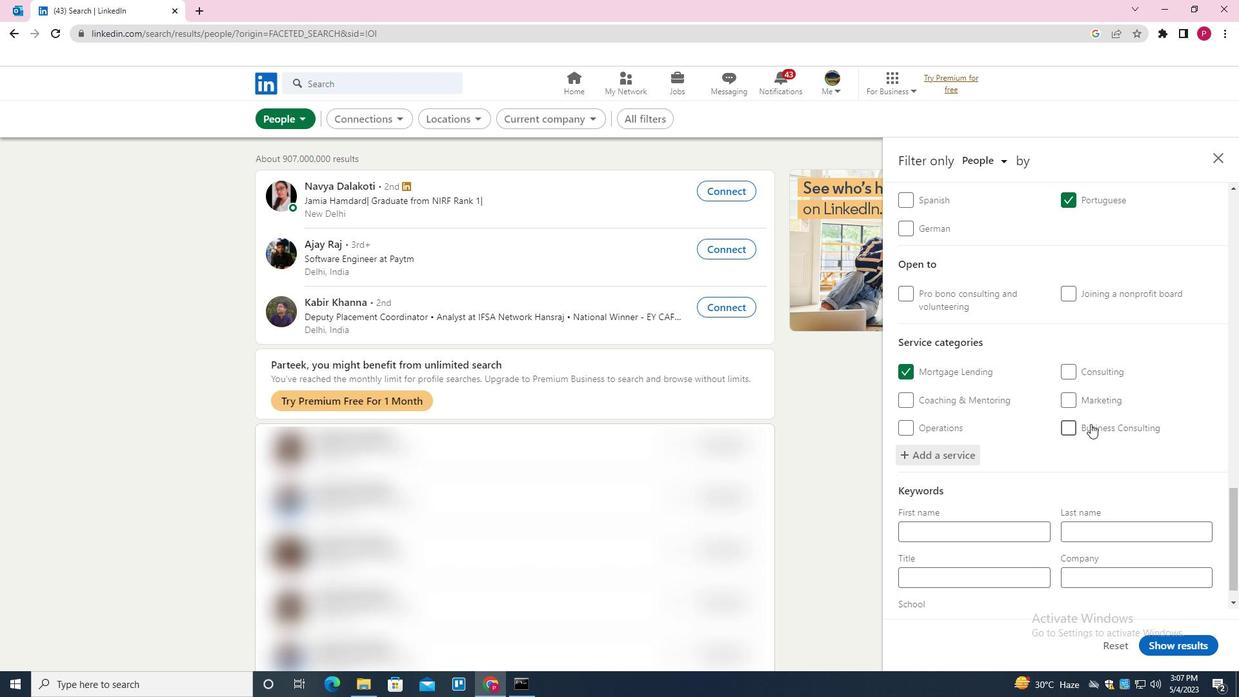 
Action: Mouse moved to (1056, 443)
Screenshot: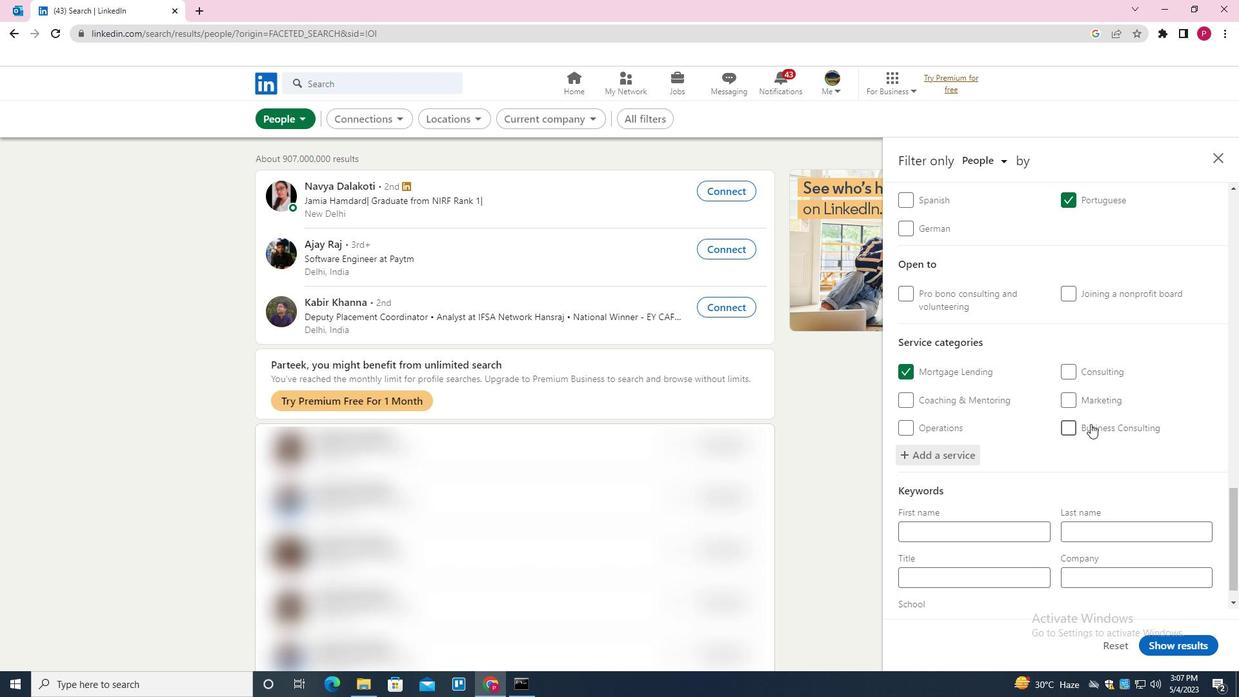 
Action: Mouse scrolled (1056, 442) with delta (0, 0)
Screenshot: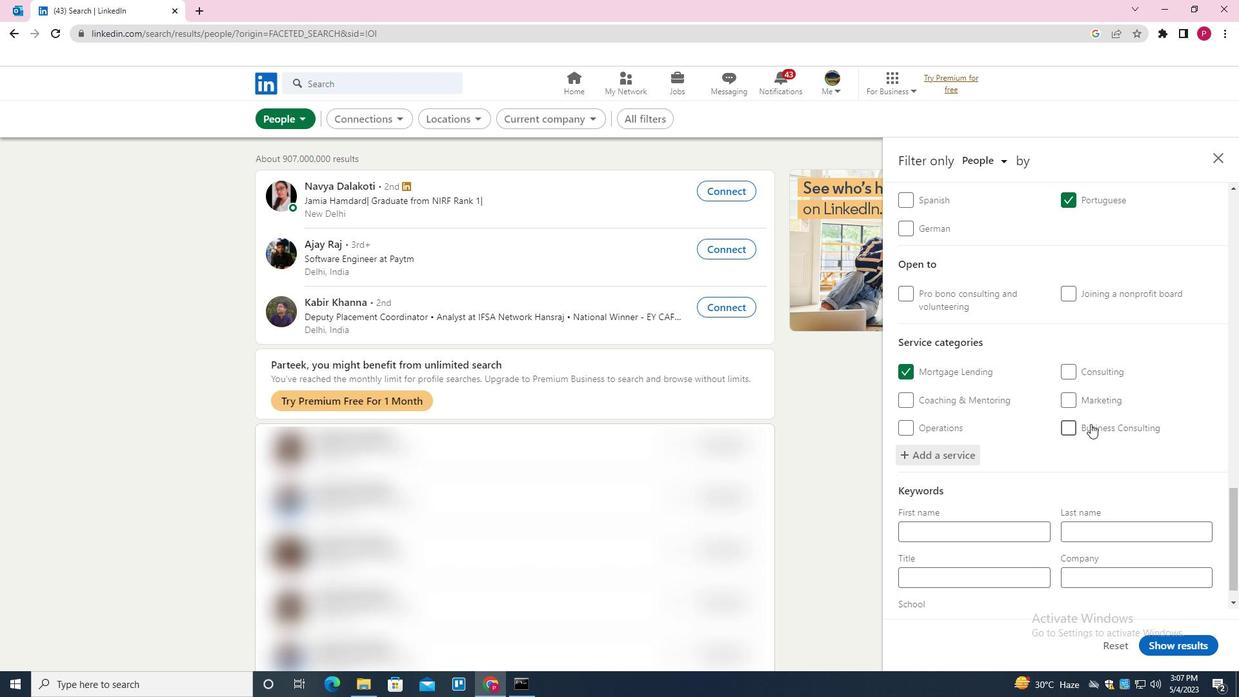 
Action: Mouse moved to (1055, 446)
Screenshot: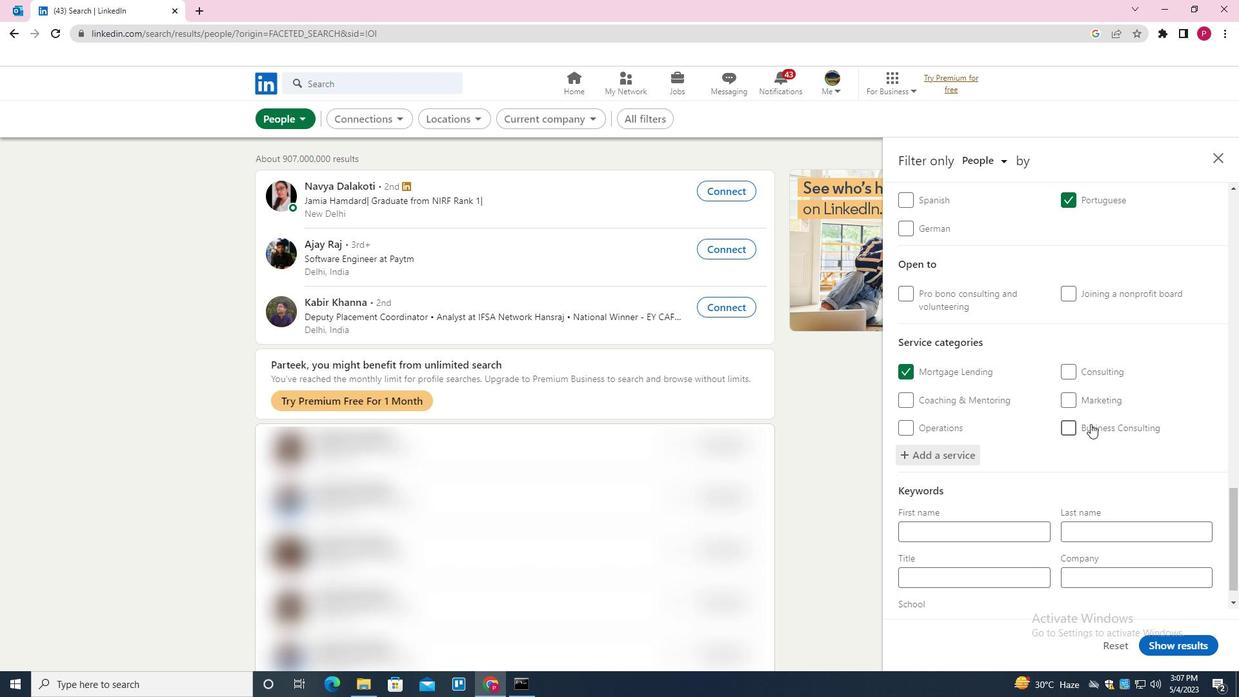 
Action: Mouse scrolled (1055, 445) with delta (0, 0)
Screenshot: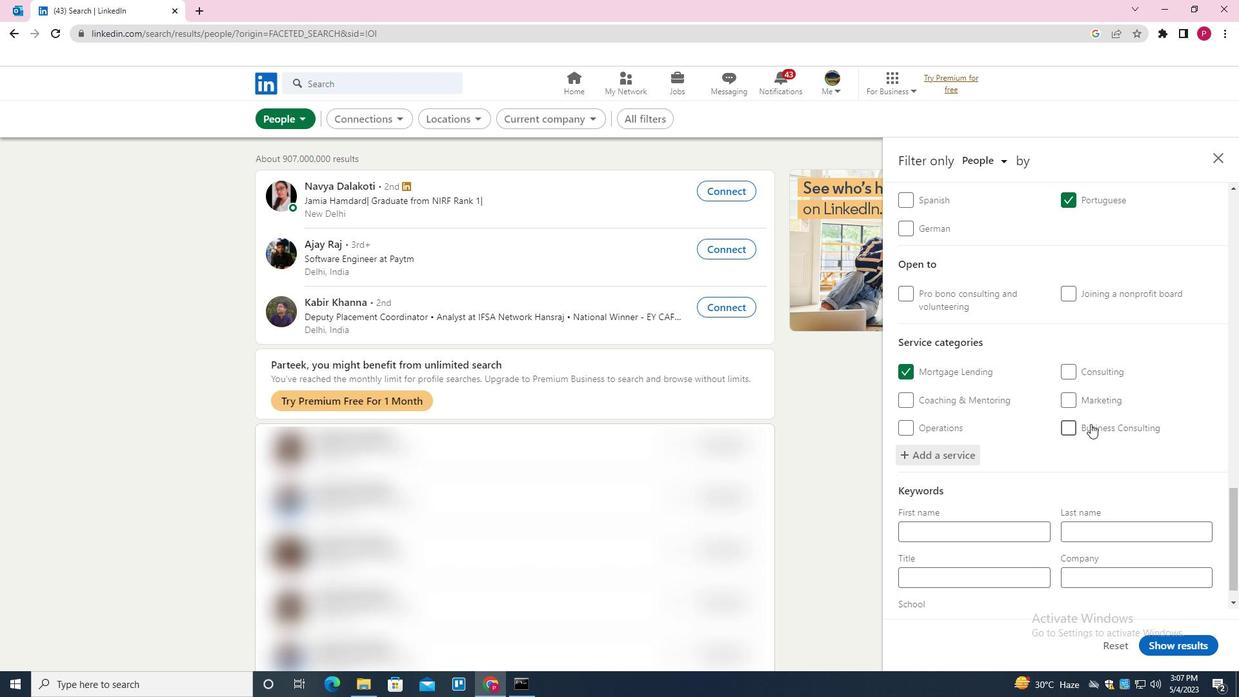 
Action: Mouse moved to (1055, 447)
Screenshot: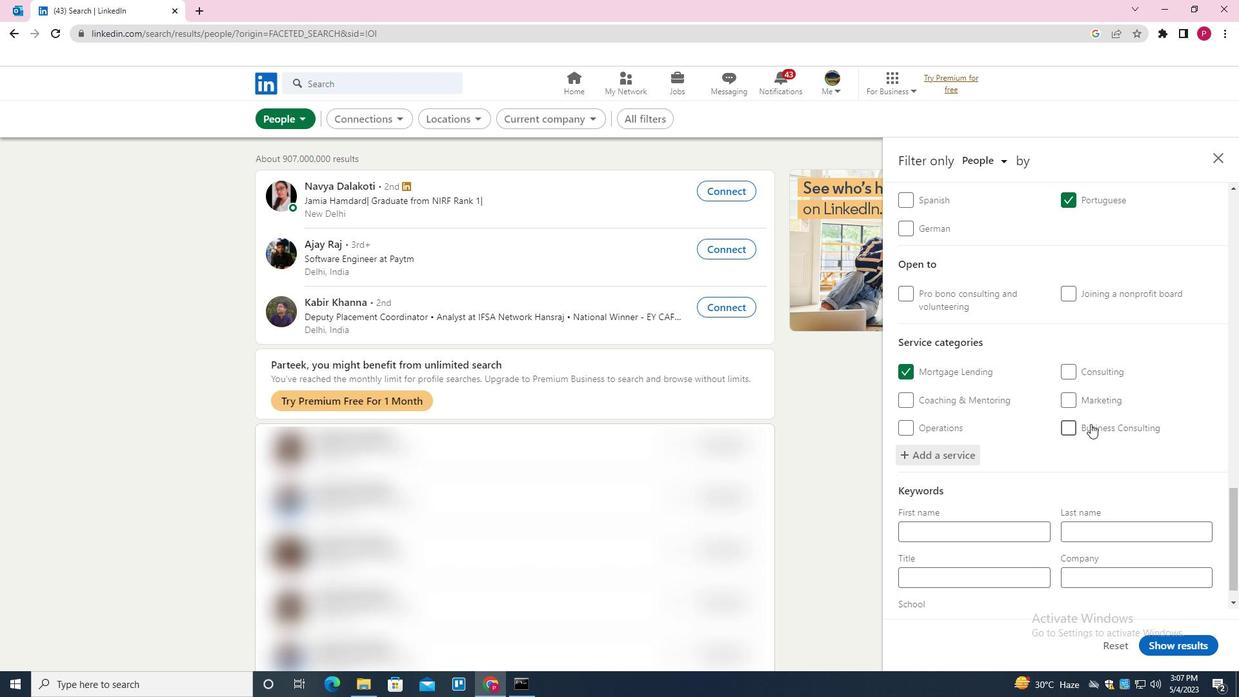 
Action: Mouse scrolled (1055, 447) with delta (0, 0)
Screenshot: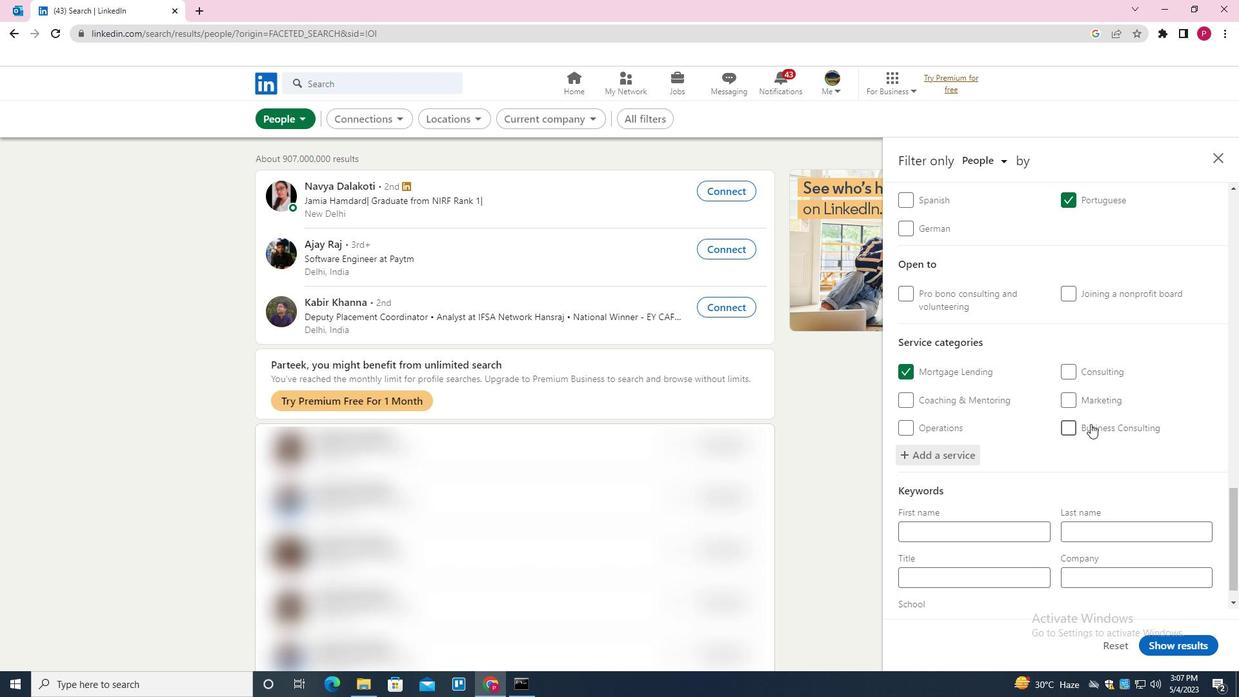 
Action: Mouse moved to (1016, 542)
Screenshot: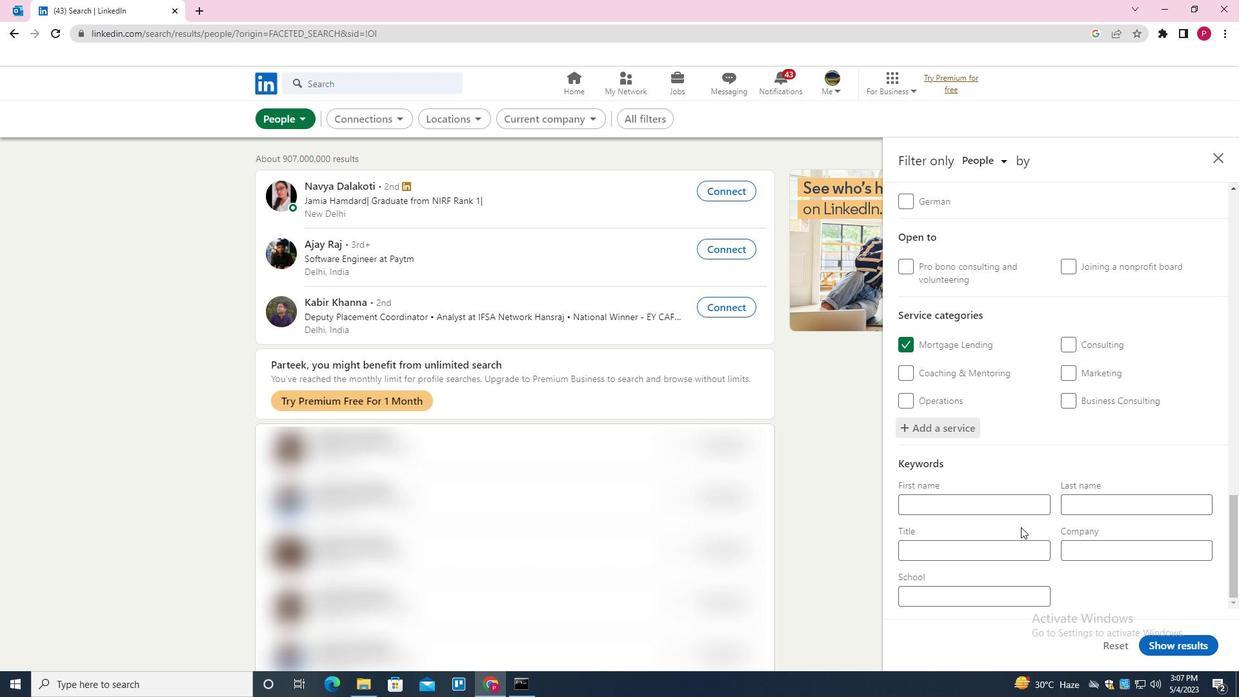 
Action: Mouse pressed left at (1016, 542)
Screenshot: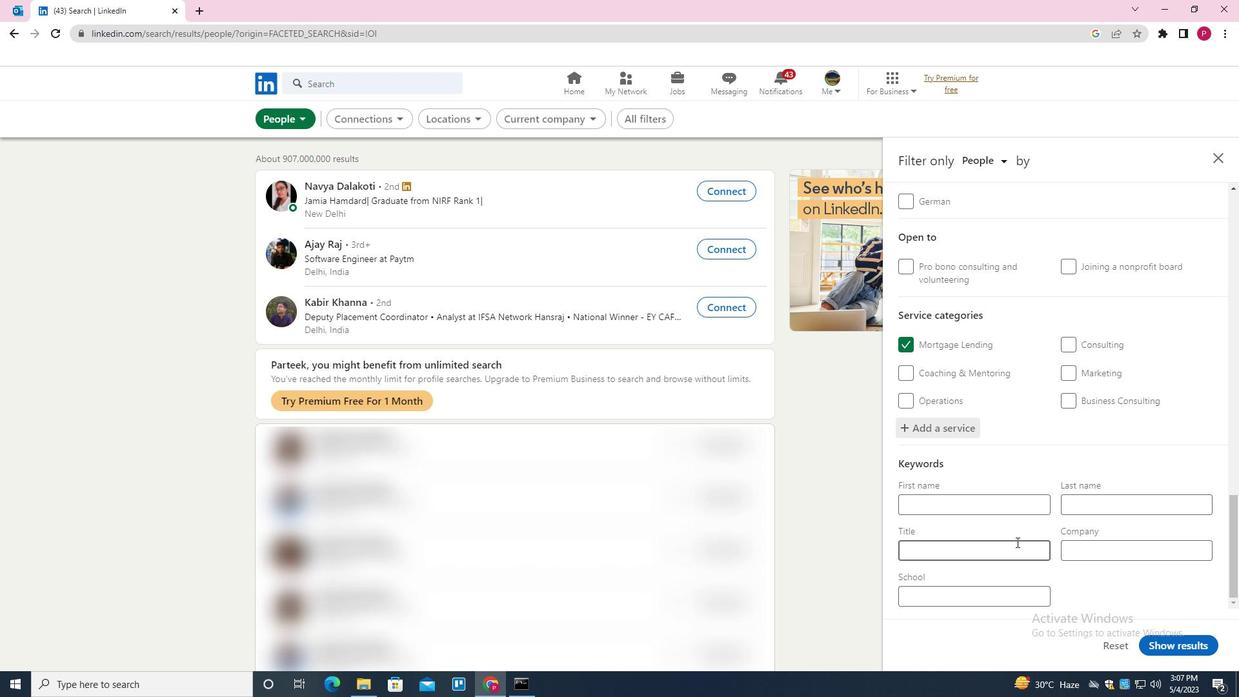 
Action: Mouse moved to (1017, 540)
Screenshot: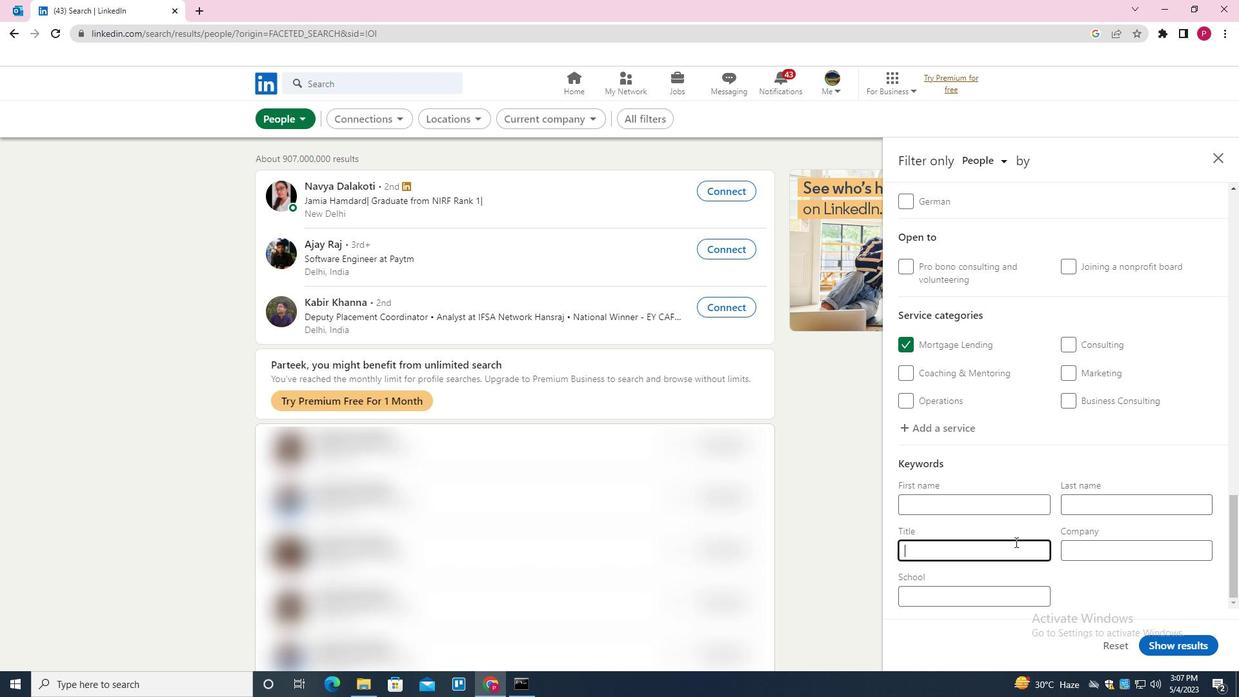 
Action: Key pressed <Key.shift><Key.shift><Key.shift><Key.shift><Key.shift><Key.shift><Key.shift><Key.shift><Key.shift><Key.shift><Key.shift><Key.shift><Key.shift><Key.shift><Key.shift><Key.shift><Key.shift><Key.shift><Key.shift>LIBRARY<Key.space><Key.shift>ASSISTANT
Screenshot: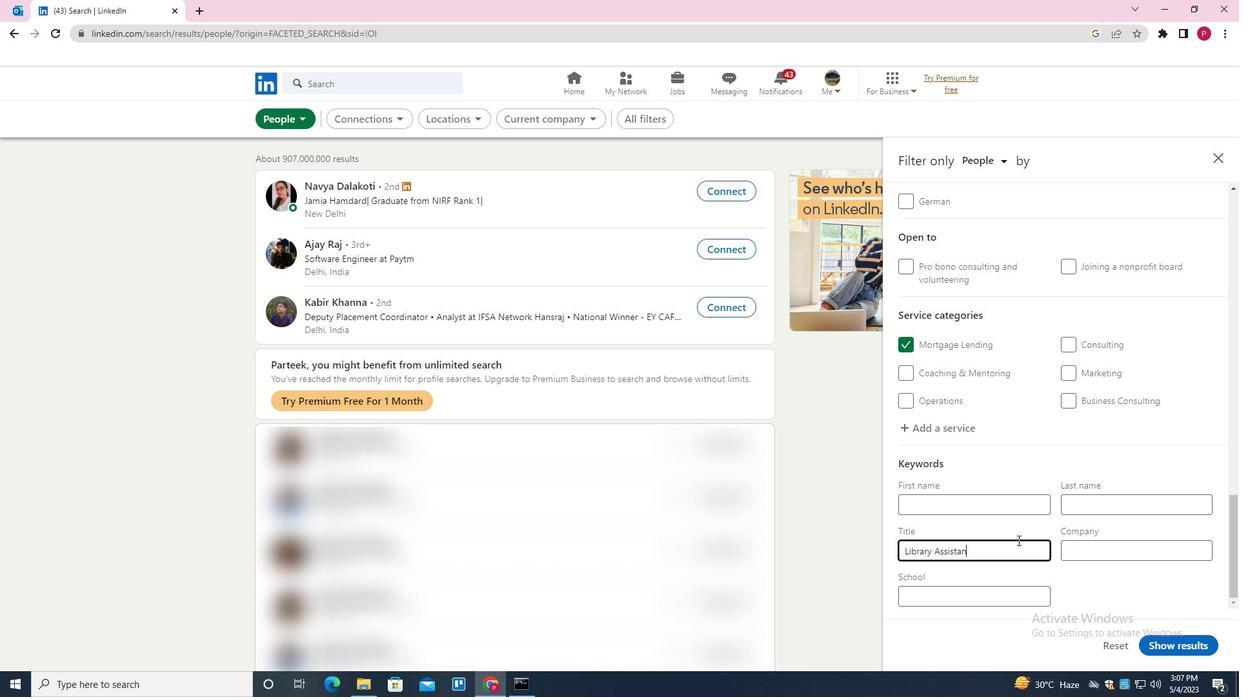 
Action: Mouse moved to (1163, 642)
Screenshot: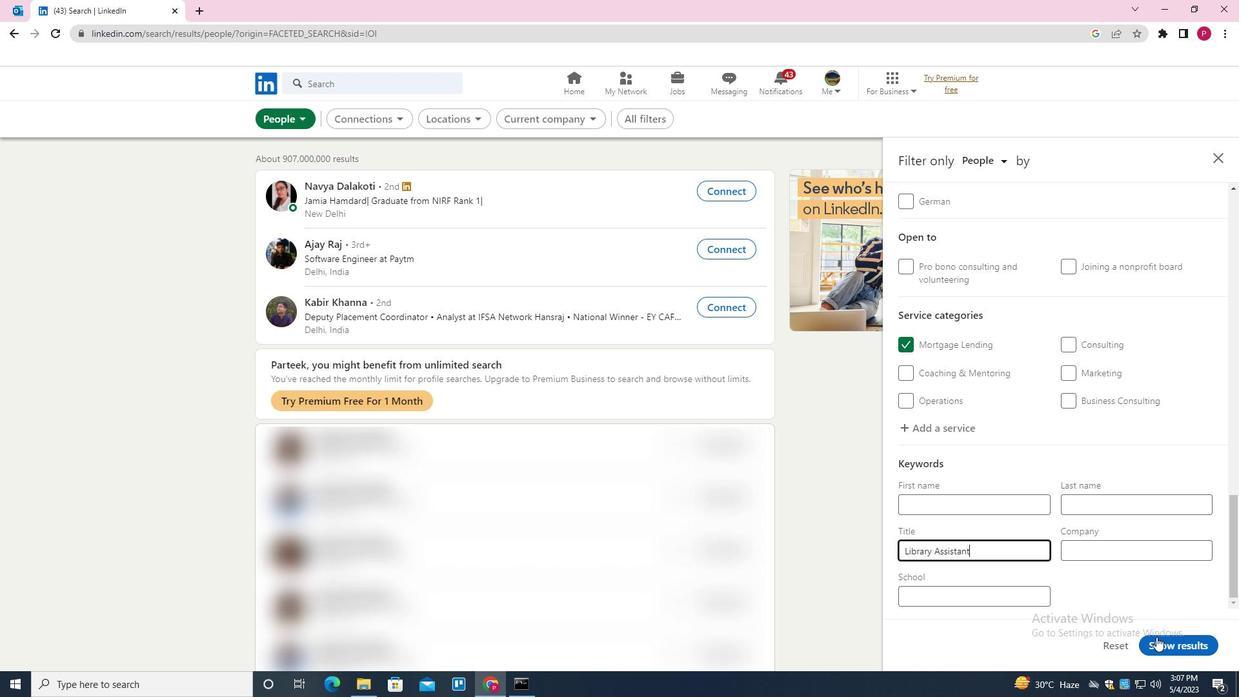 
Action: Mouse pressed left at (1163, 642)
Screenshot: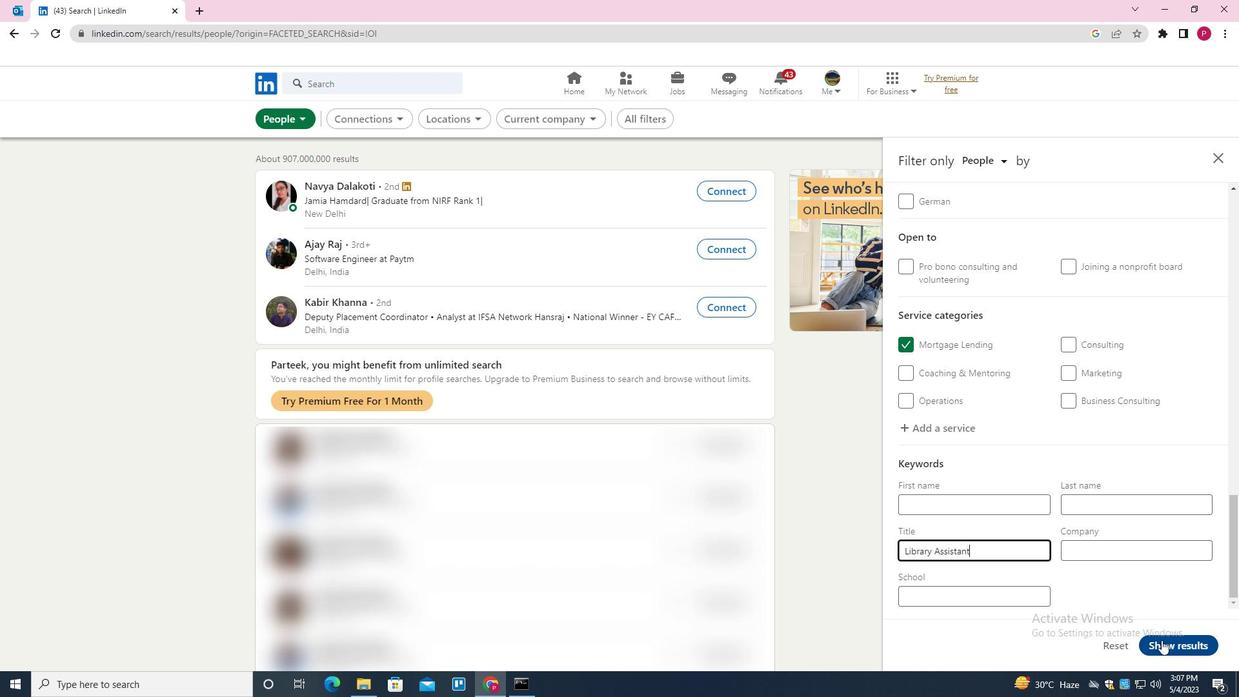 
Action: Mouse moved to (539, 276)
Screenshot: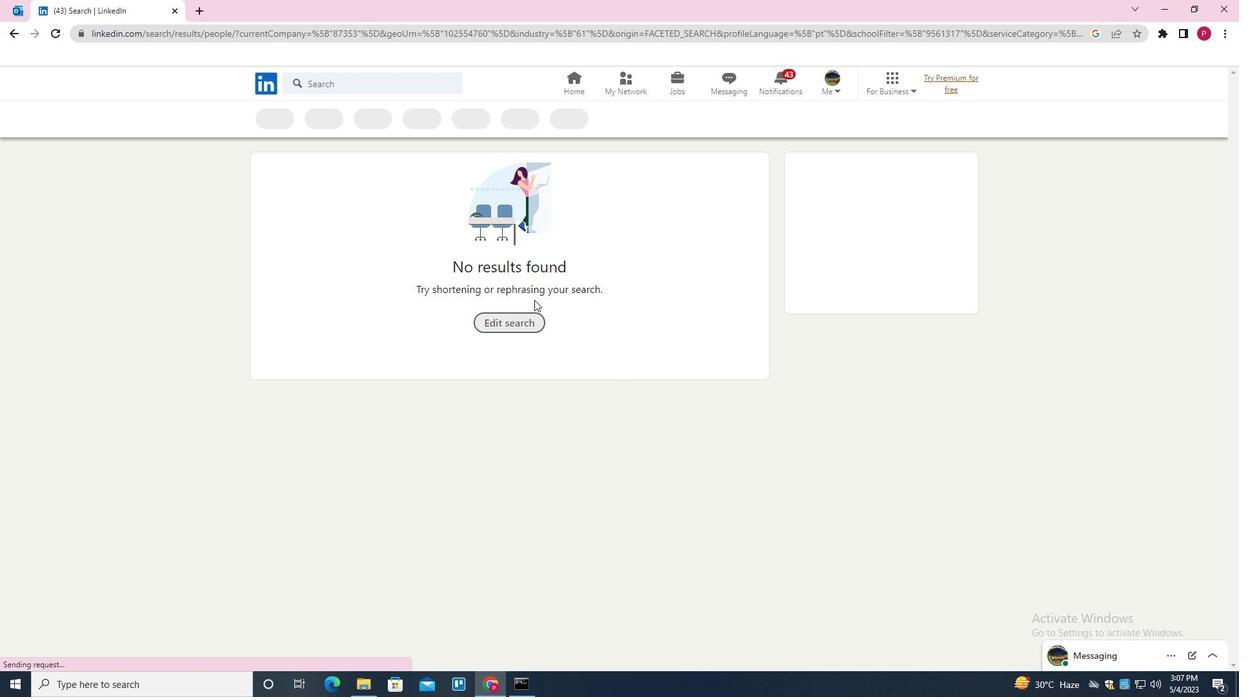 
